 Task: Find connections with filter location Rochester with filter topic #Innovativewith filter profile language Spanish with filter current company 360 Market Updates with filter school Maharishi Vidya Mandir Senior Secondary School with filter industry Farming with filter service category Portrait Photography with filter keywords title Payroll Clerk
Action: Mouse moved to (701, 75)
Screenshot: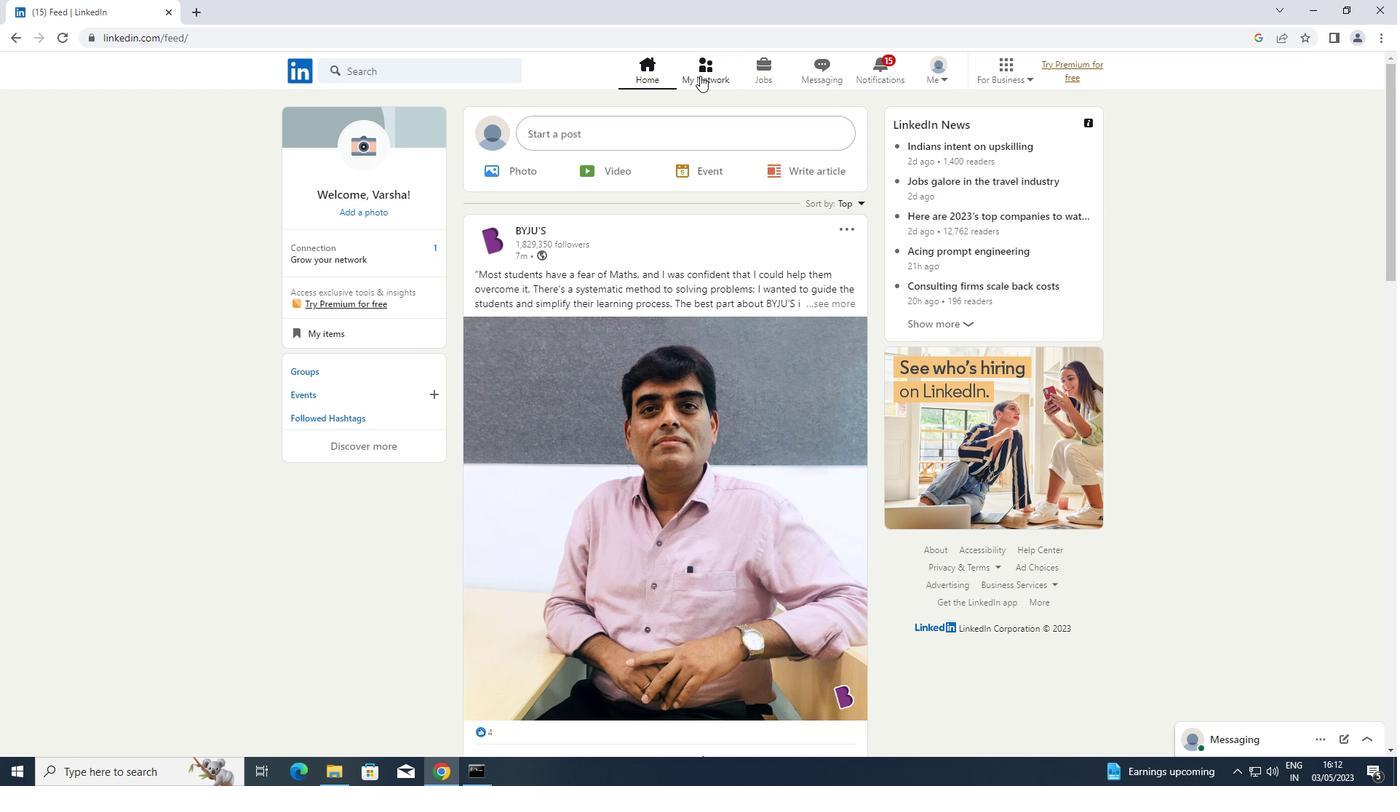 
Action: Mouse pressed left at (701, 75)
Screenshot: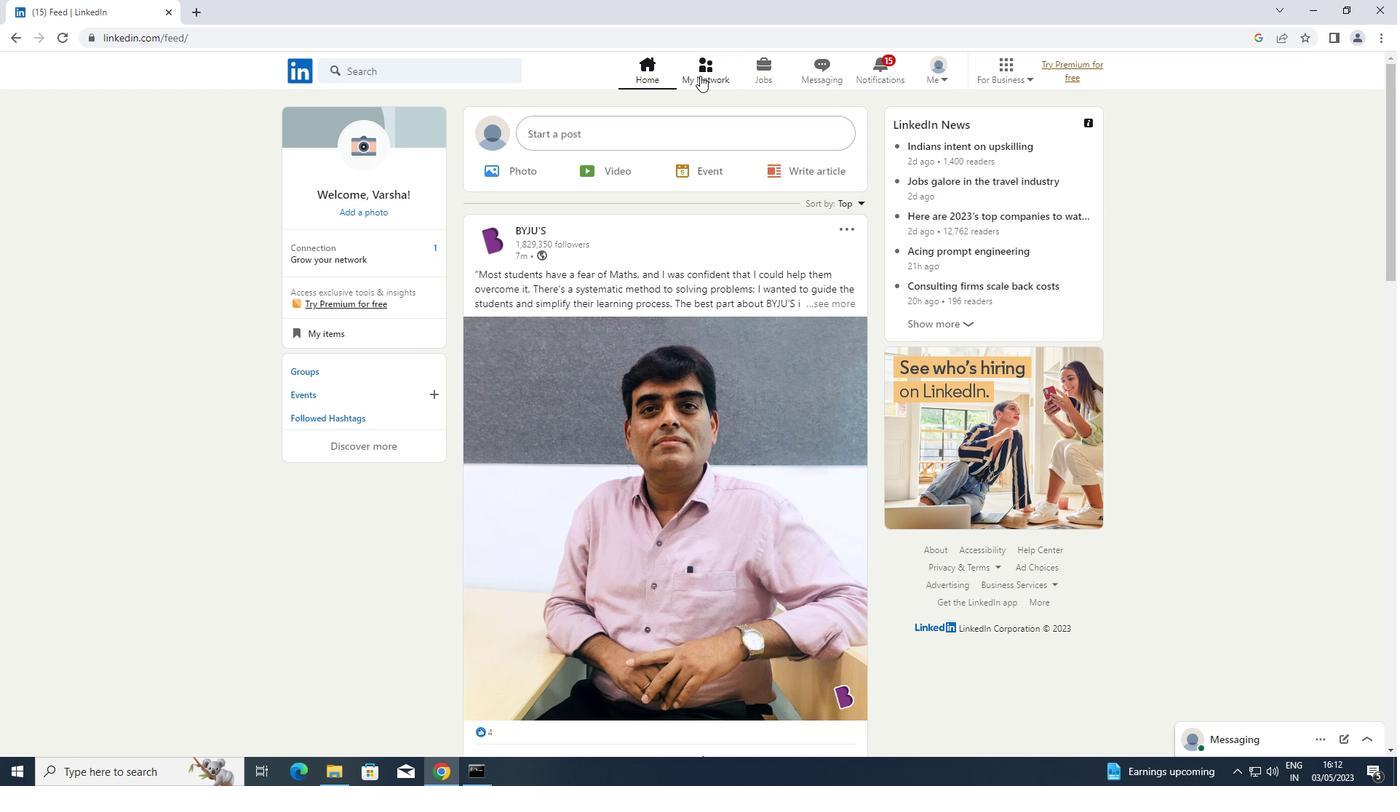 
Action: Mouse moved to (382, 153)
Screenshot: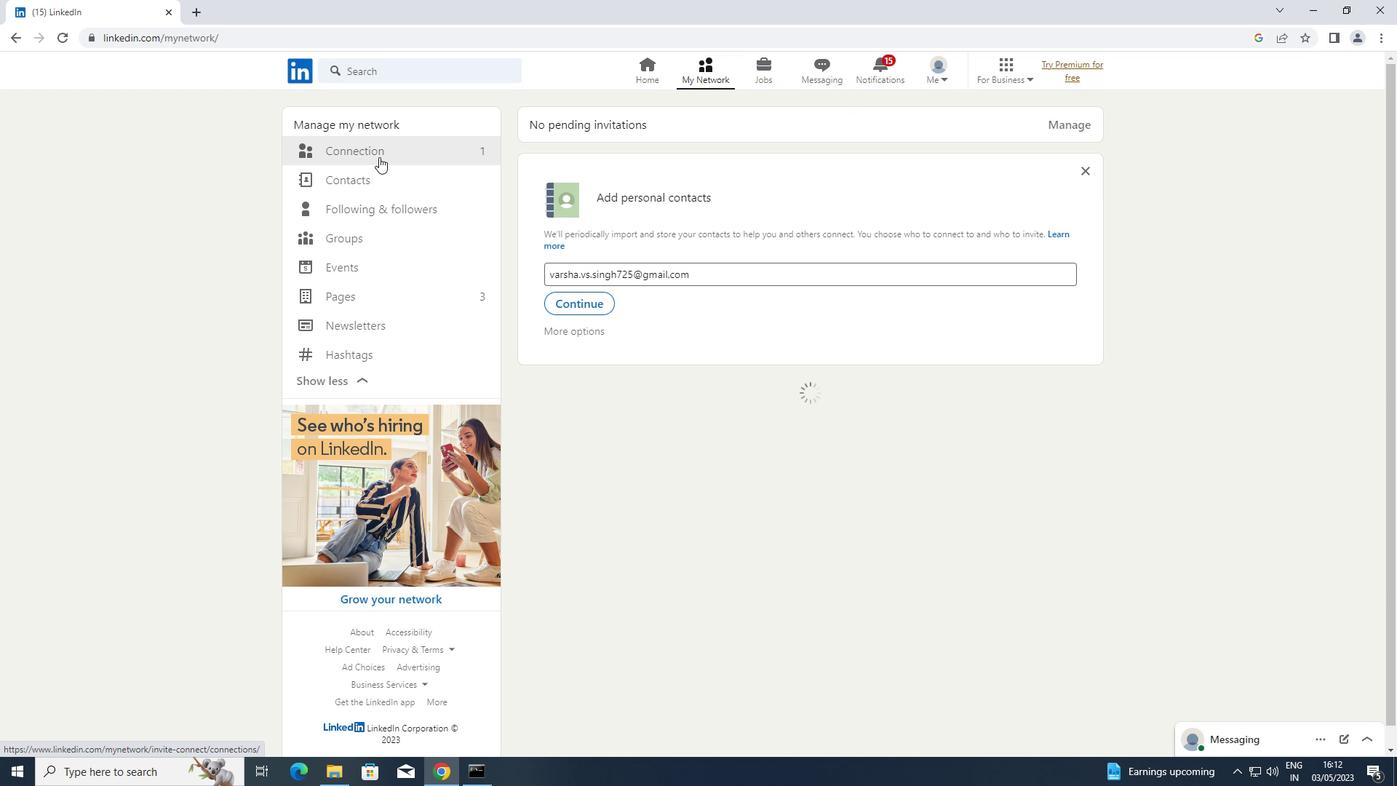 
Action: Mouse pressed left at (382, 153)
Screenshot: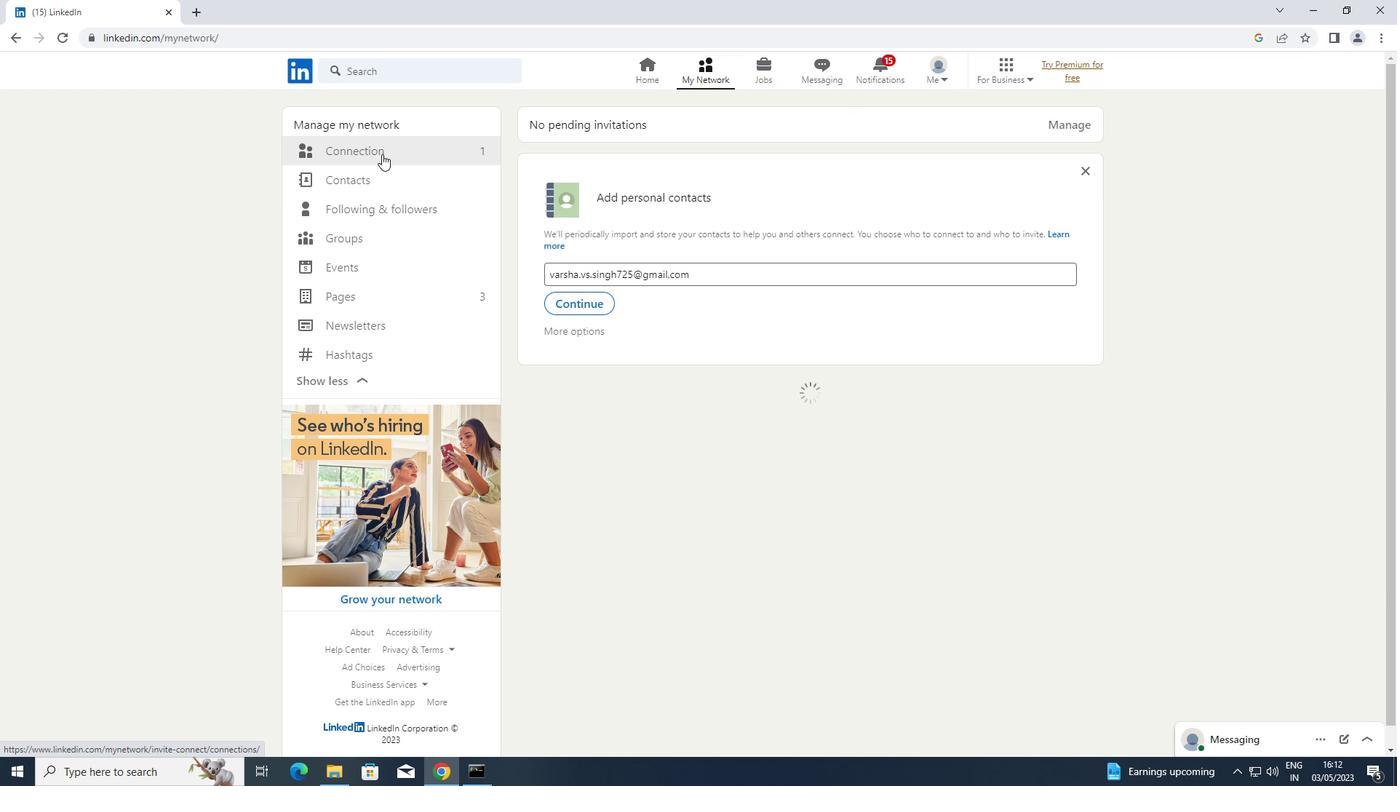 
Action: Mouse moved to (831, 144)
Screenshot: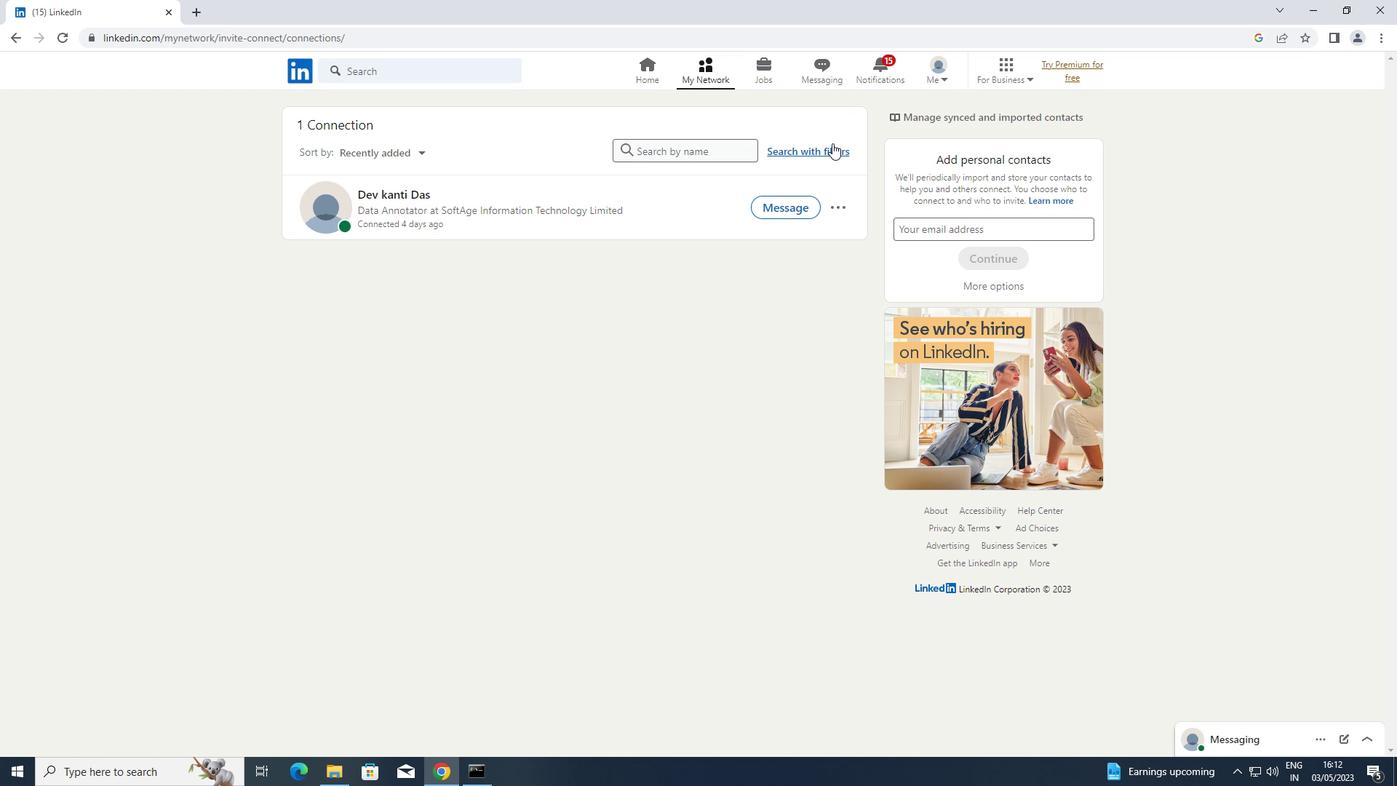 
Action: Mouse pressed left at (831, 144)
Screenshot: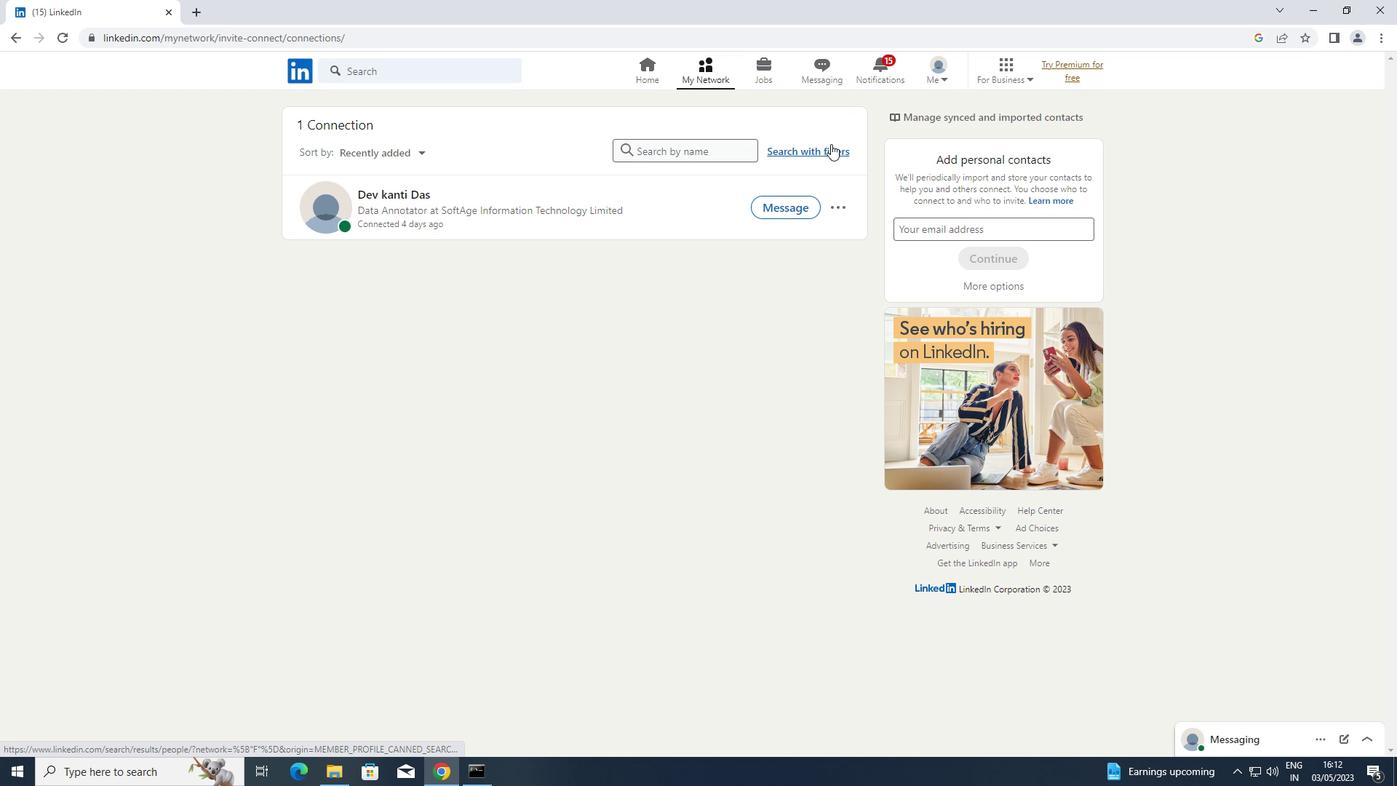 
Action: Mouse moved to (733, 111)
Screenshot: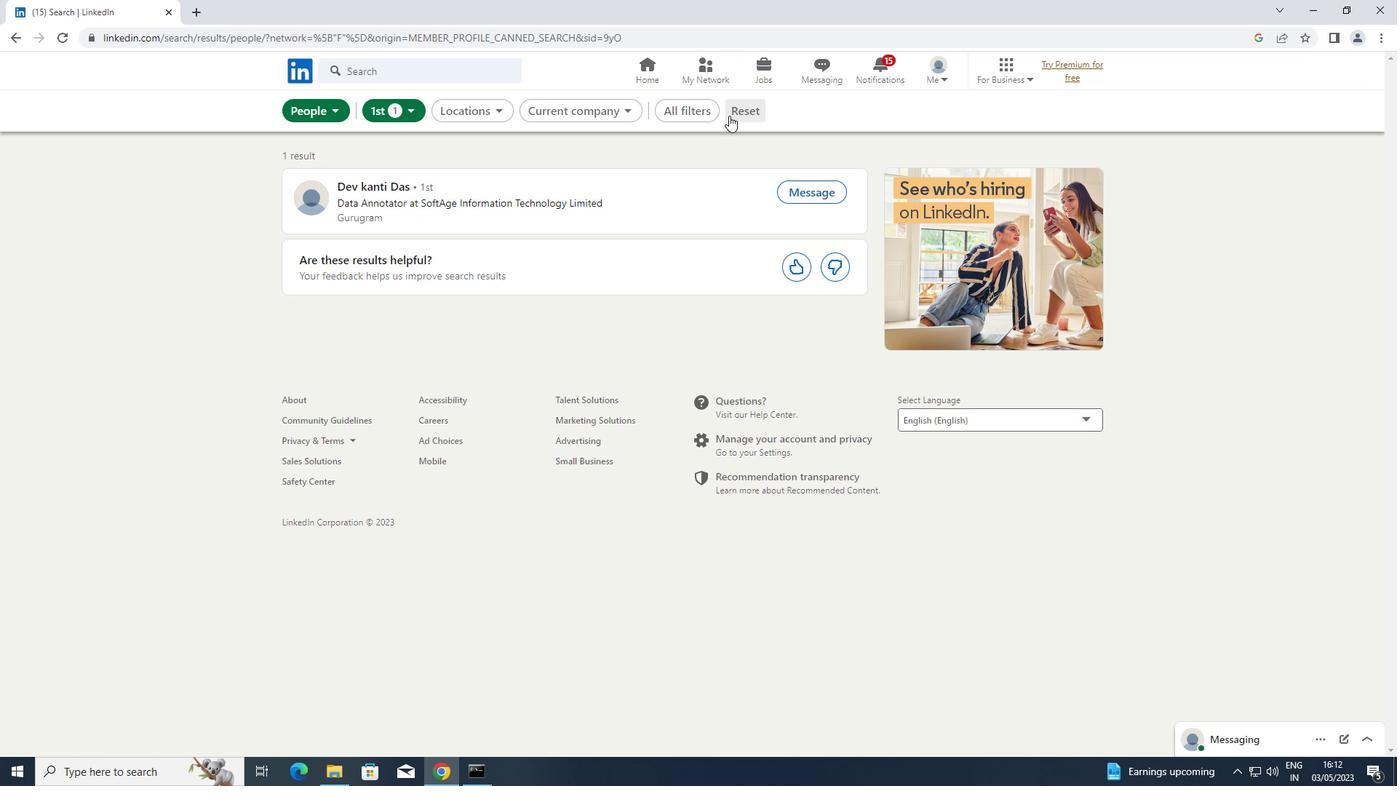 
Action: Mouse pressed left at (733, 111)
Screenshot: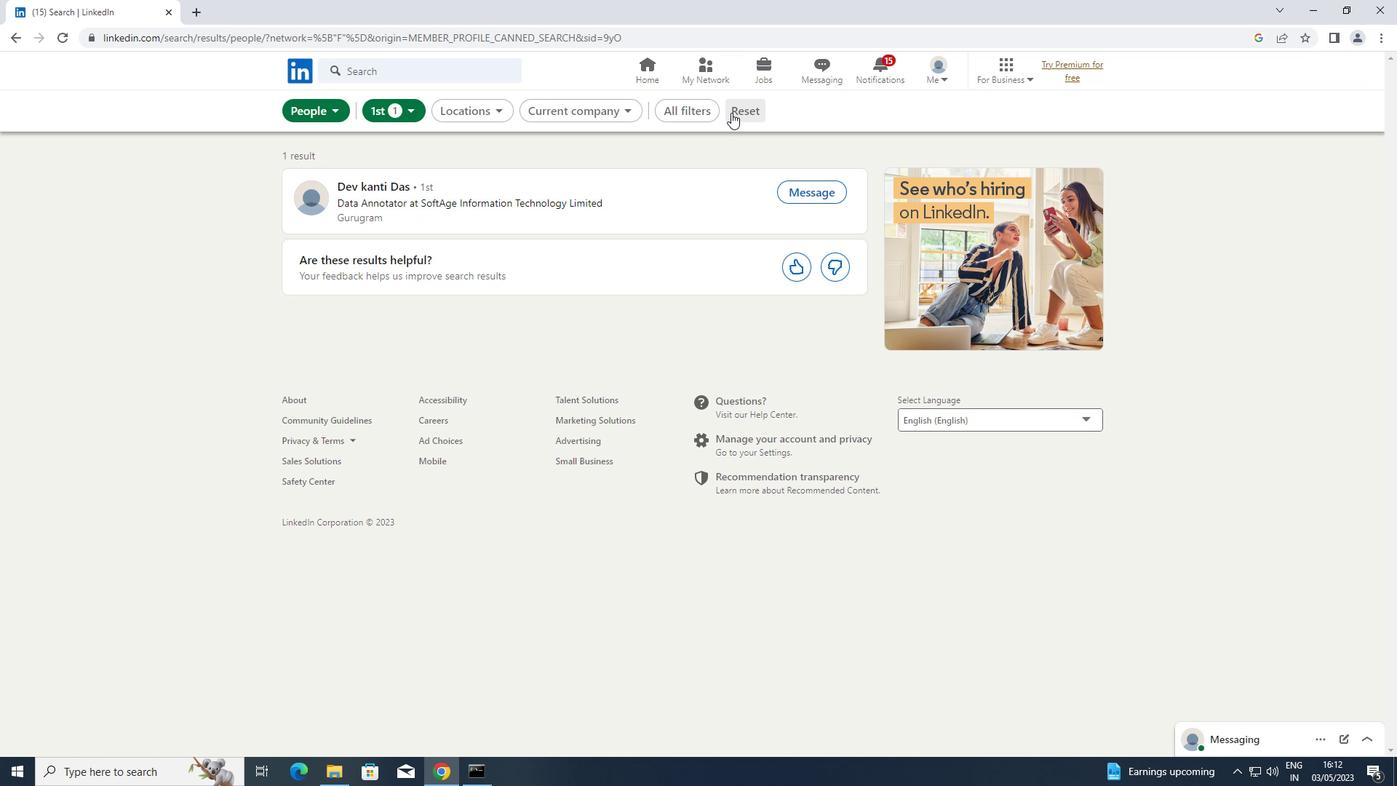 
Action: Mouse moved to (718, 109)
Screenshot: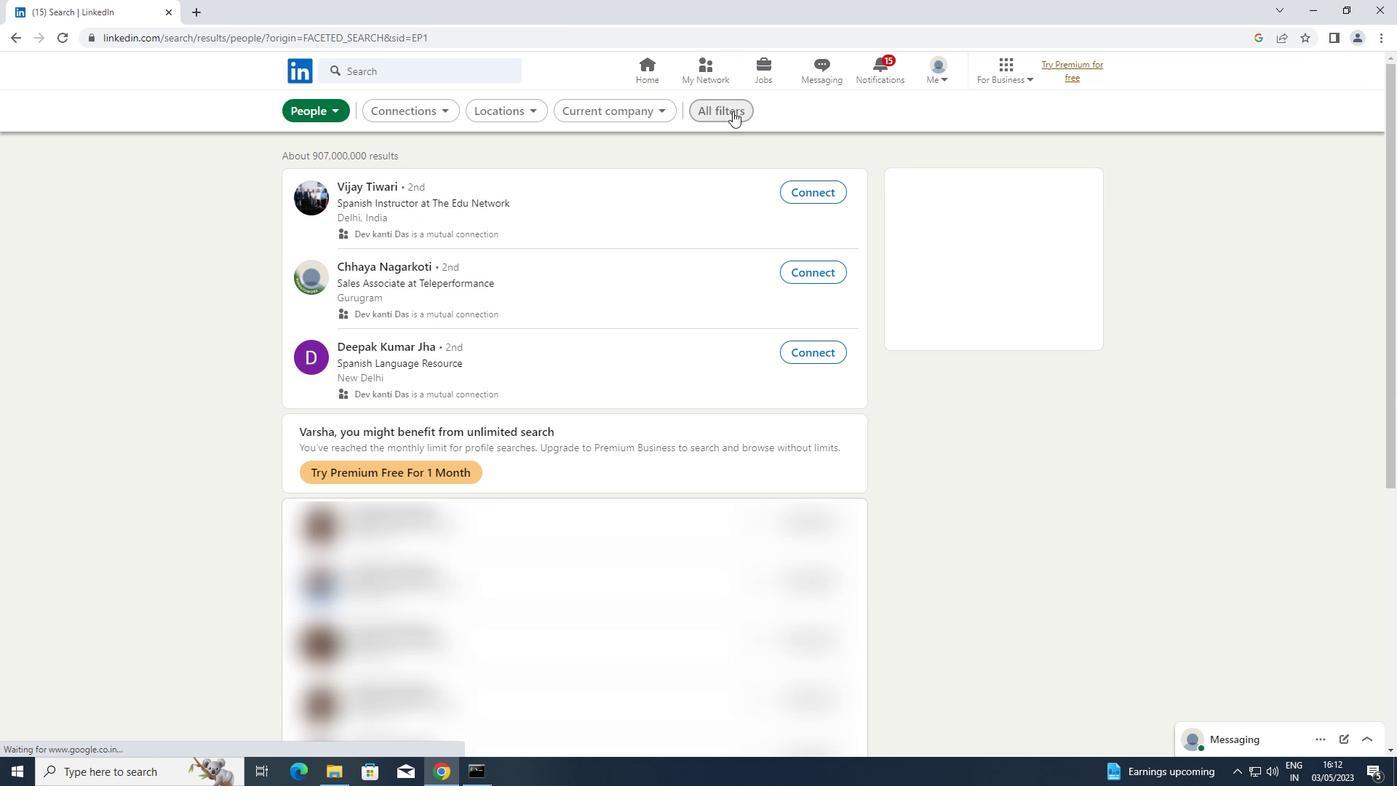 
Action: Mouse pressed left at (718, 109)
Screenshot: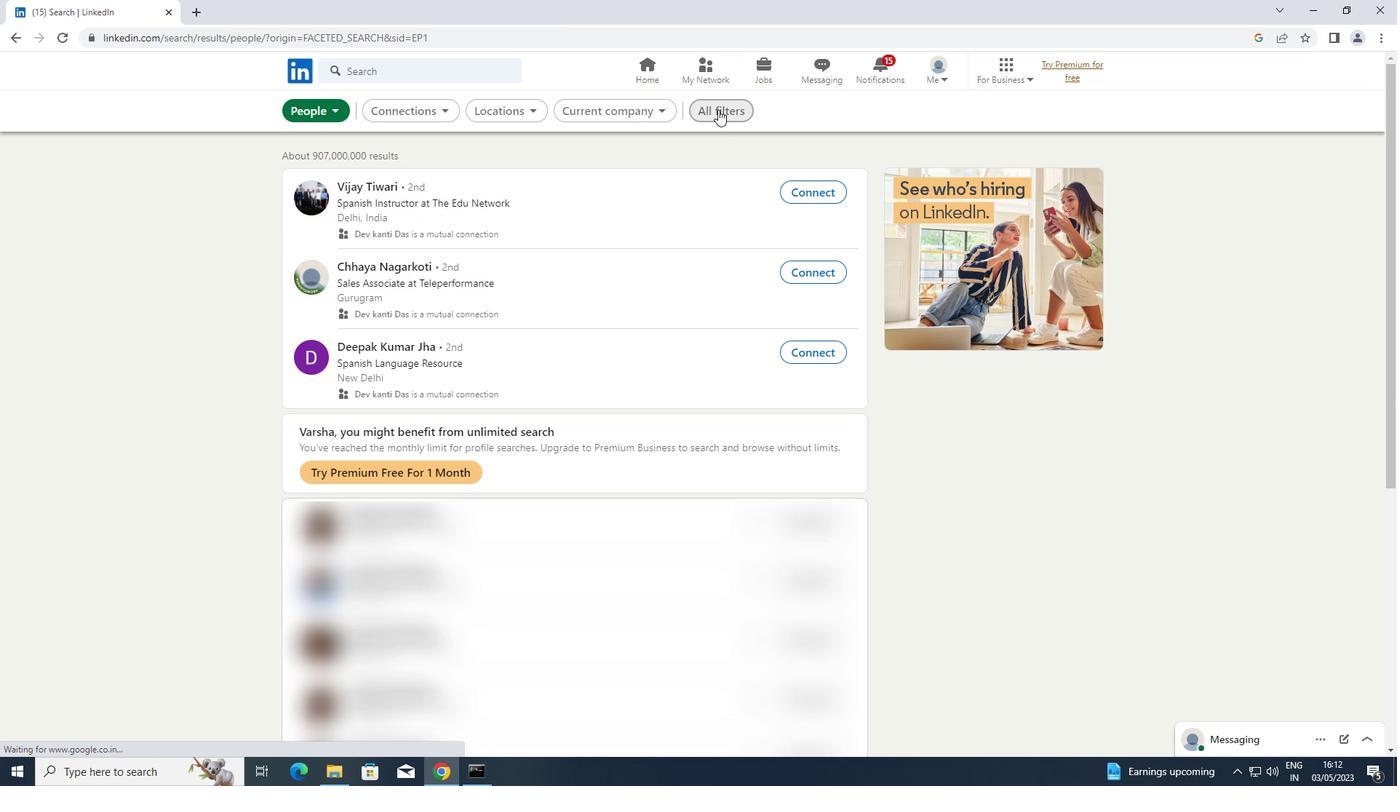 
Action: Mouse moved to (1046, 283)
Screenshot: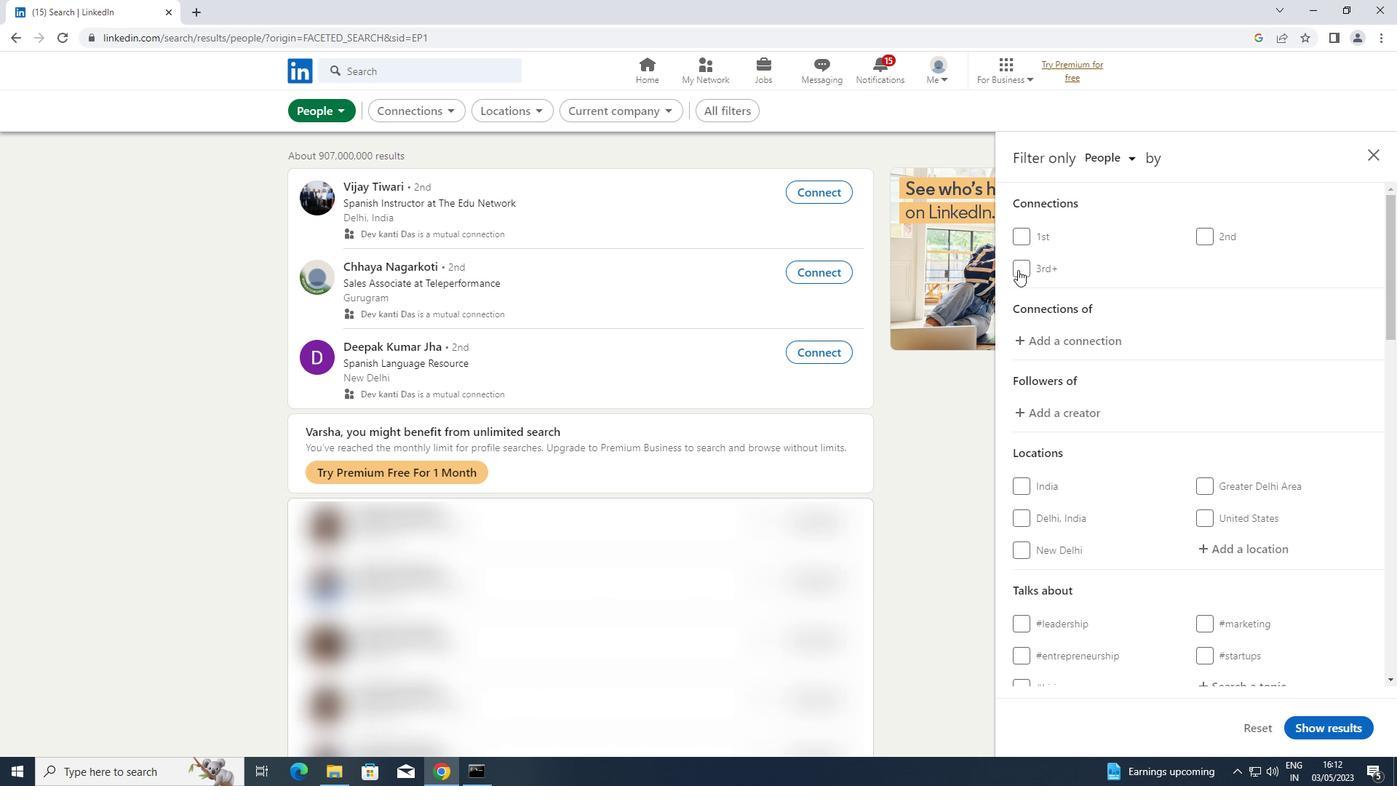 
Action: Mouse scrolled (1046, 283) with delta (0, 0)
Screenshot: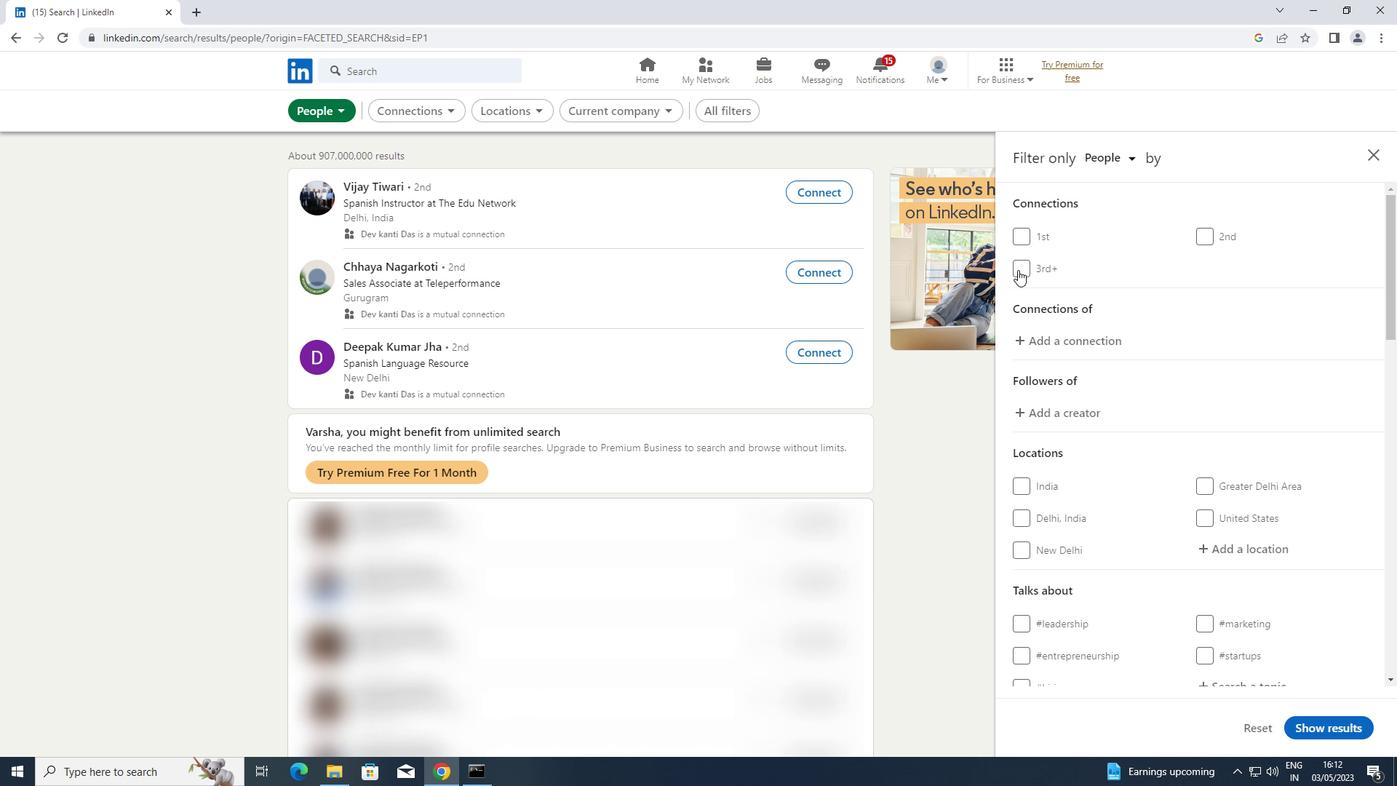 
Action: Mouse scrolled (1046, 283) with delta (0, 0)
Screenshot: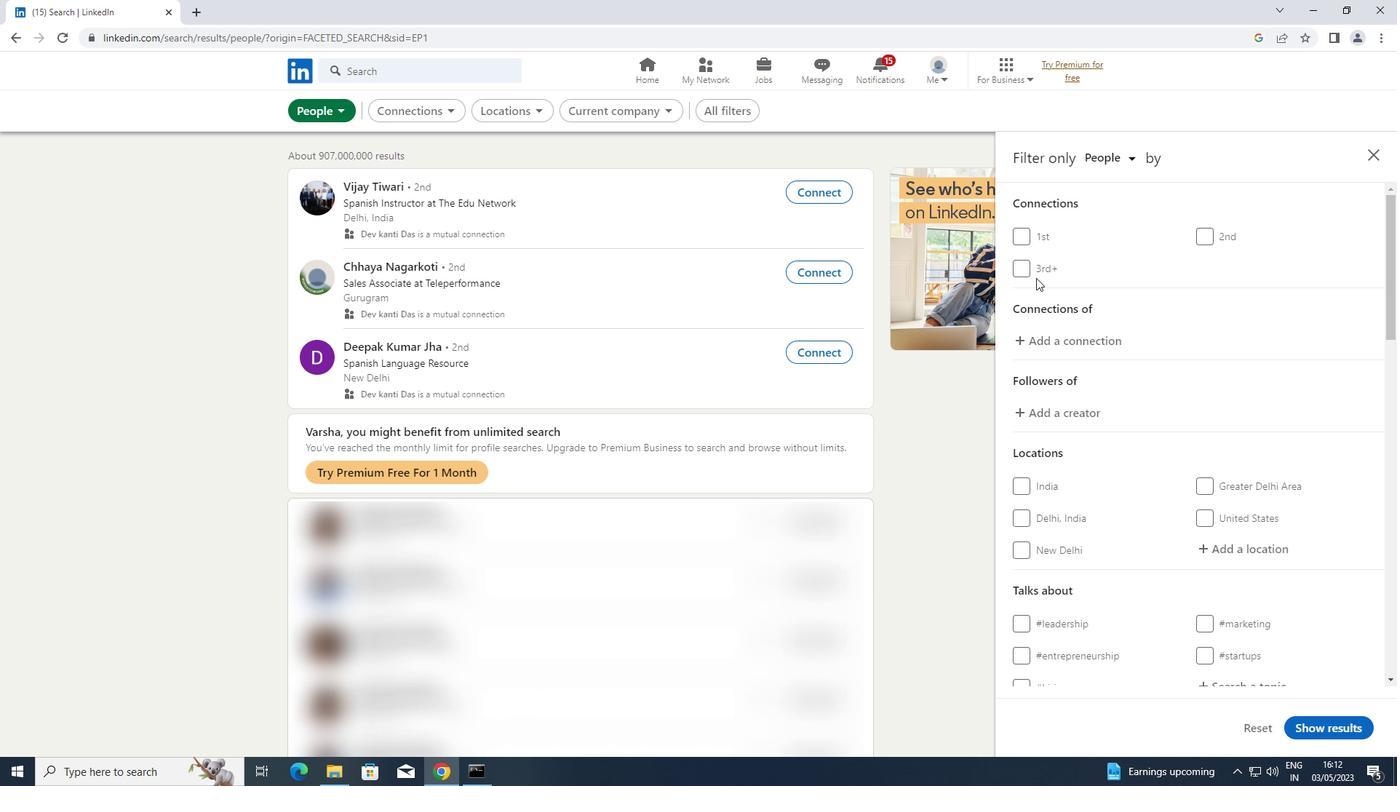 
Action: Mouse moved to (1236, 403)
Screenshot: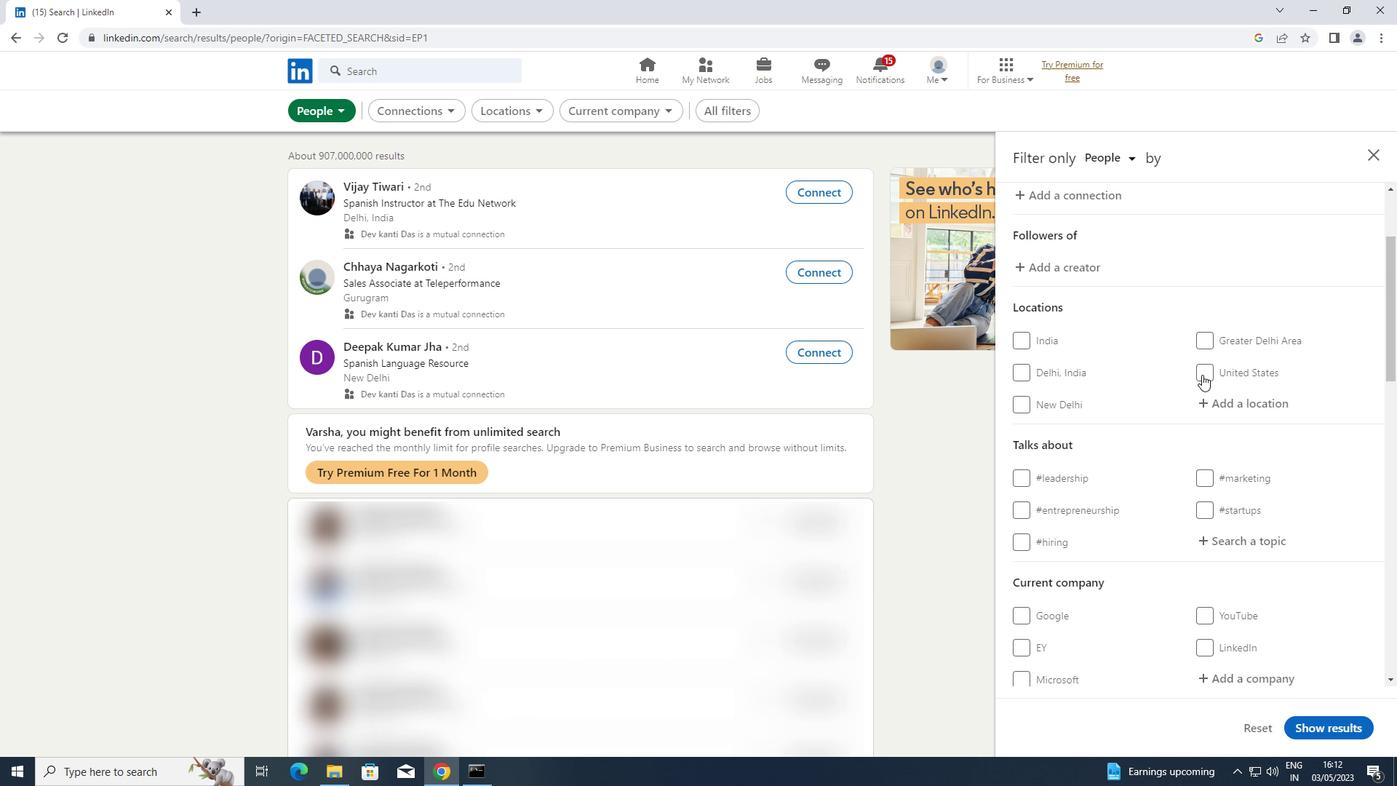 
Action: Mouse pressed left at (1236, 403)
Screenshot: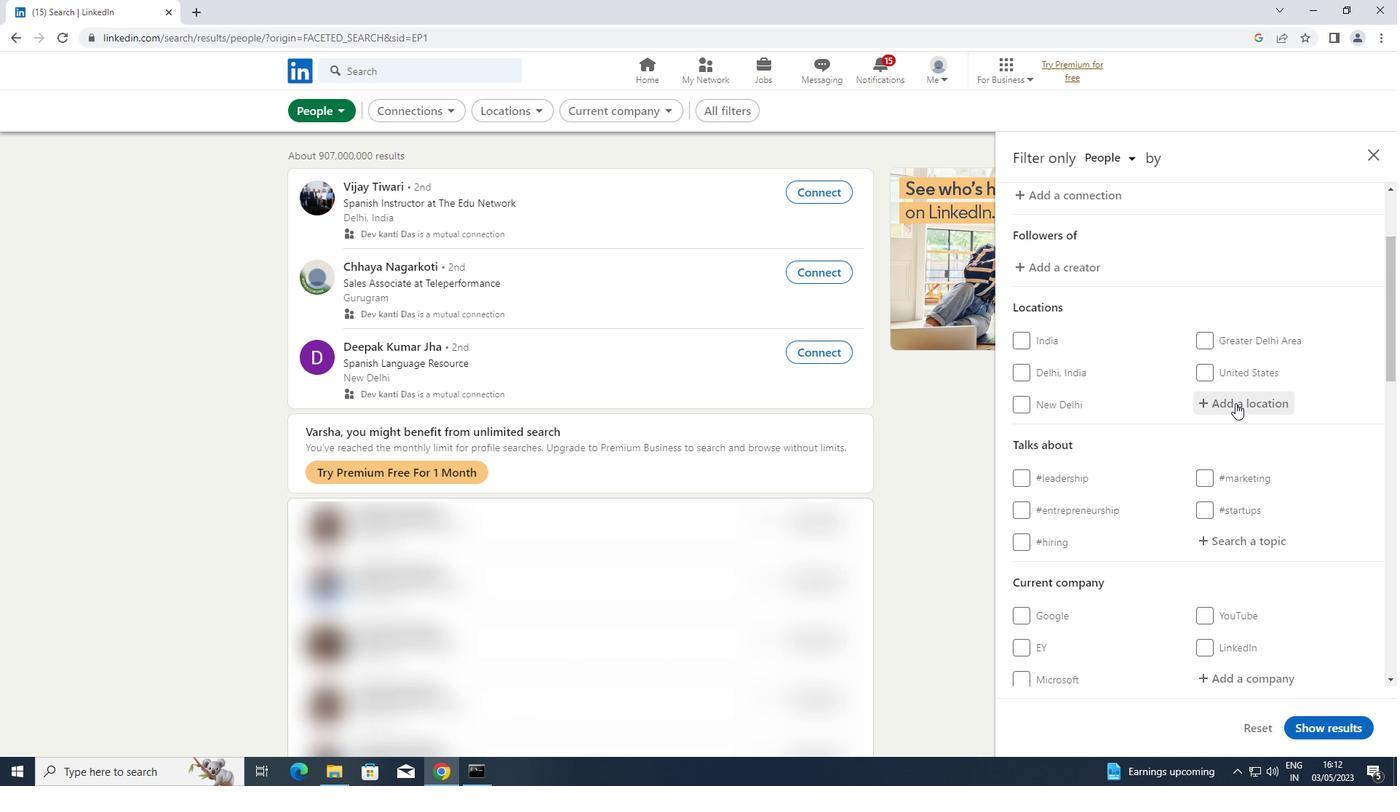 
Action: Key pressed <Key.shift>ROCHESTER<Key.enter>
Screenshot: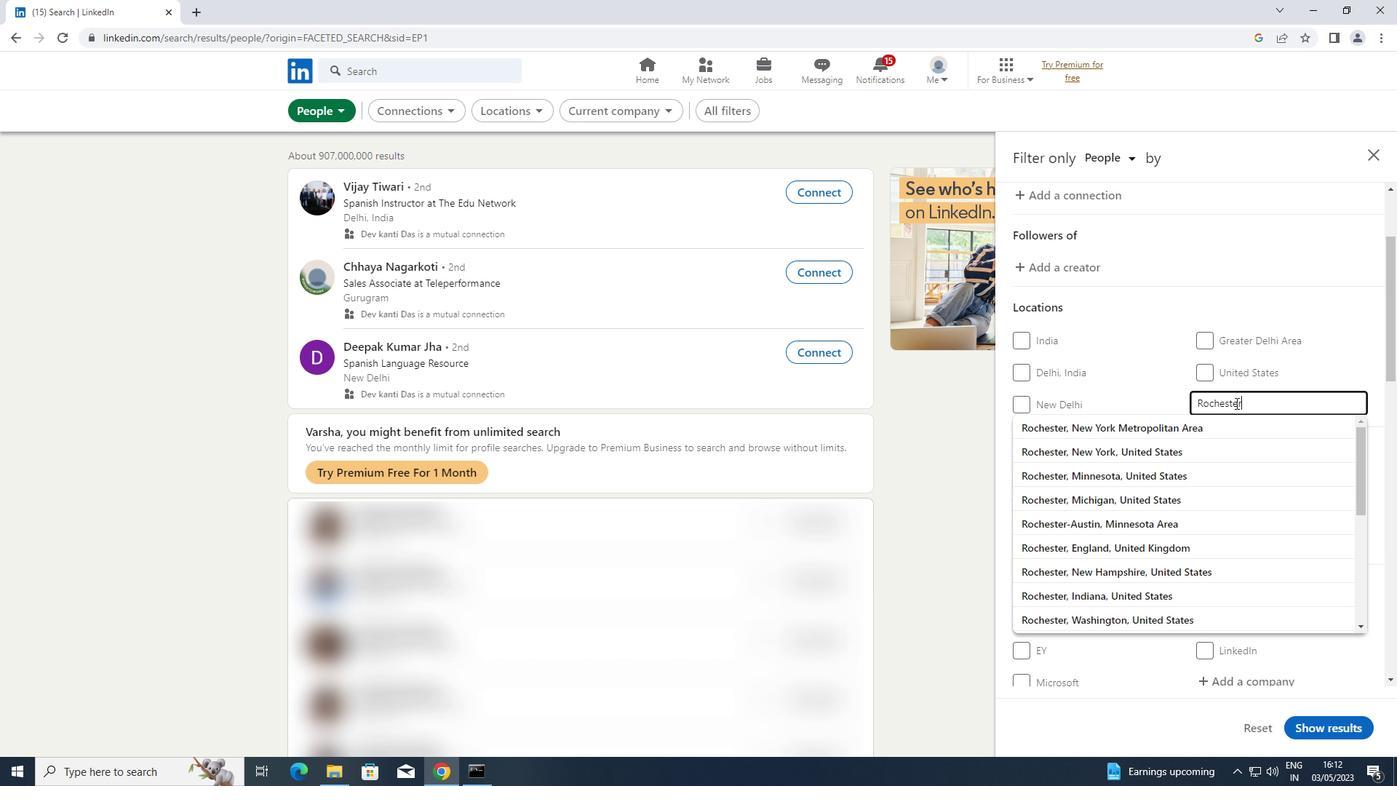
Action: Mouse moved to (1231, 536)
Screenshot: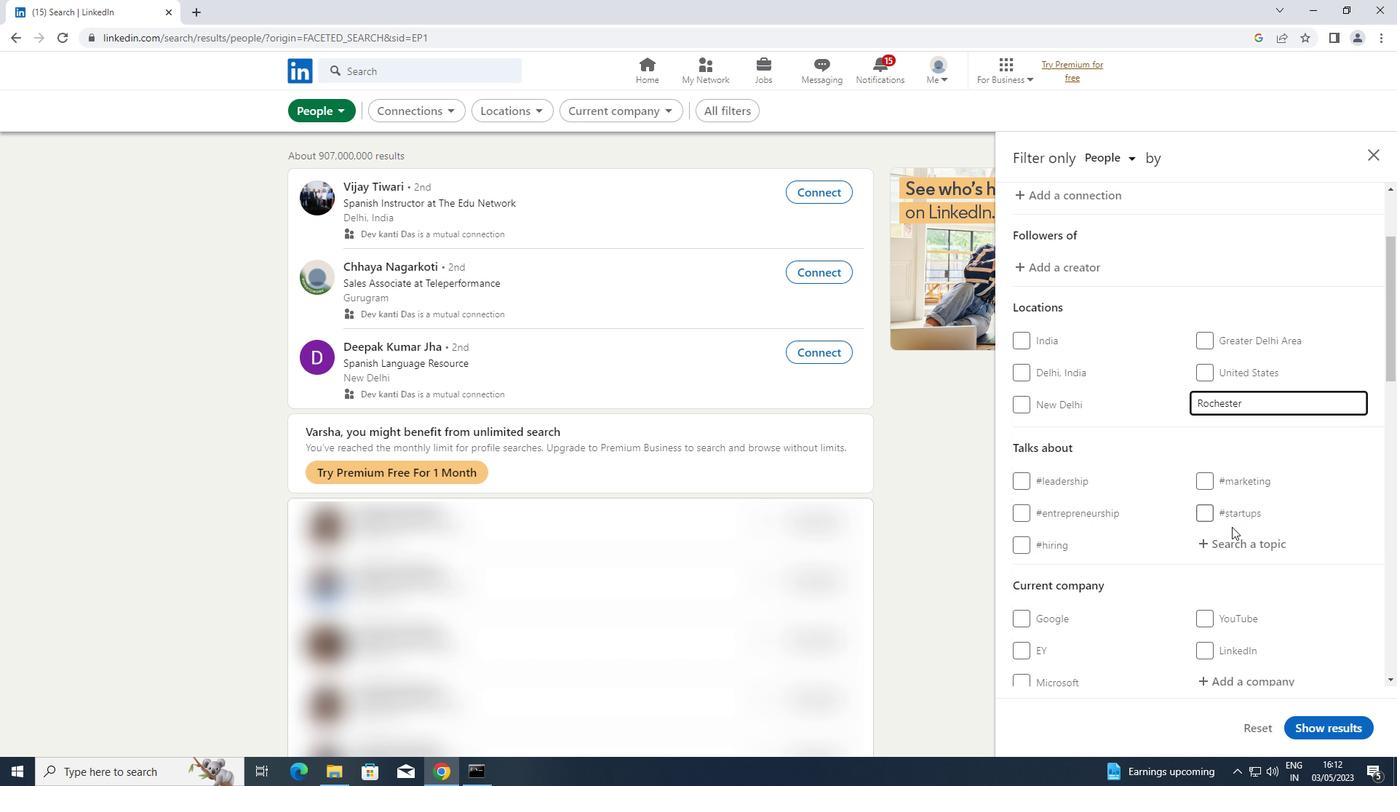 
Action: Mouse pressed left at (1231, 536)
Screenshot: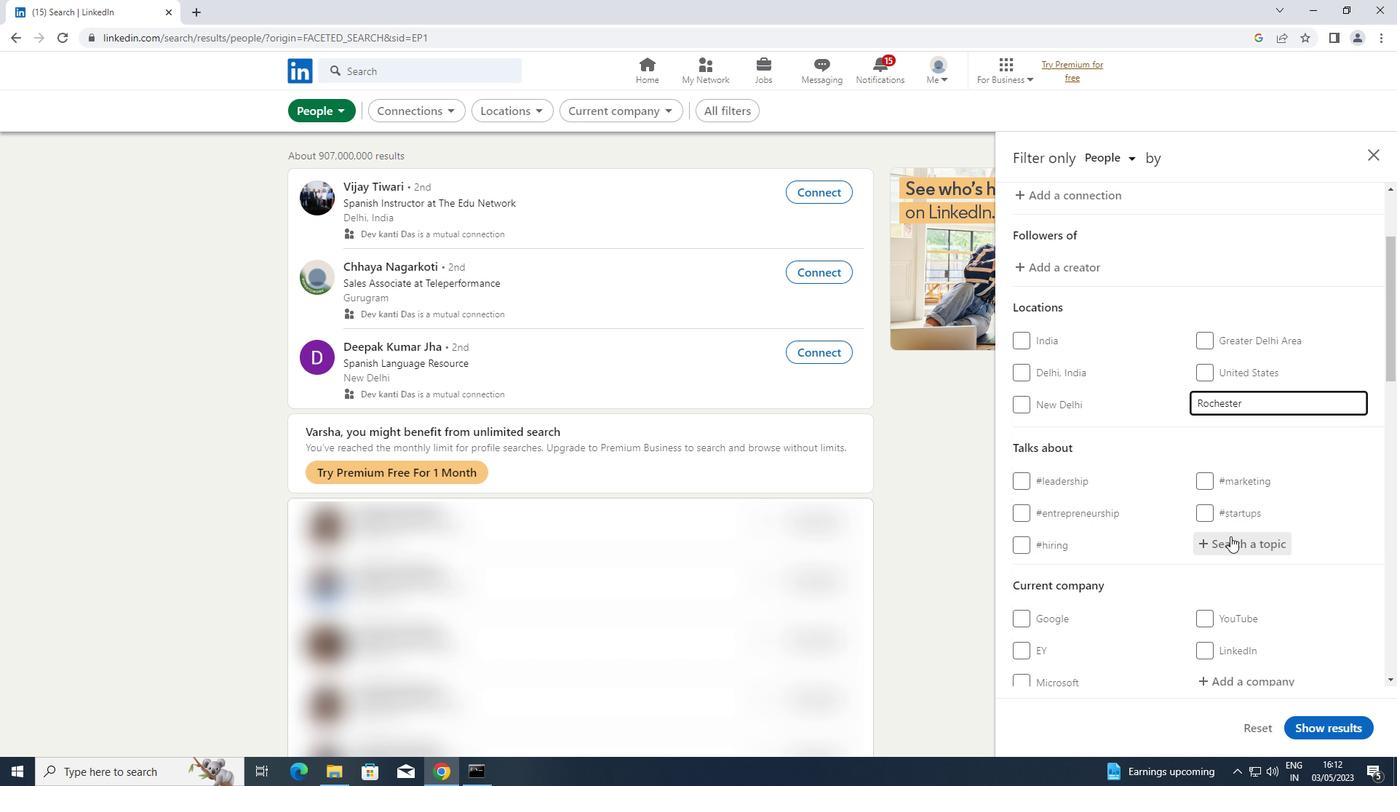 
Action: Mouse moved to (1230, 538)
Screenshot: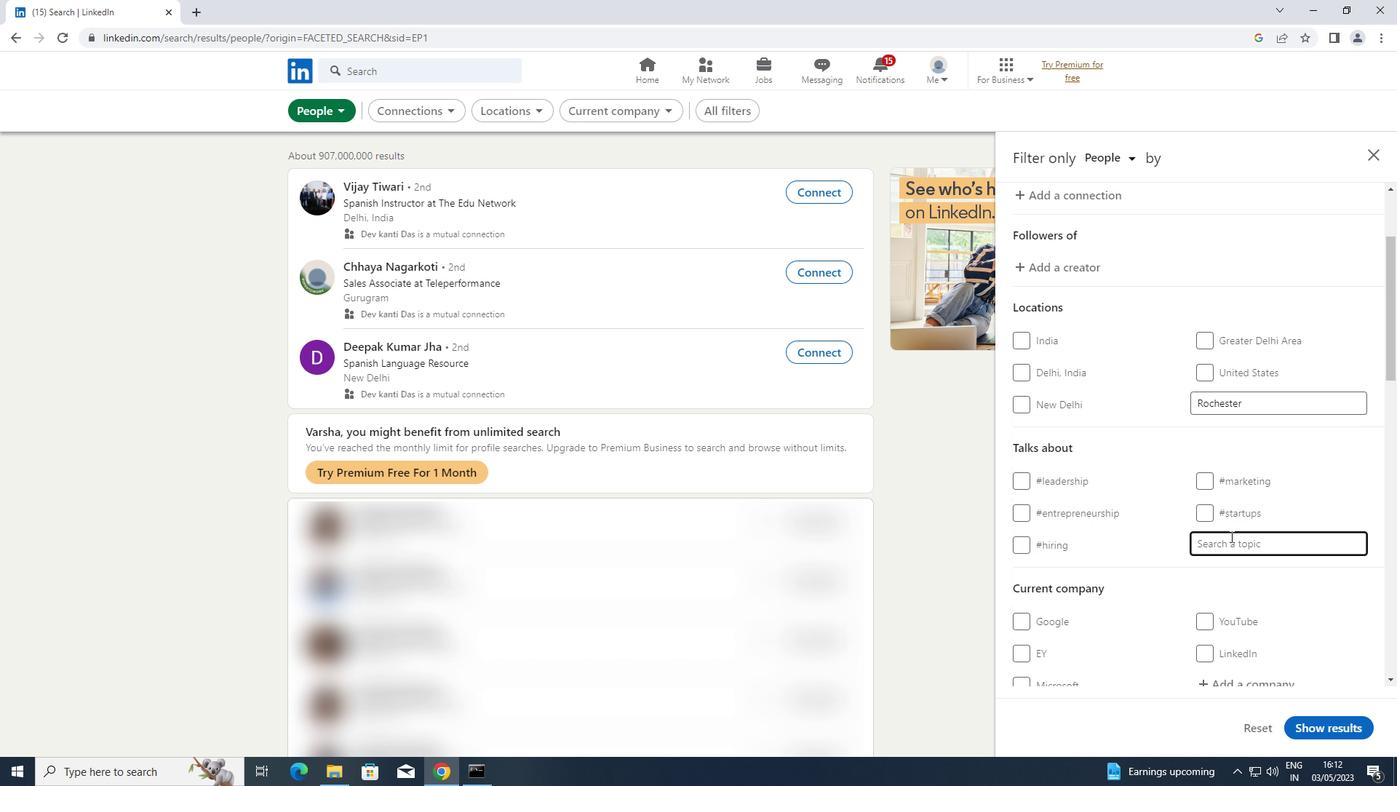 
Action: Key pressed <Key.shift>INNOVAT
Screenshot: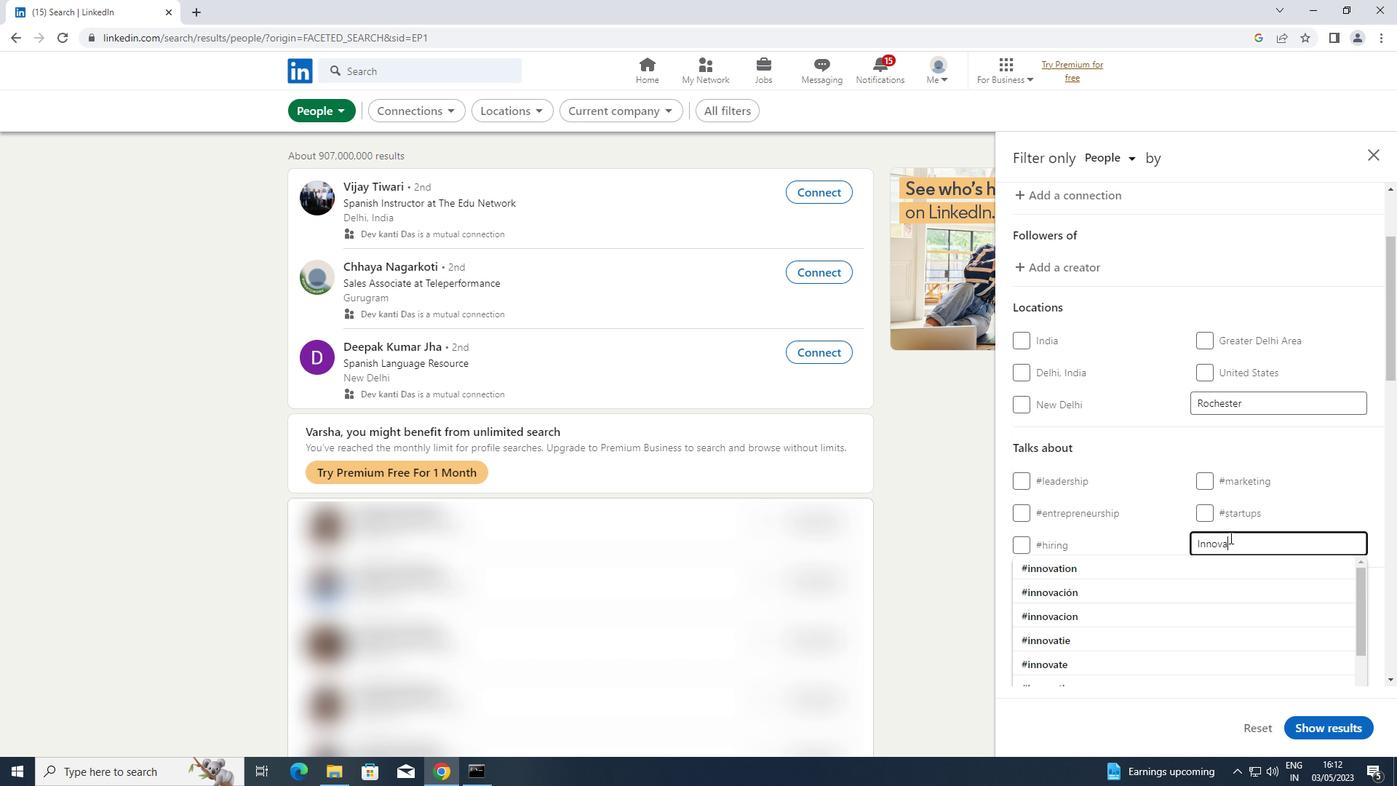 
Action: Mouse moved to (1071, 613)
Screenshot: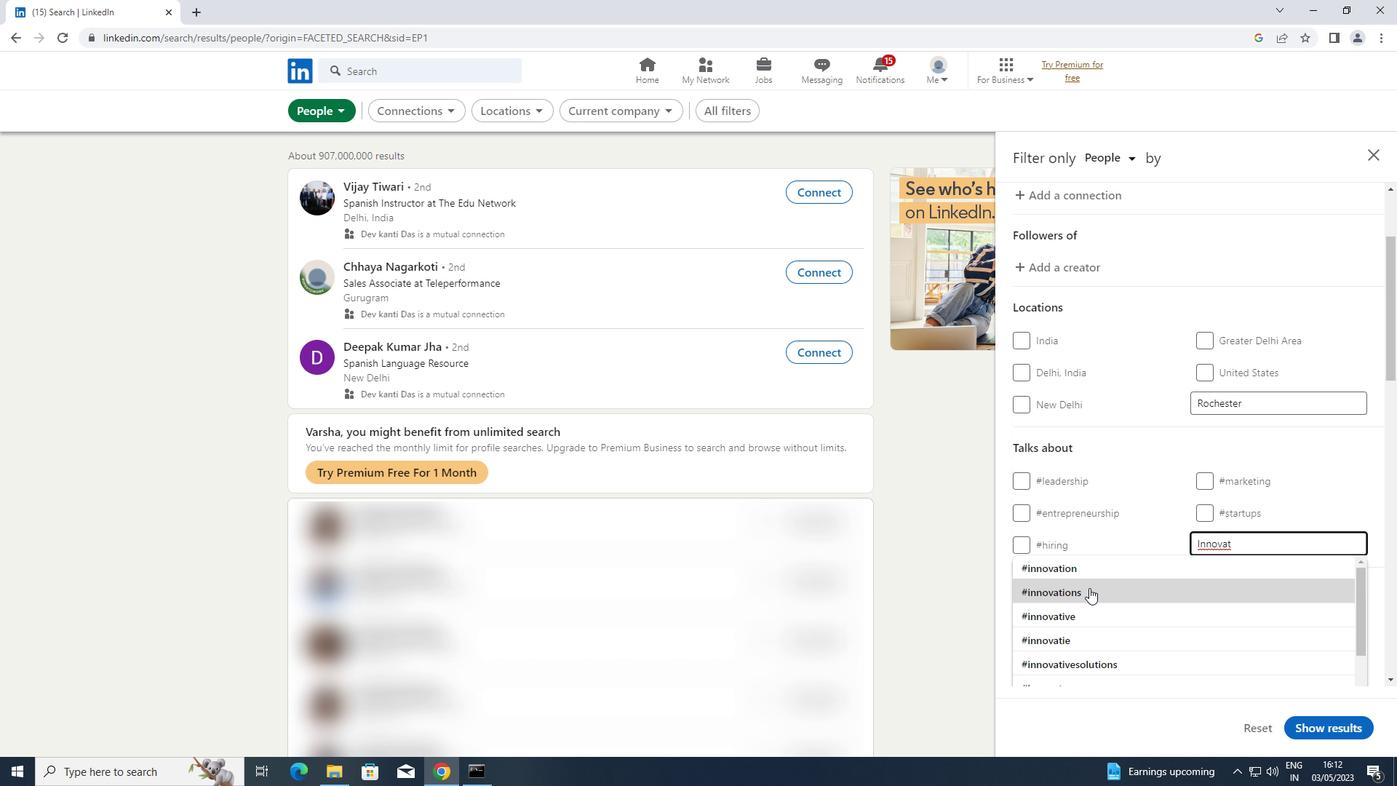 
Action: Mouse pressed left at (1071, 613)
Screenshot: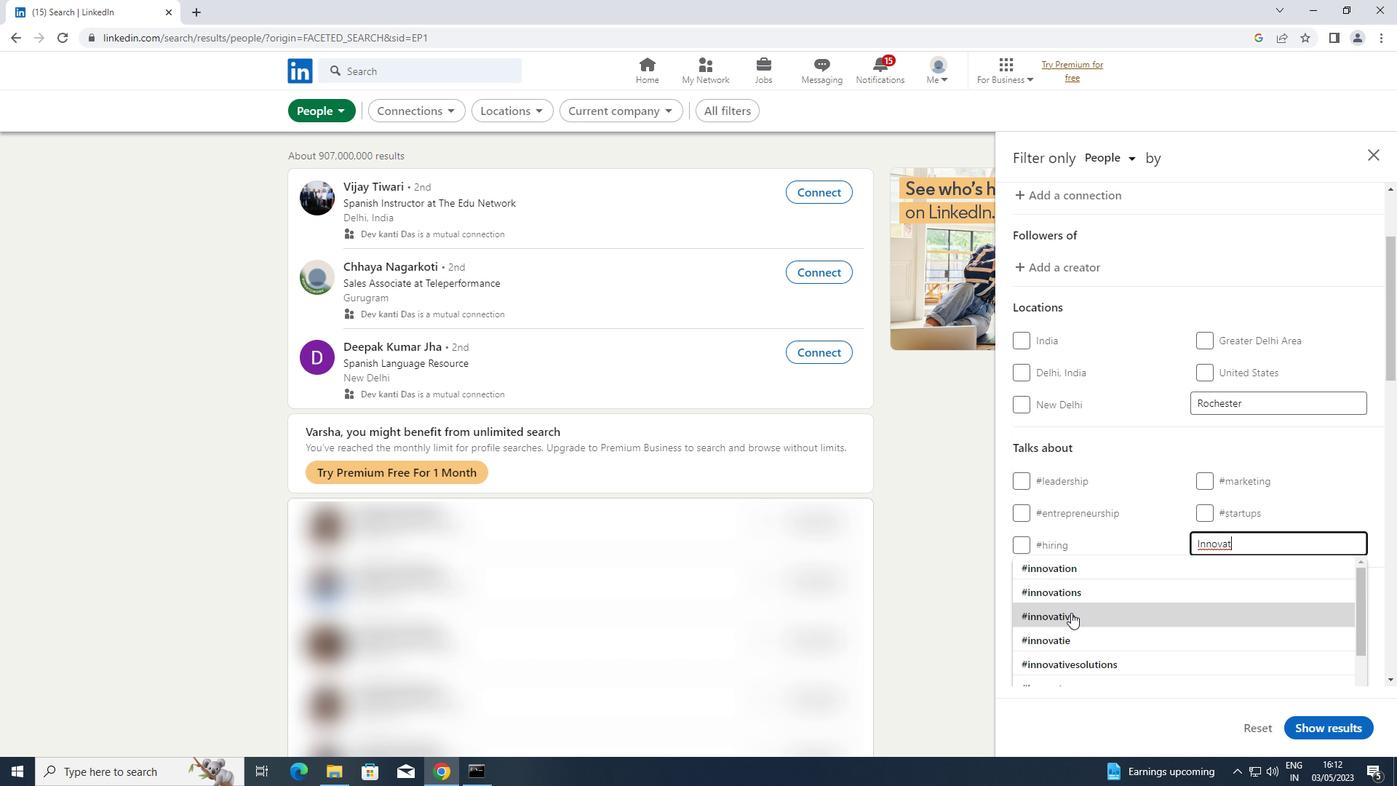 
Action: Mouse moved to (1060, 567)
Screenshot: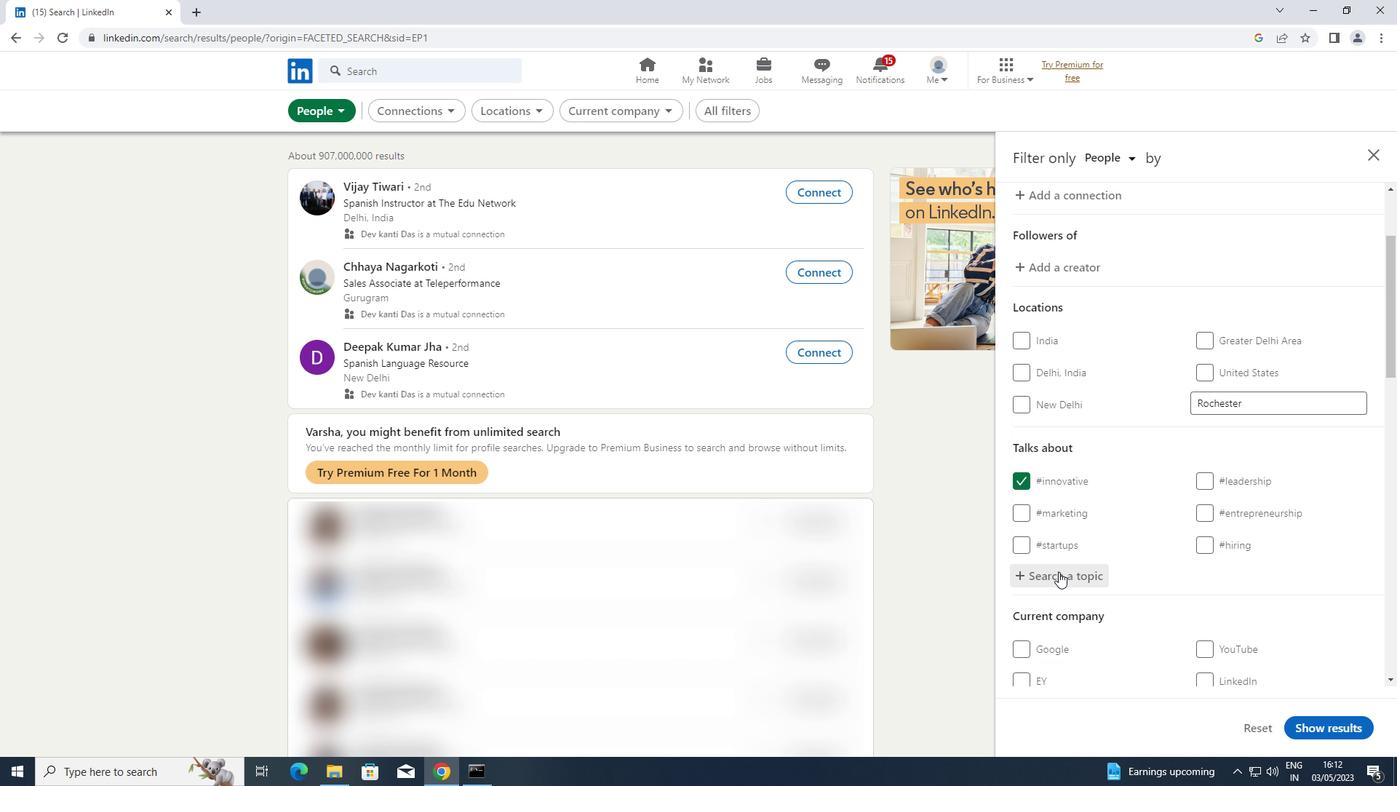 
Action: Mouse scrolled (1060, 567) with delta (0, 0)
Screenshot: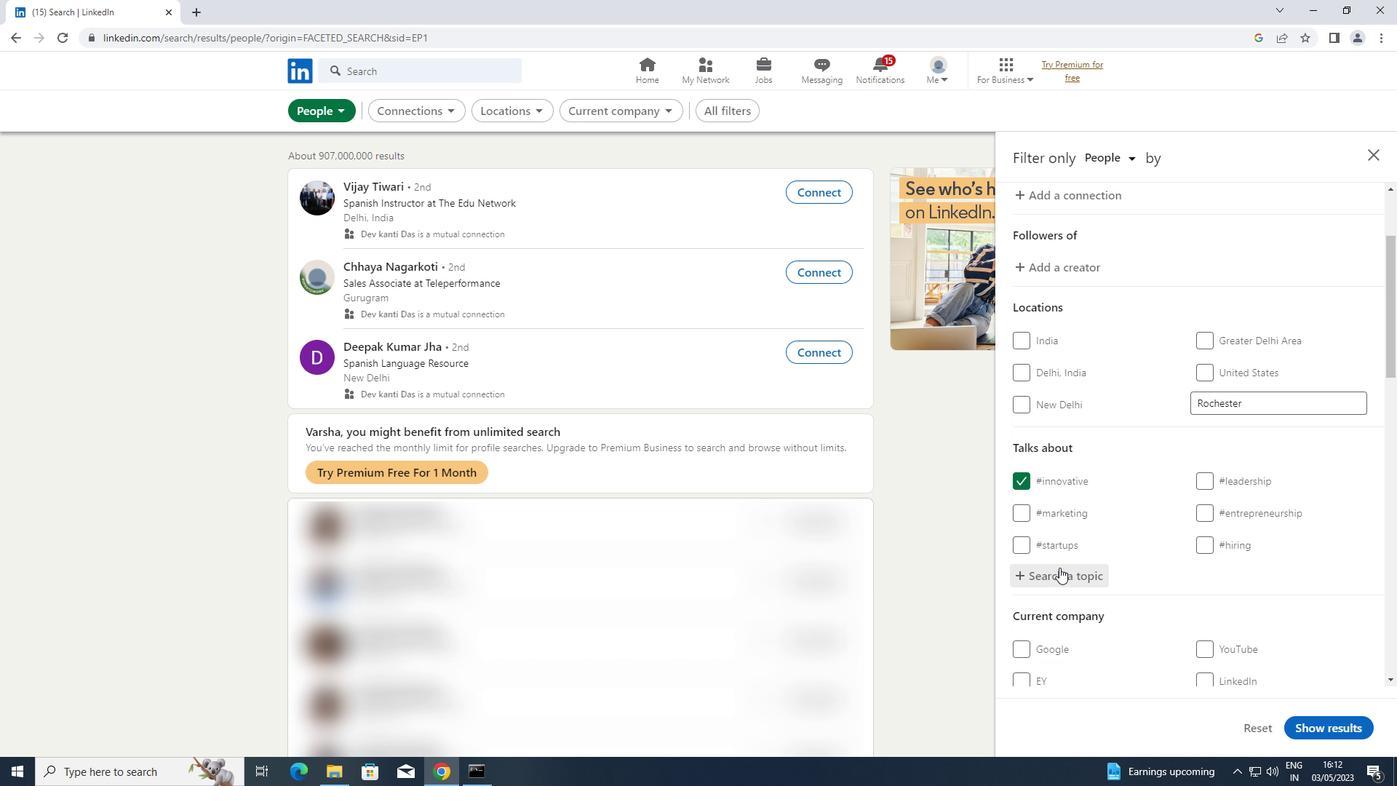 
Action: Mouse scrolled (1060, 567) with delta (0, 0)
Screenshot: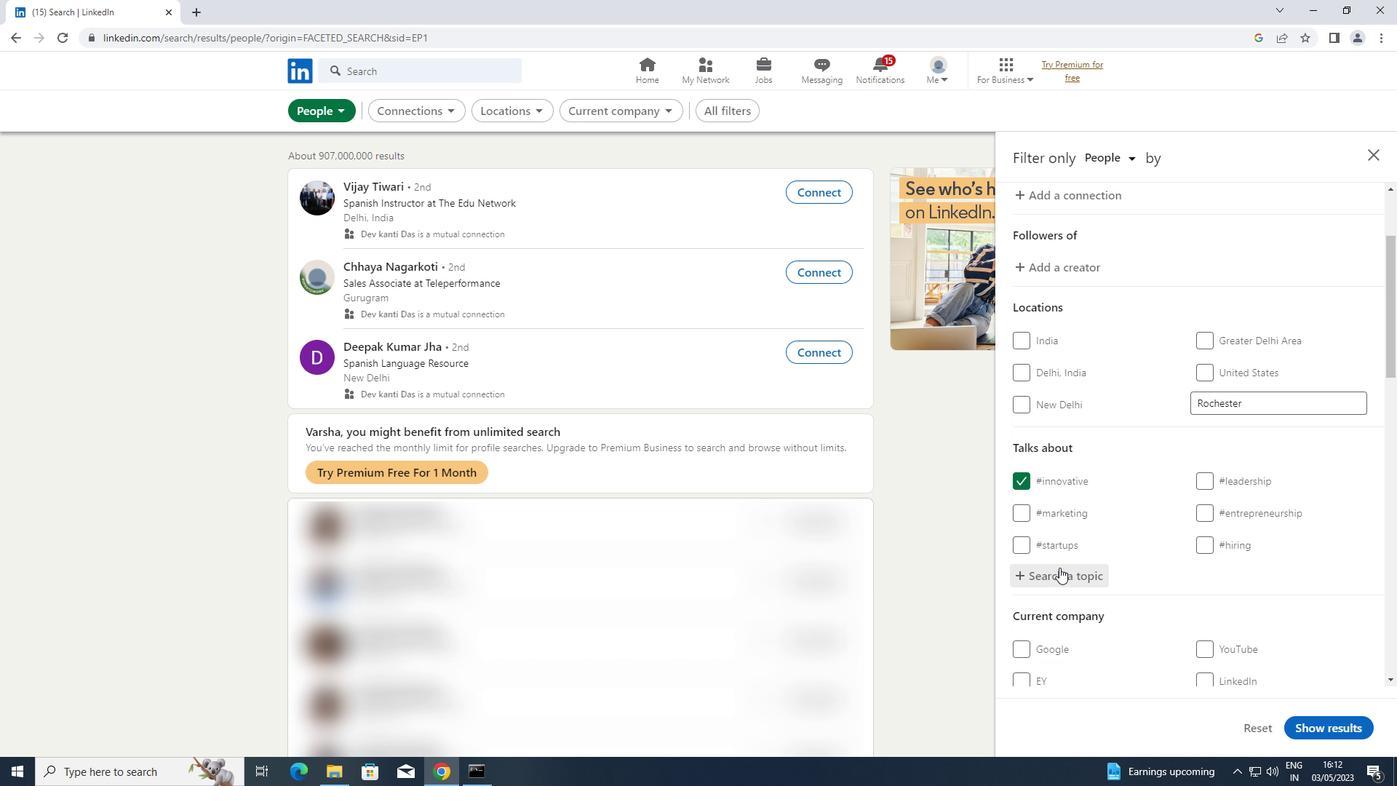 
Action: Mouse moved to (1060, 560)
Screenshot: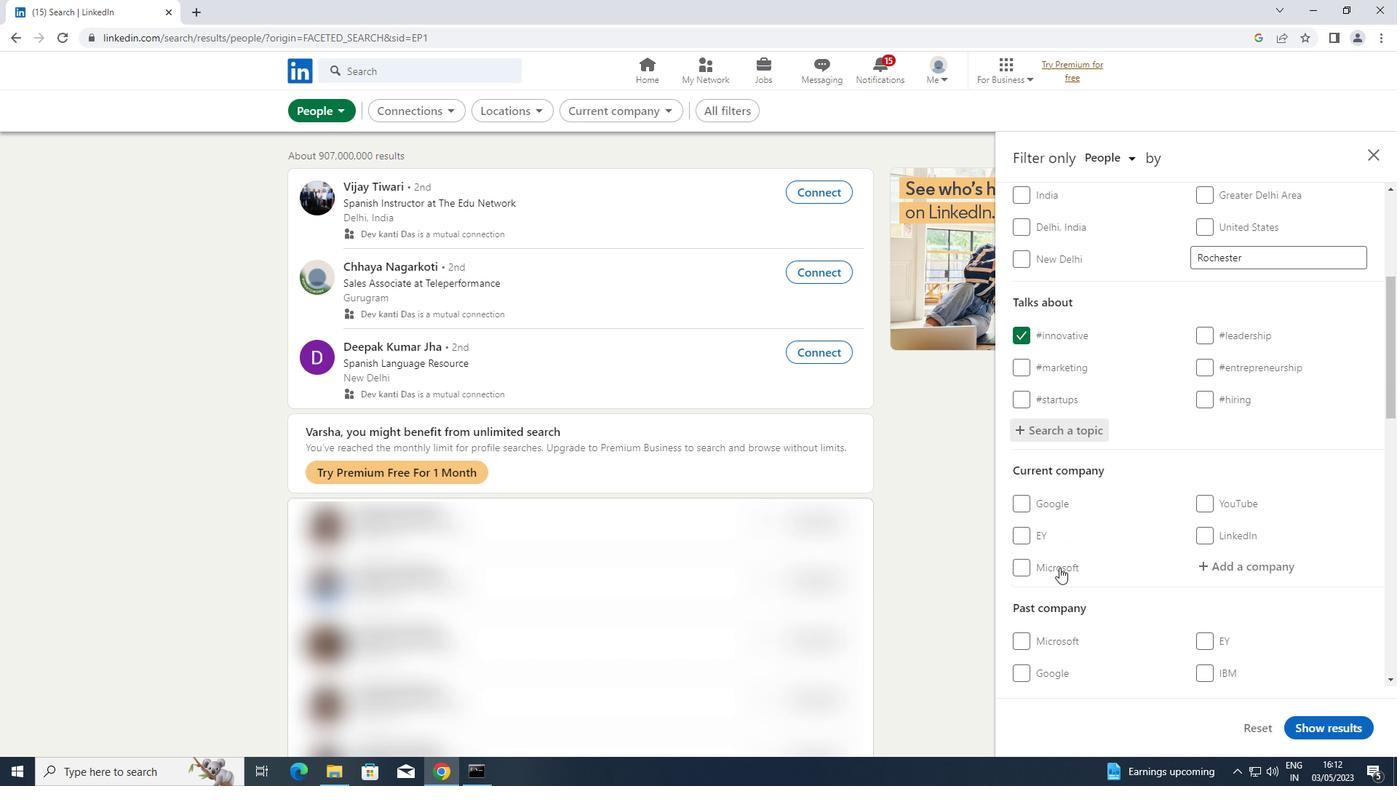 
Action: Mouse scrolled (1060, 559) with delta (0, 0)
Screenshot: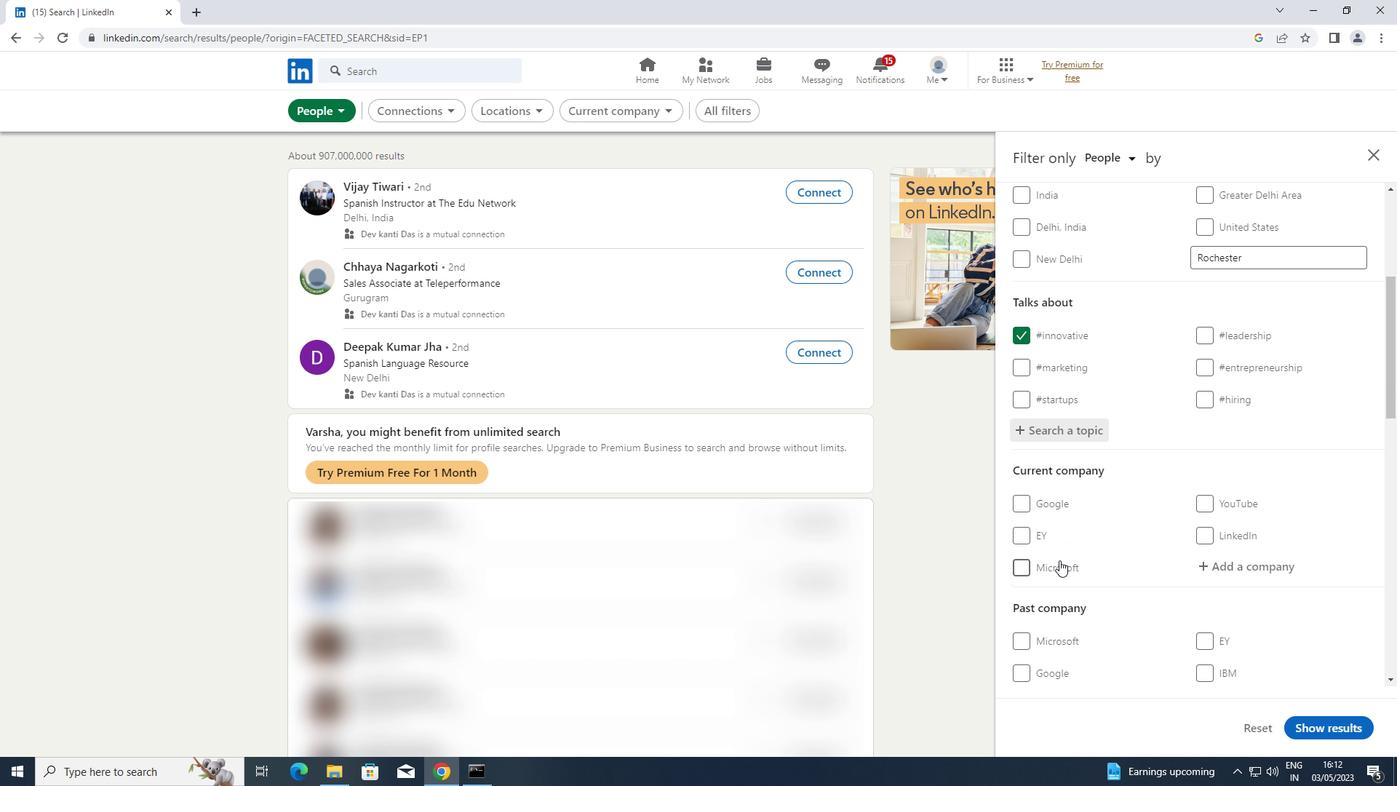 
Action: Mouse scrolled (1060, 559) with delta (0, 0)
Screenshot: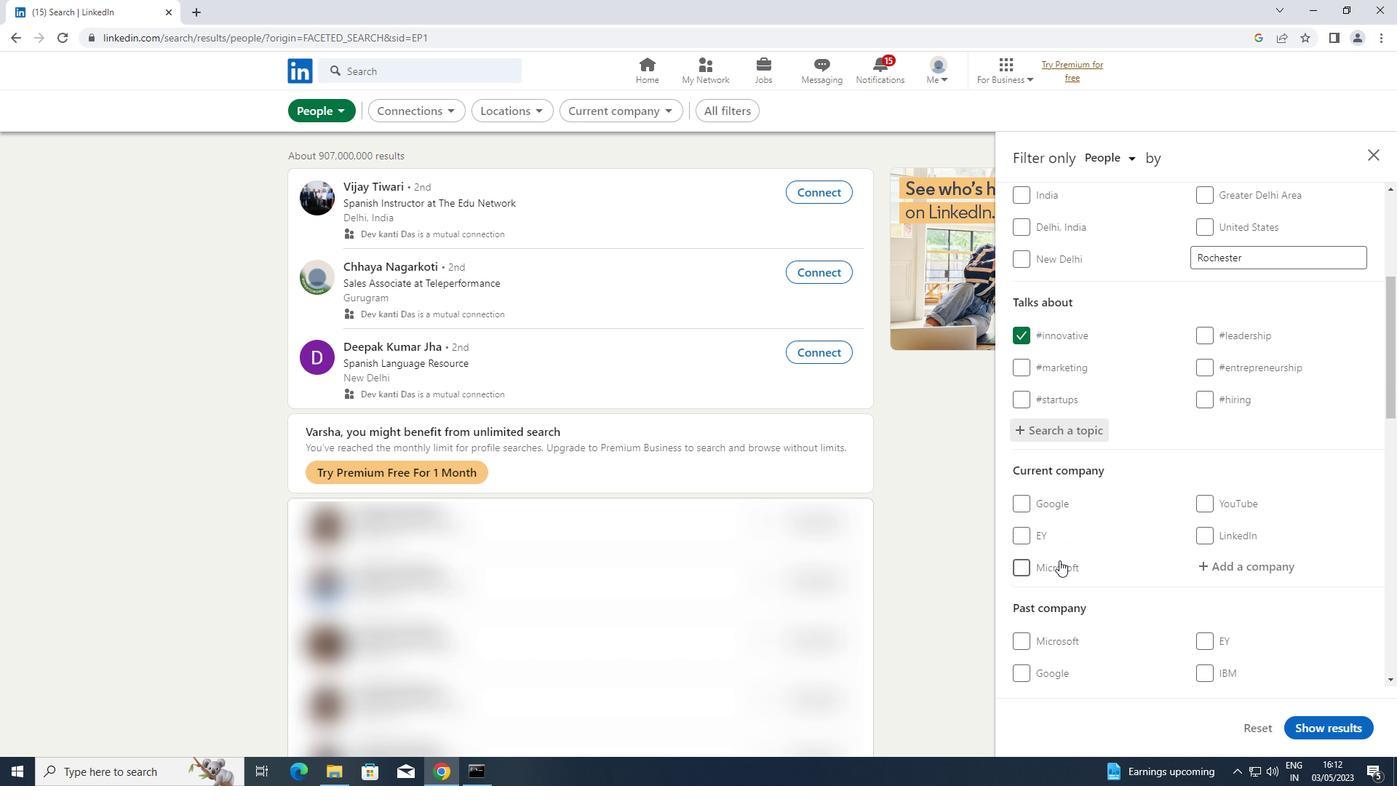 
Action: Mouse scrolled (1060, 559) with delta (0, 0)
Screenshot: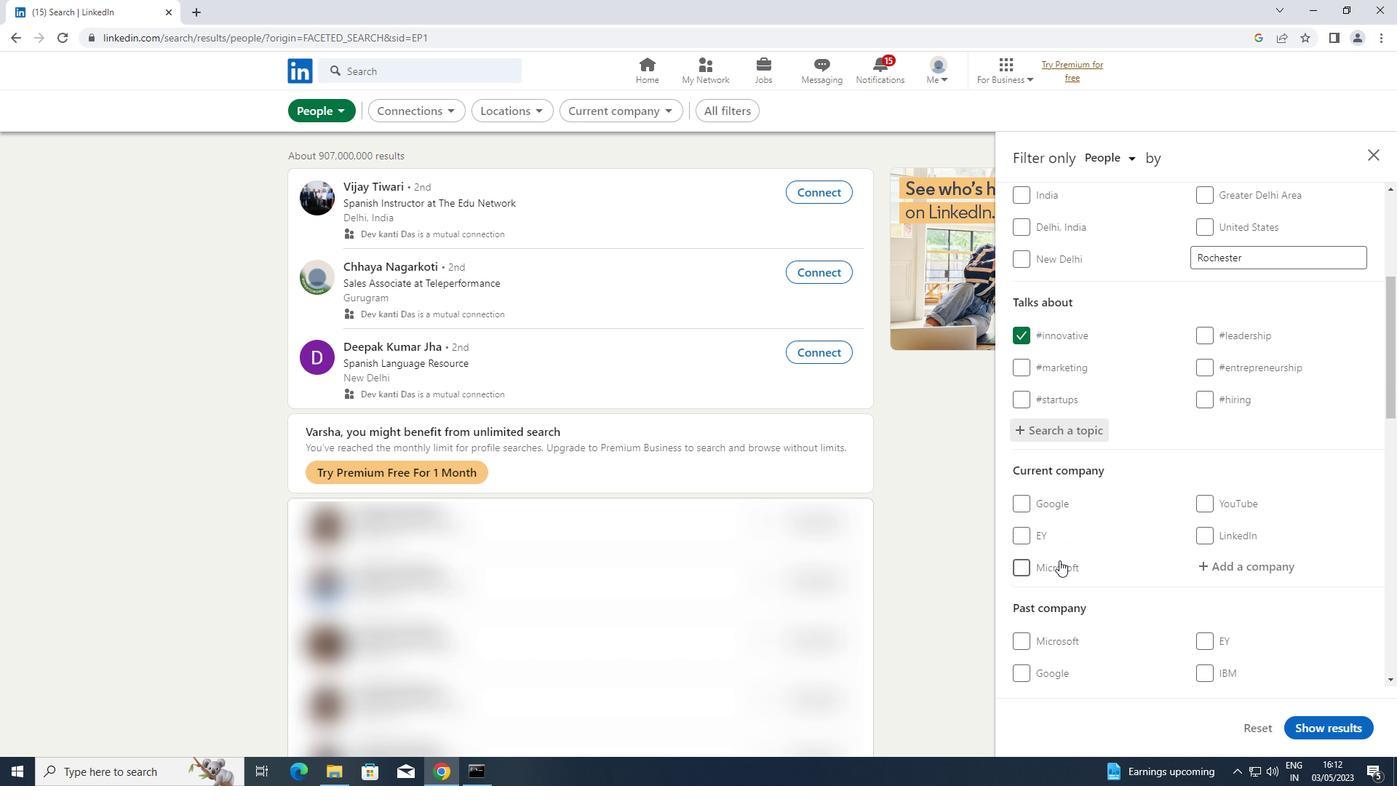 
Action: Mouse scrolled (1060, 559) with delta (0, 0)
Screenshot: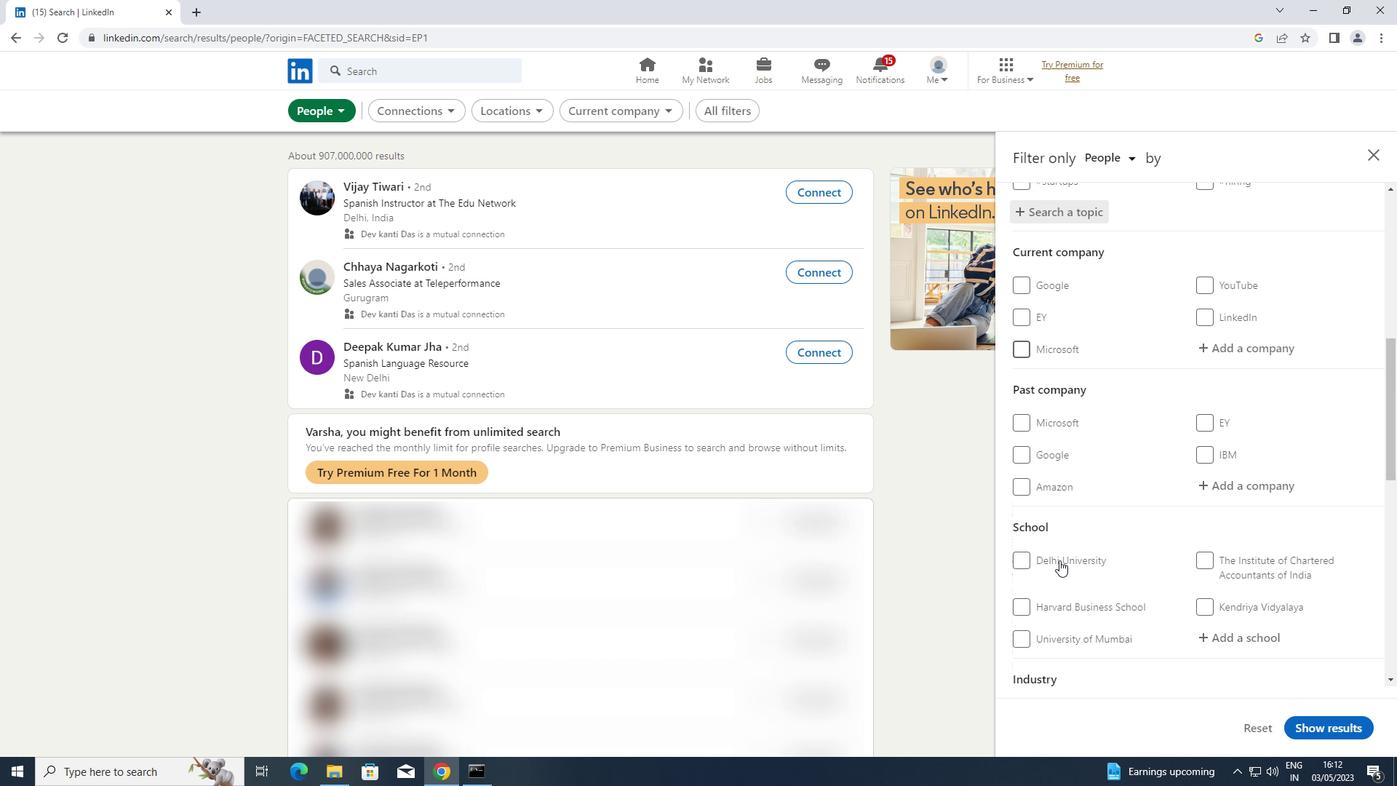 
Action: Mouse scrolled (1060, 559) with delta (0, 0)
Screenshot: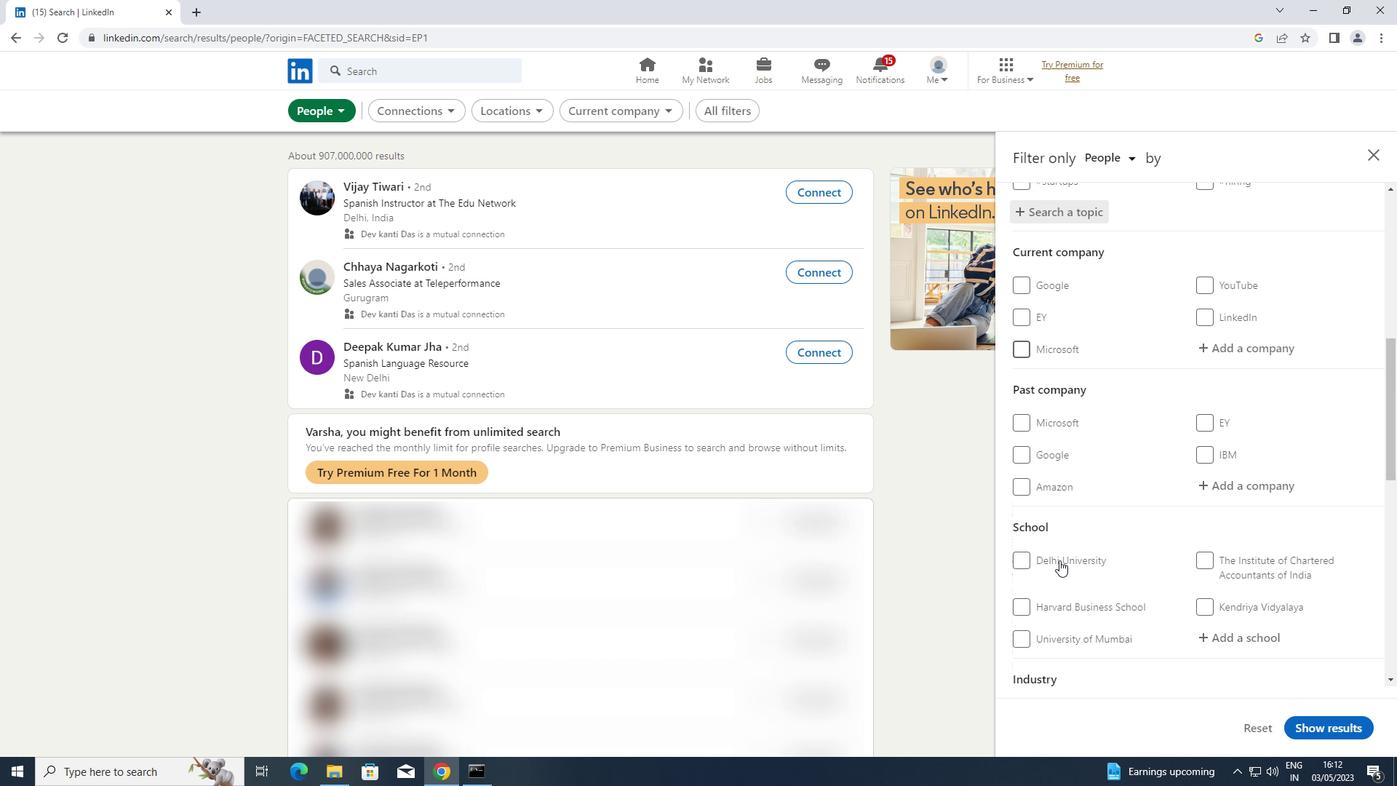 
Action: Mouse scrolled (1060, 559) with delta (0, 0)
Screenshot: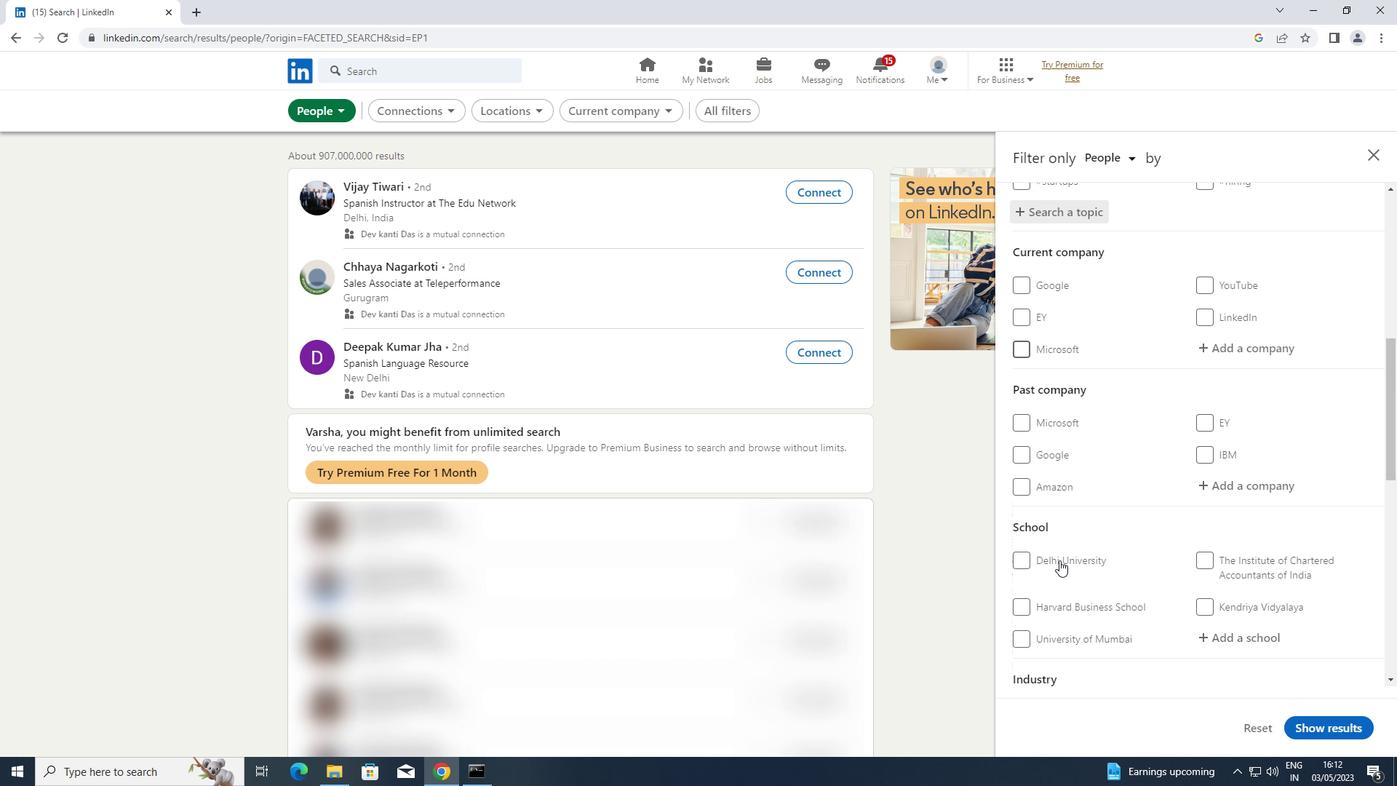 
Action: Mouse scrolled (1060, 559) with delta (0, 0)
Screenshot: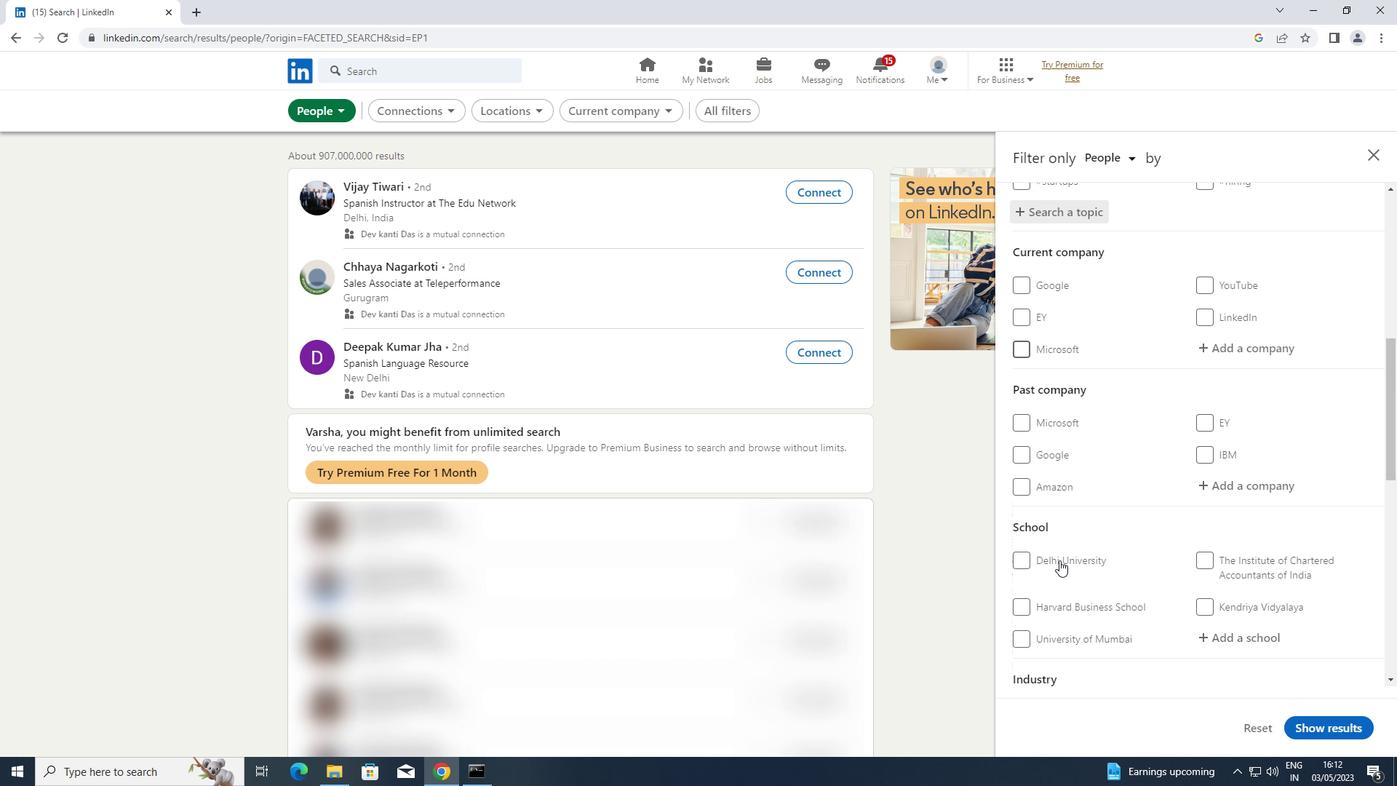 
Action: Mouse scrolled (1060, 559) with delta (0, 0)
Screenshot: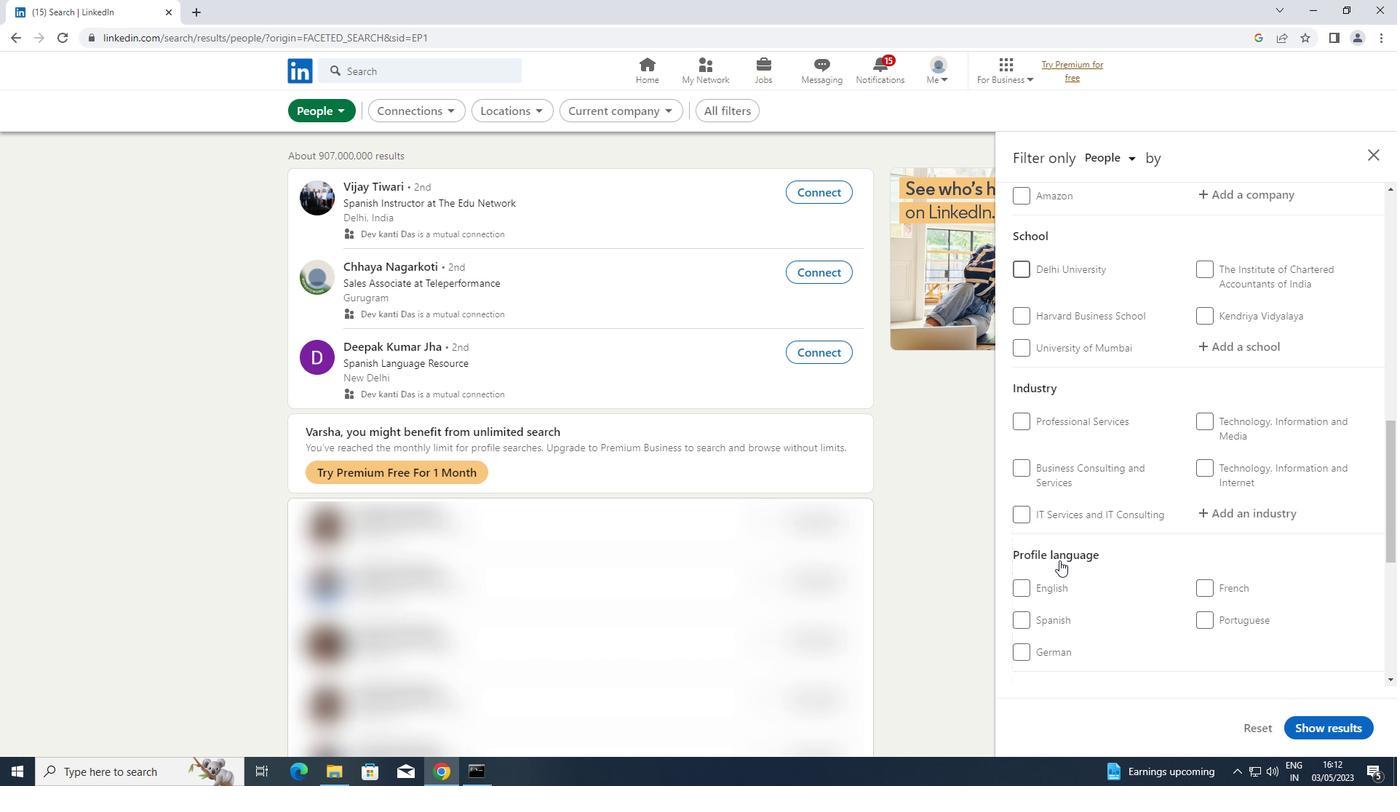 
Action: Mouse scrolled (1060, 559) with delta (0, 0)
Screenshot: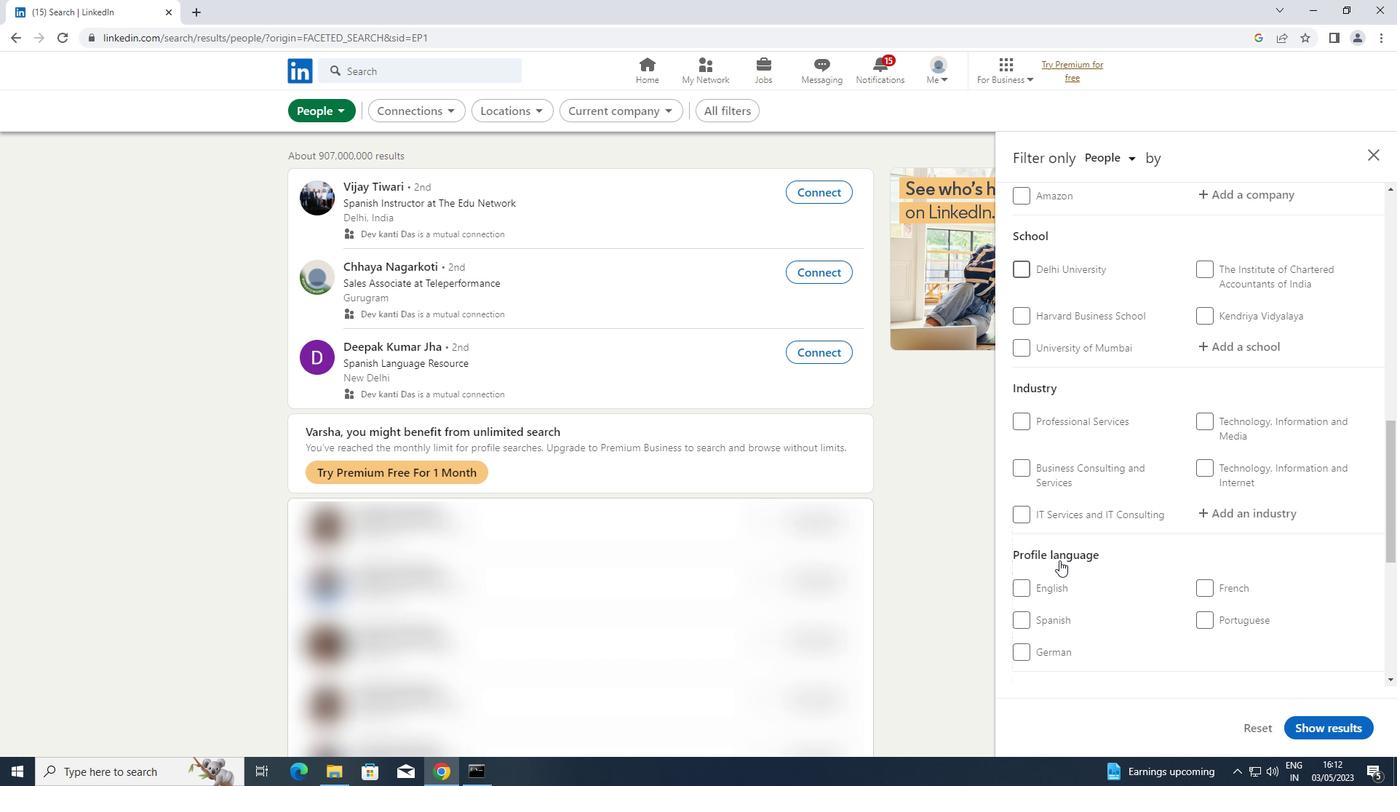 
Action: Mouse moved to (1020, 473)
Screenshot: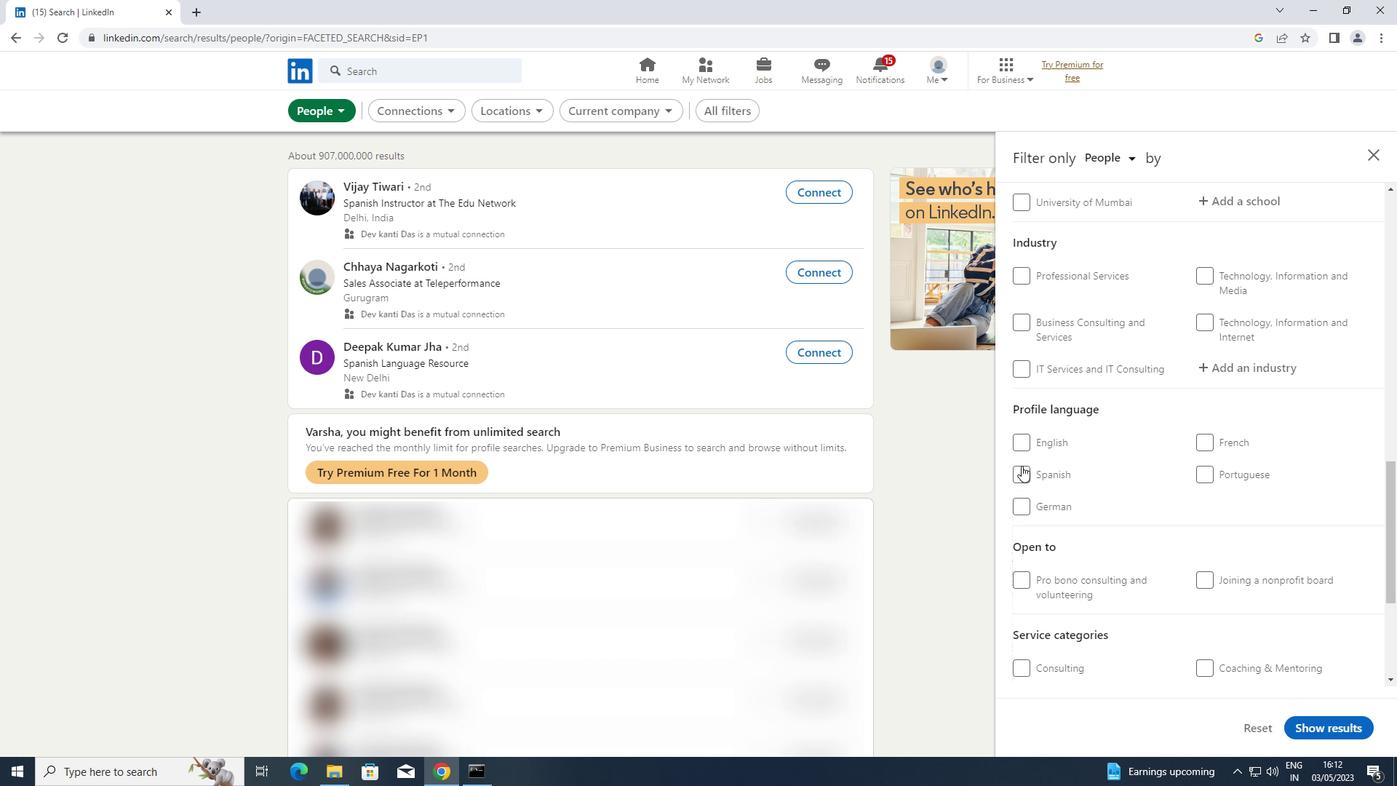 
Action: Mouse pressed left at (1020, 473)
Screenshot: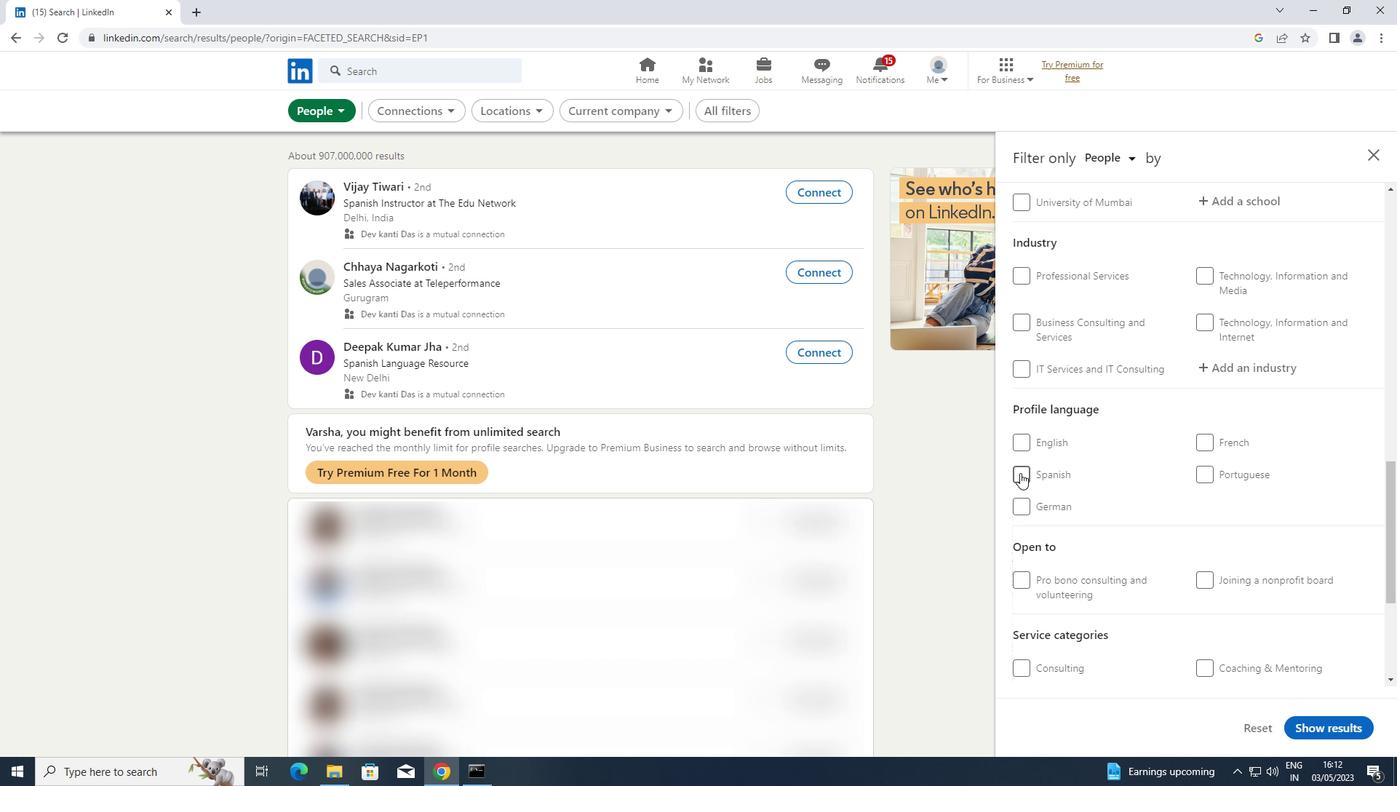 
Action: Mouse scrolled (1020, 473) with delta (0, 0)
Screenshot: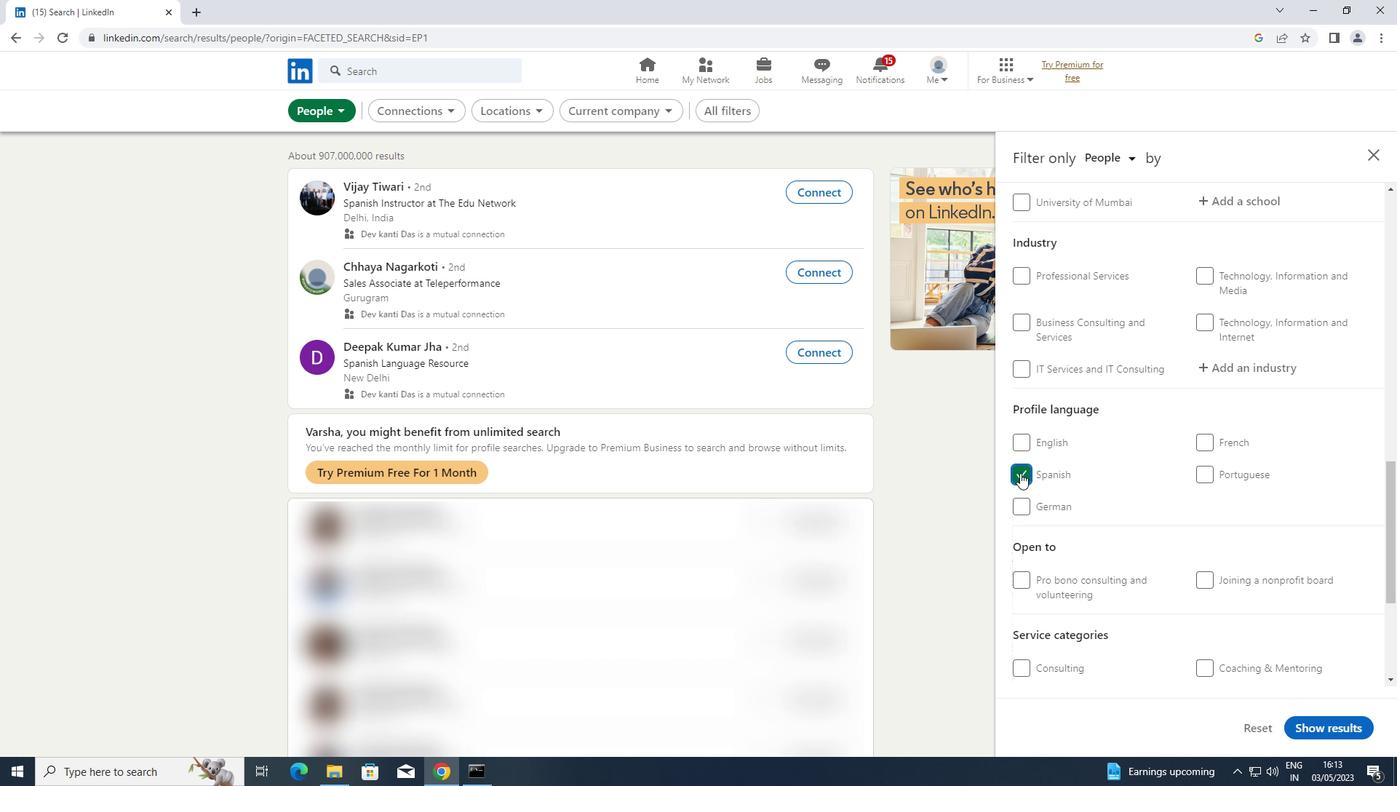 
Action: Mouse scrolled (1020, 473) with delta (0, 0)
Screenshot: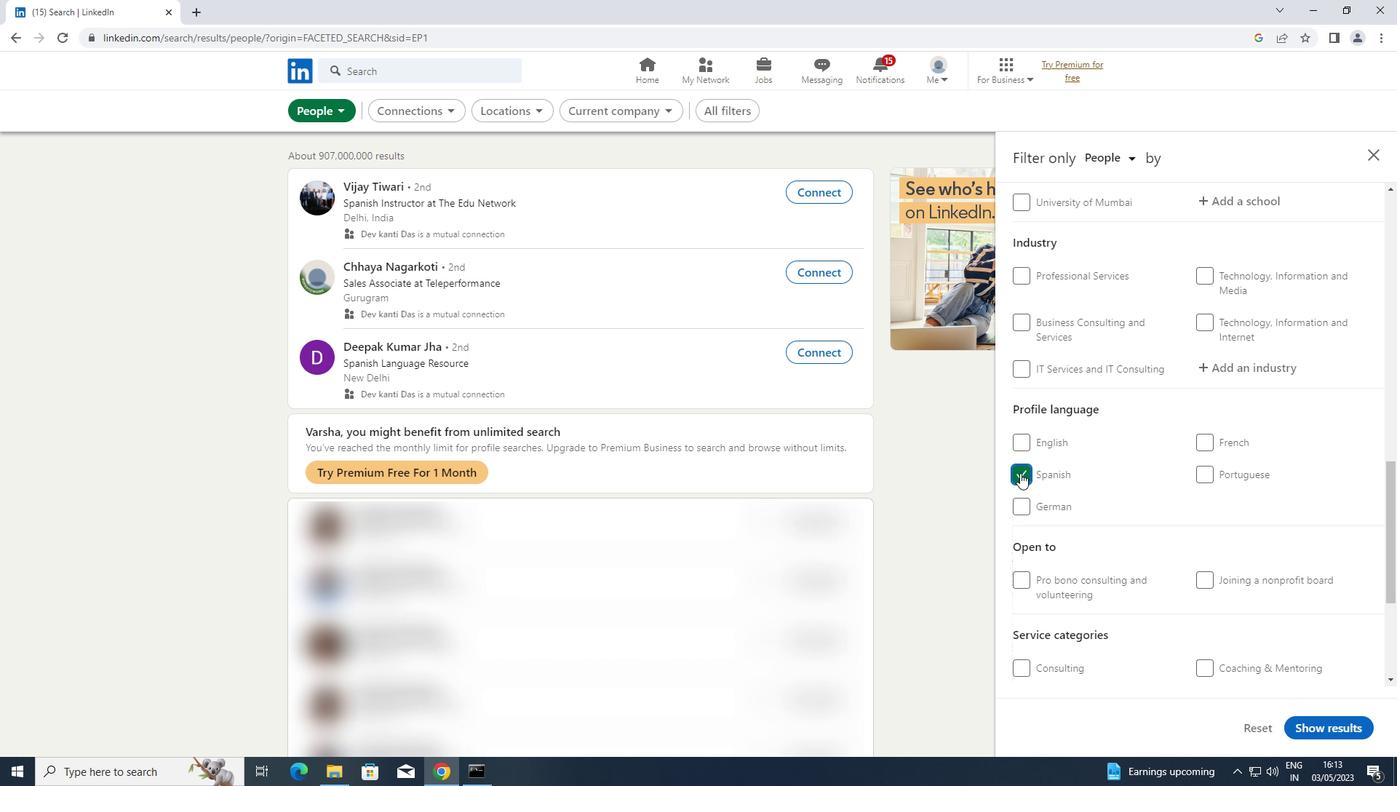 
Action: Mouse scrolled (1020, 473) with delta (0, 0)
Screenshot: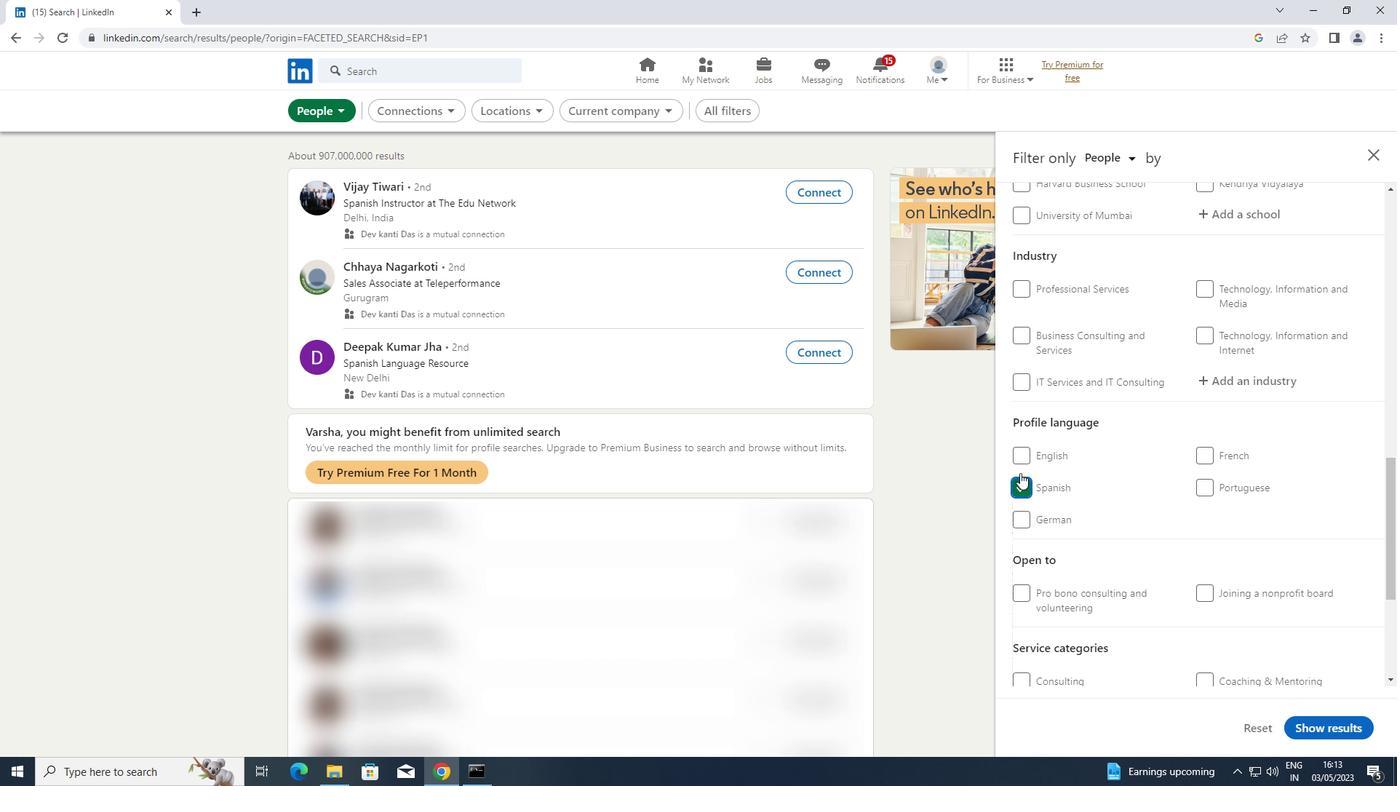 
Action: Mouse scrolled (1020, 473) with delta (0, 0)
Screenshot: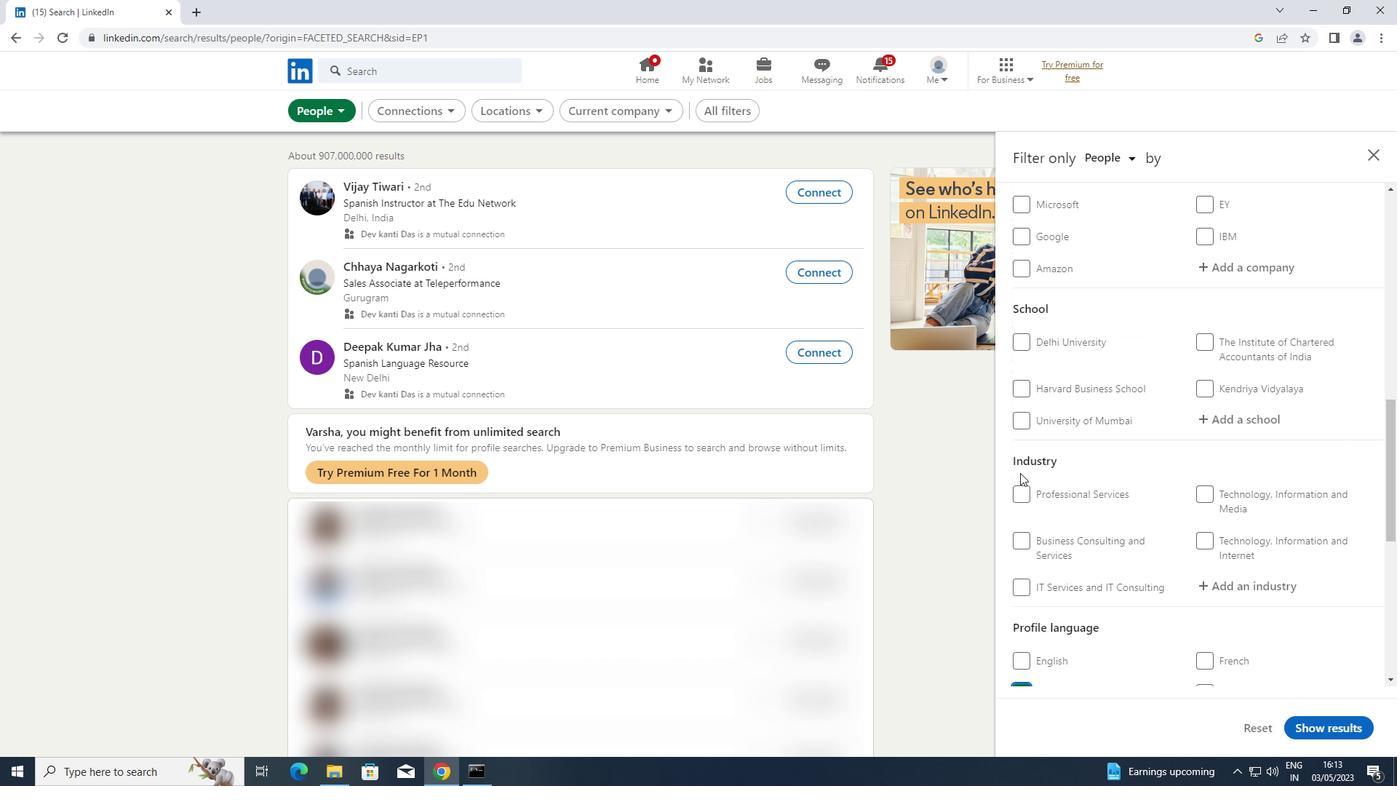 
Action: Mouse scrolled (1020, 473) with delta (0, 0)
Screenshot: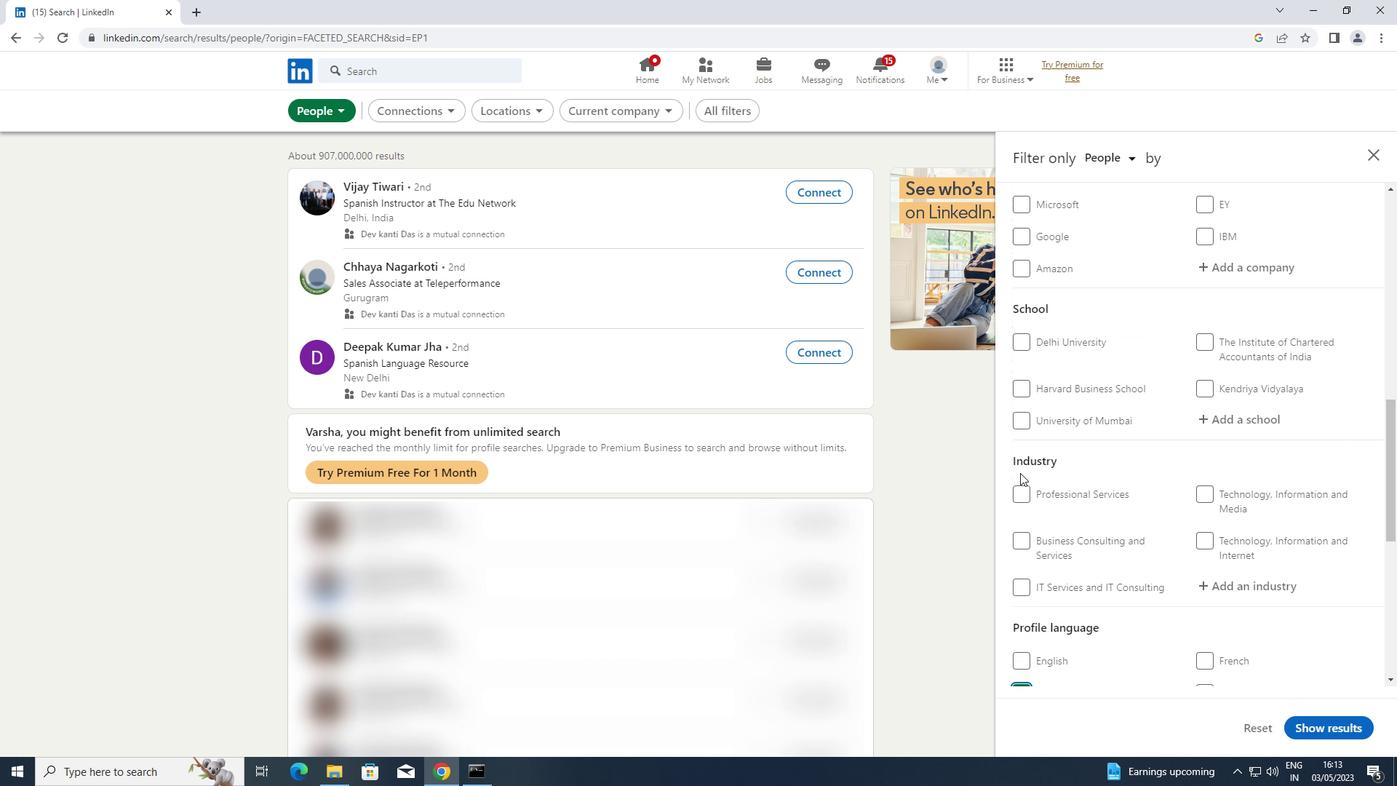 
Action: Mouse scrolled (1020, 473) with delta (0, 0)
Screenshot: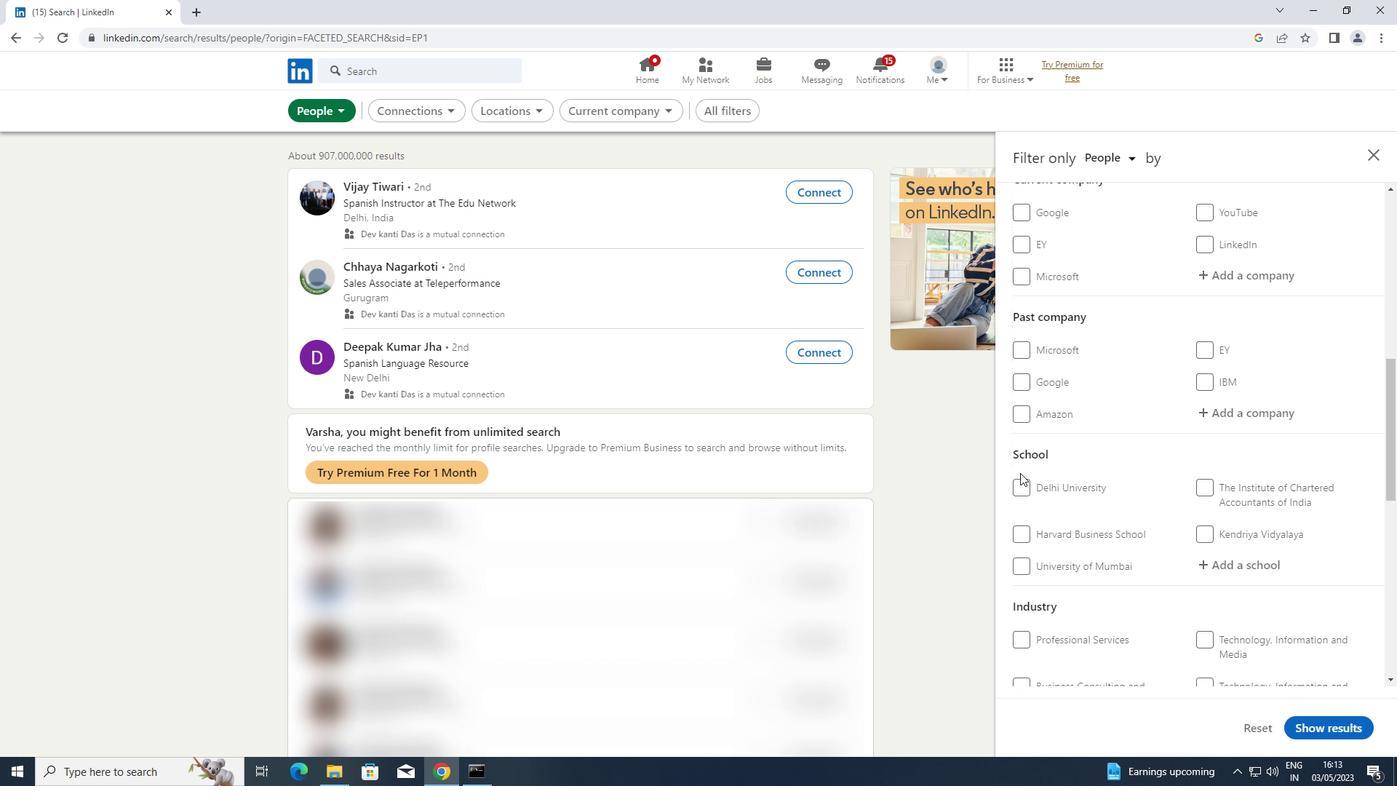 
Action: Mouse moved to (1210, 342)
Screenshot: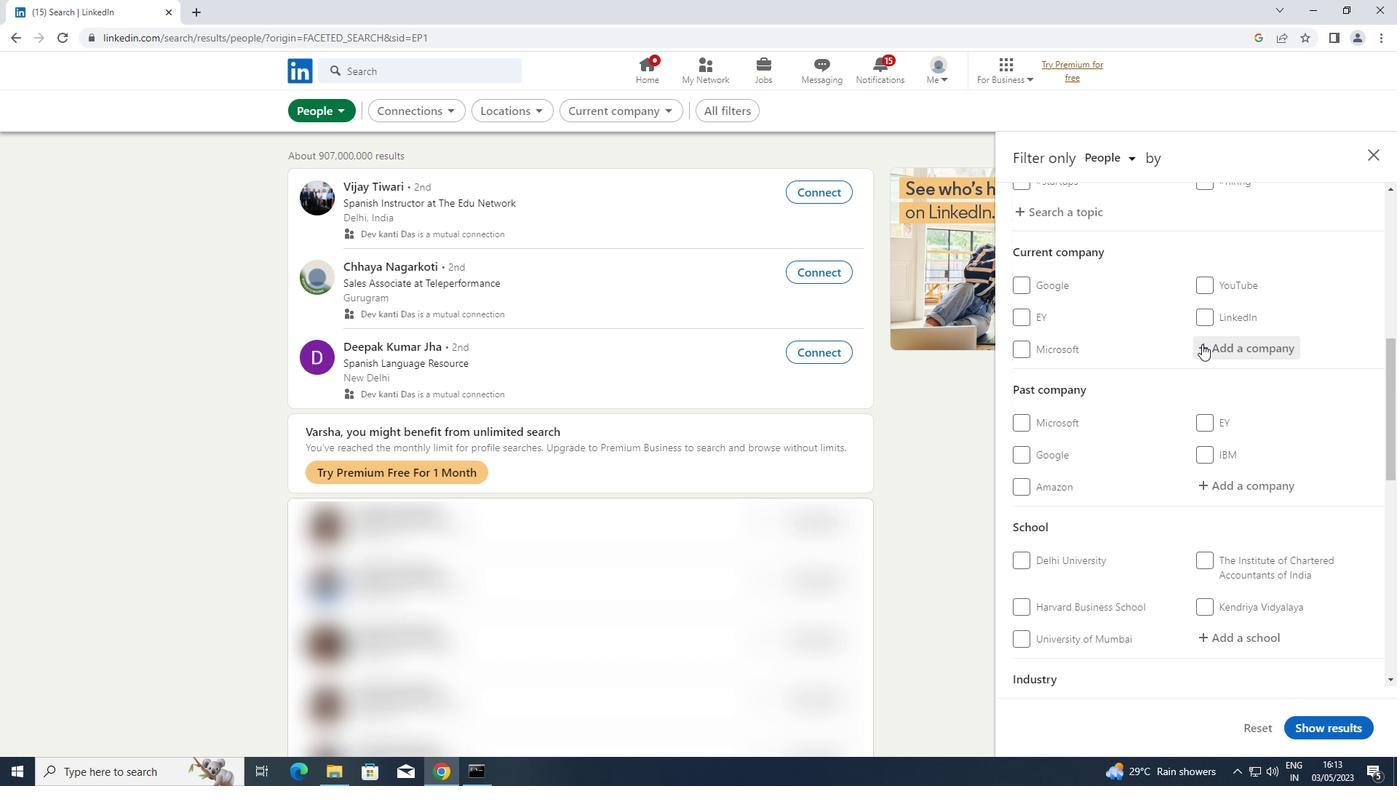 
Action: Mouse pressed left at (1210, 342)
Screenshot: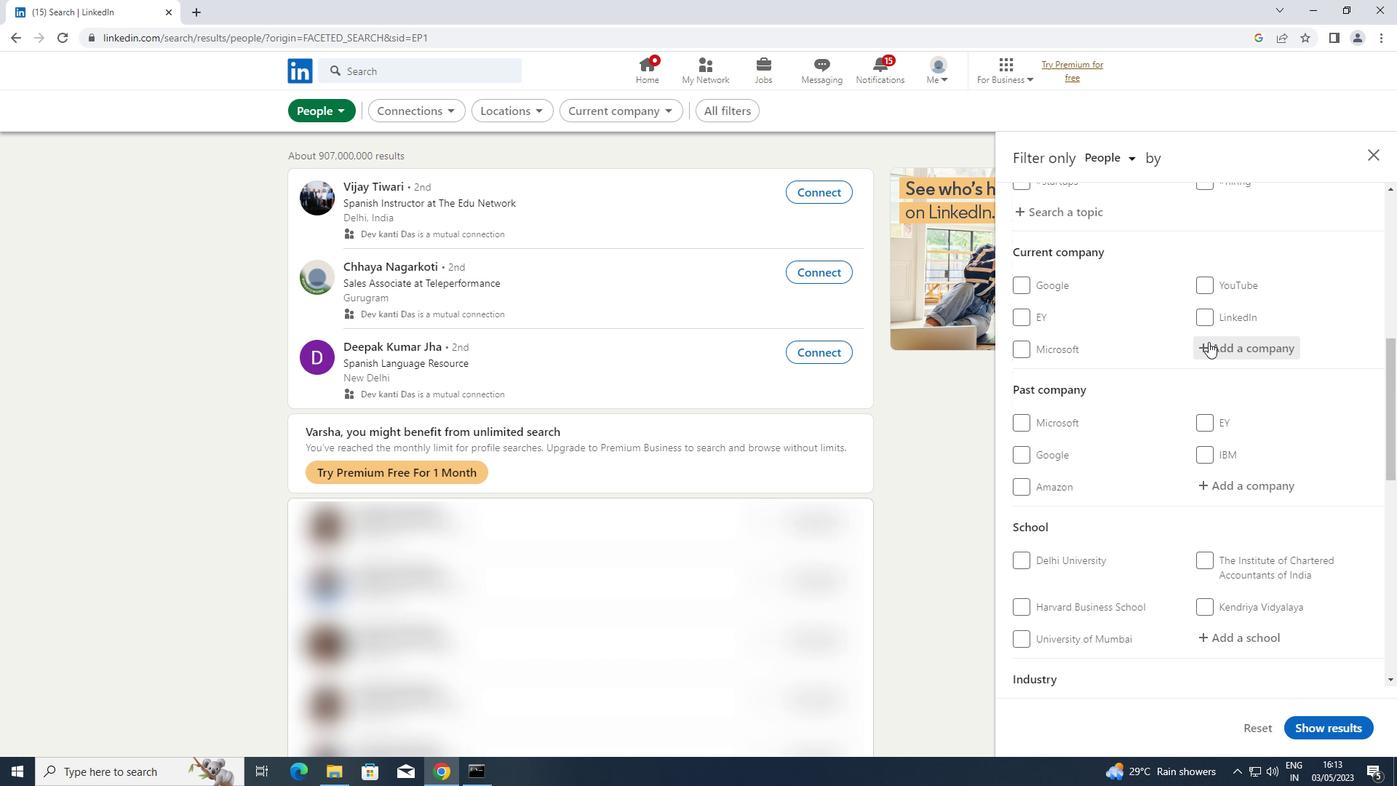 
Action: Key pressed 360<Key.space><Key.shift>MARK
Screenshot: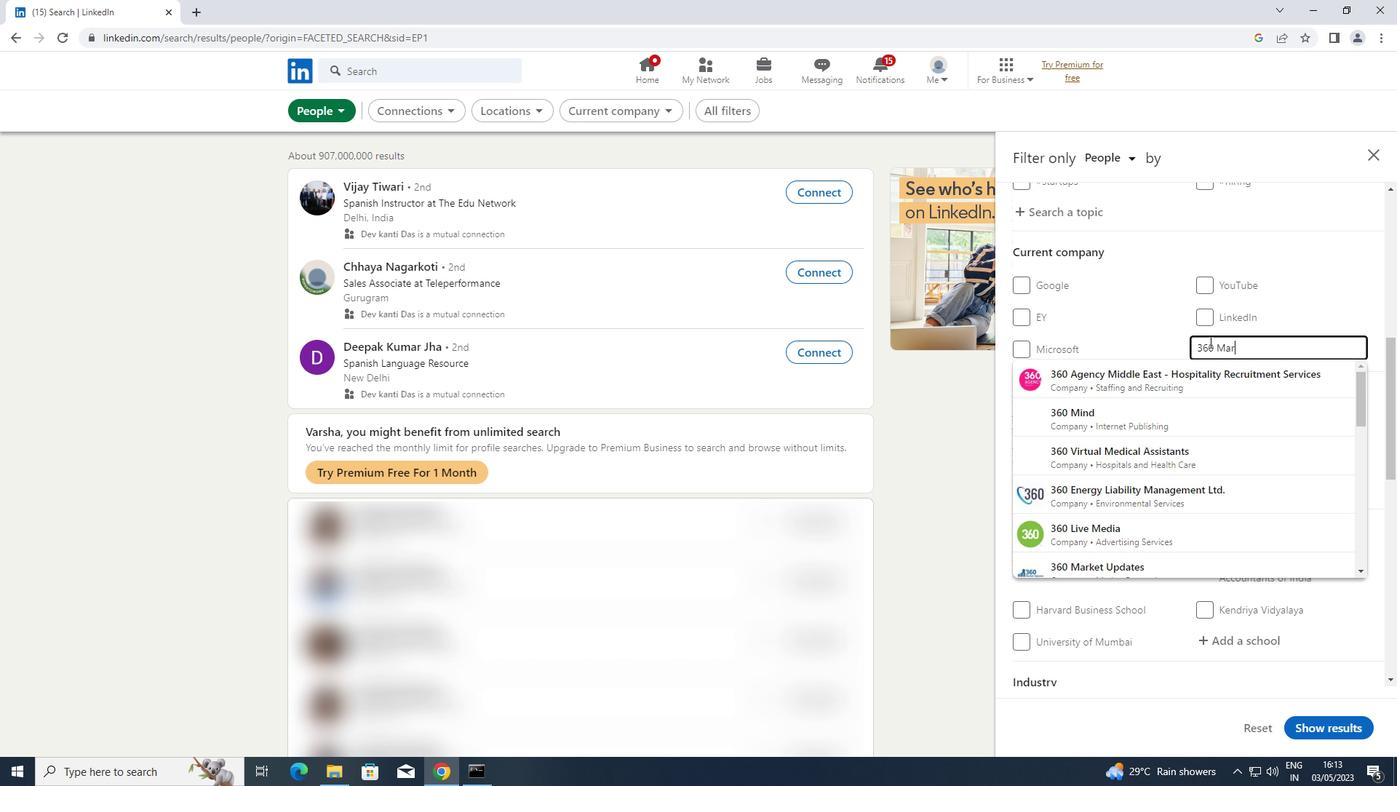 
Action: Mouse moved to (1131, 379)
Screenshot: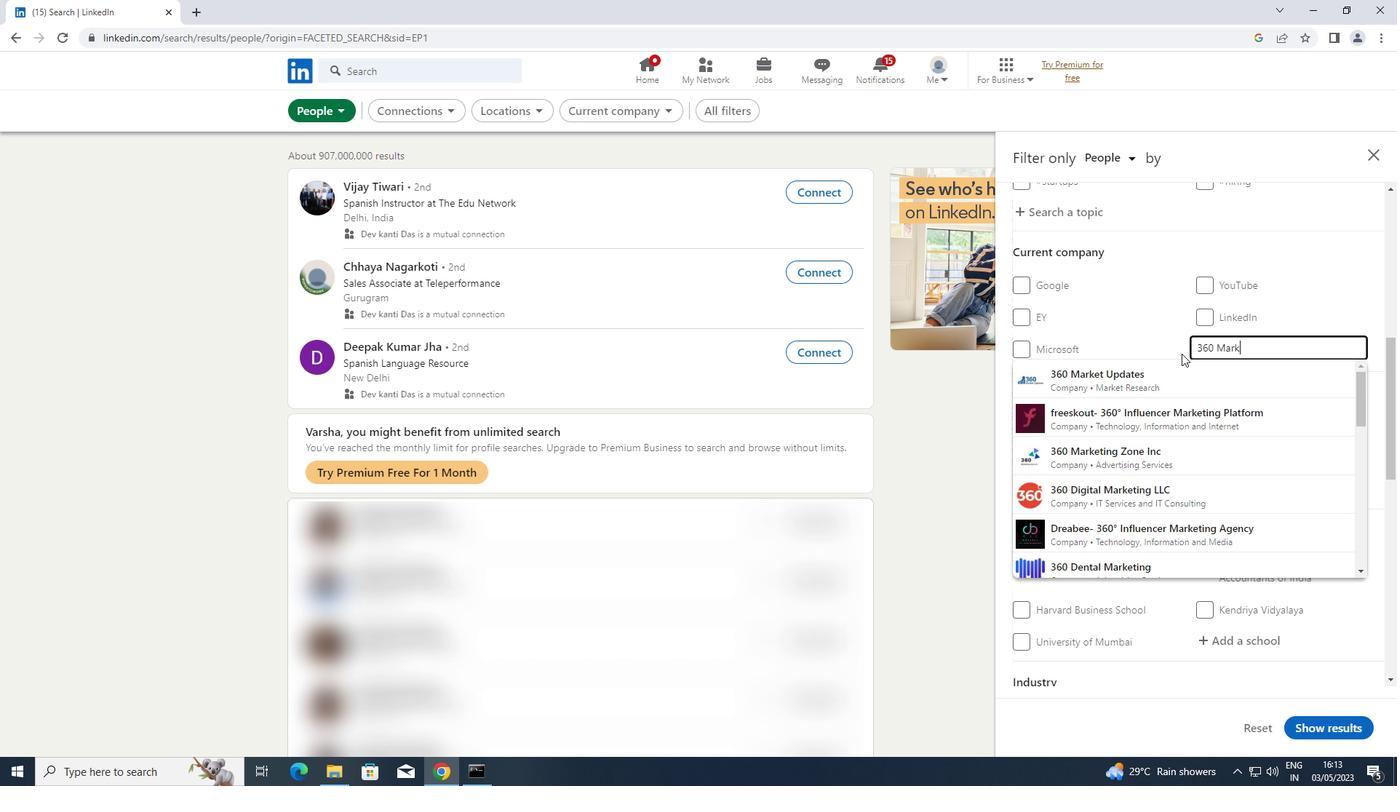 
Action: Mouse pressed left at (1131, 379)
Screenshot: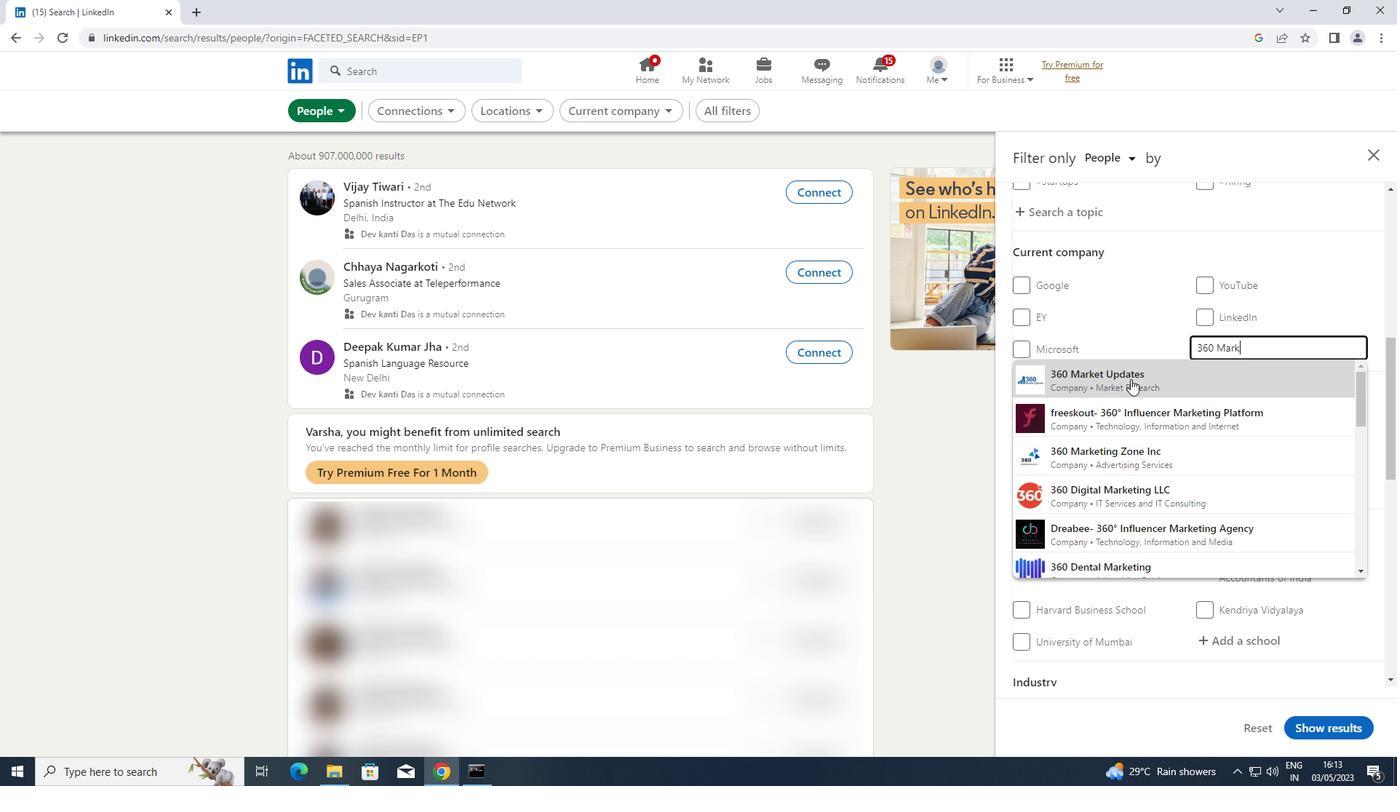 
Action: Mouse scrolled (1131, 378) with delta (0, 0)
Screenshot: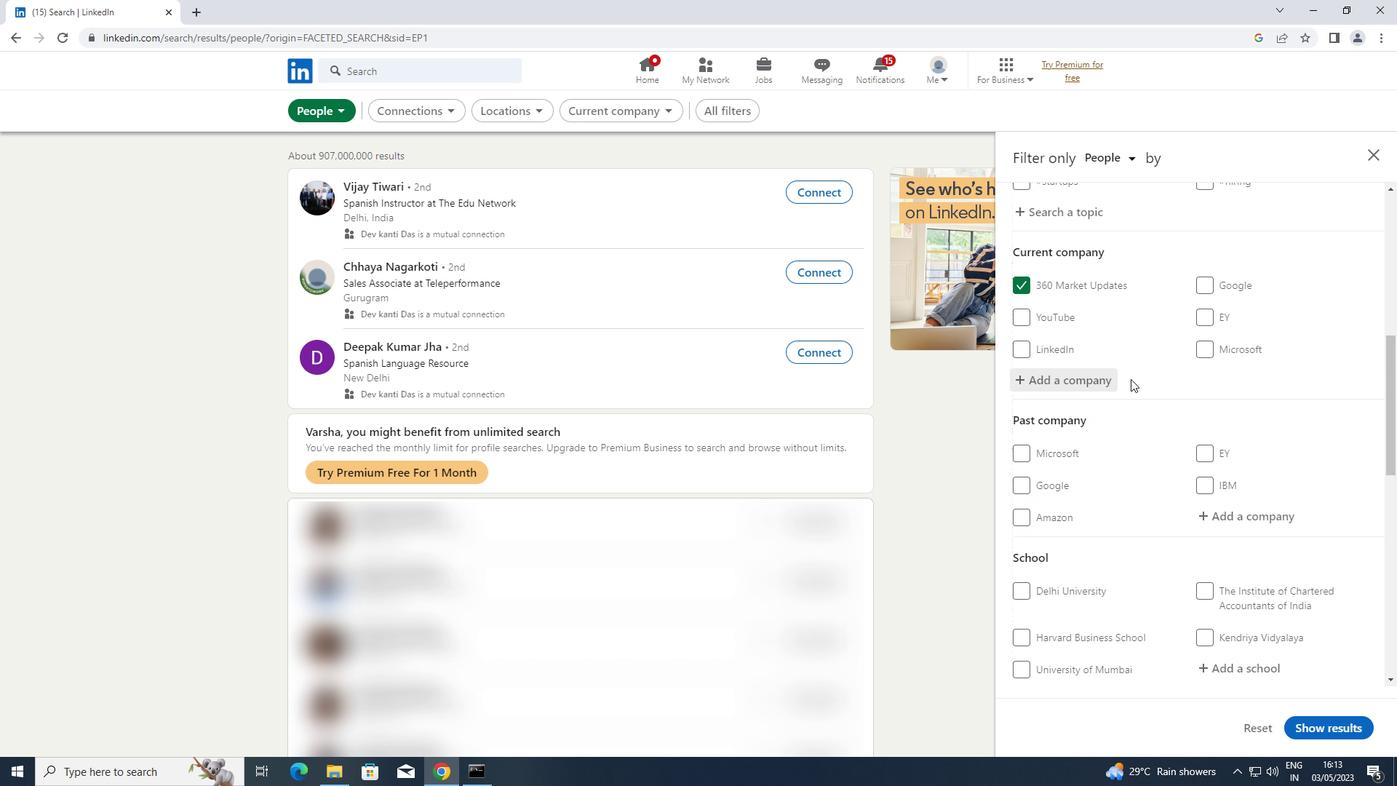 
Action: Mouse scrolled (1131, 378) with delta (0, 0)
Screenshot: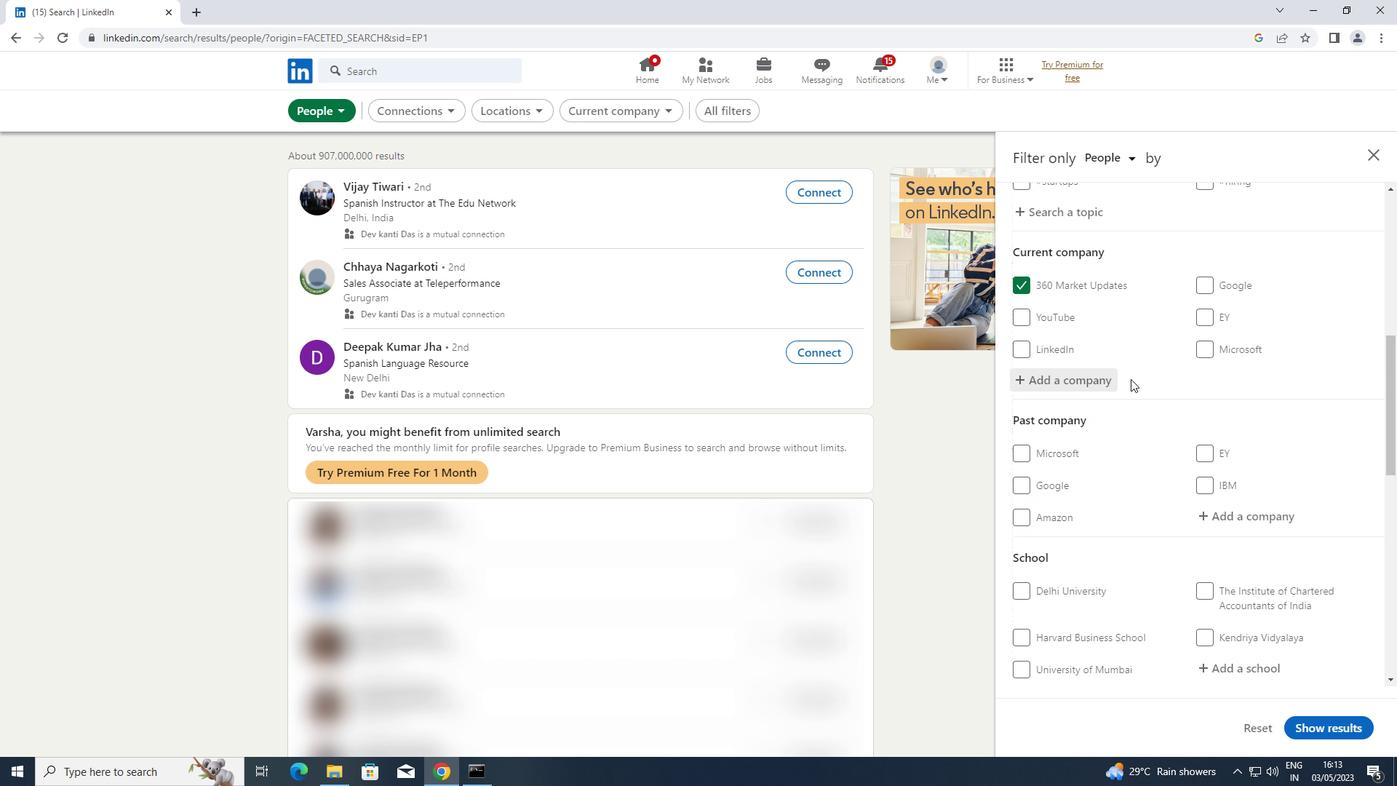 
Action: Mouse scrolled (1131, 378) with delta (0, 0)
Screenshot: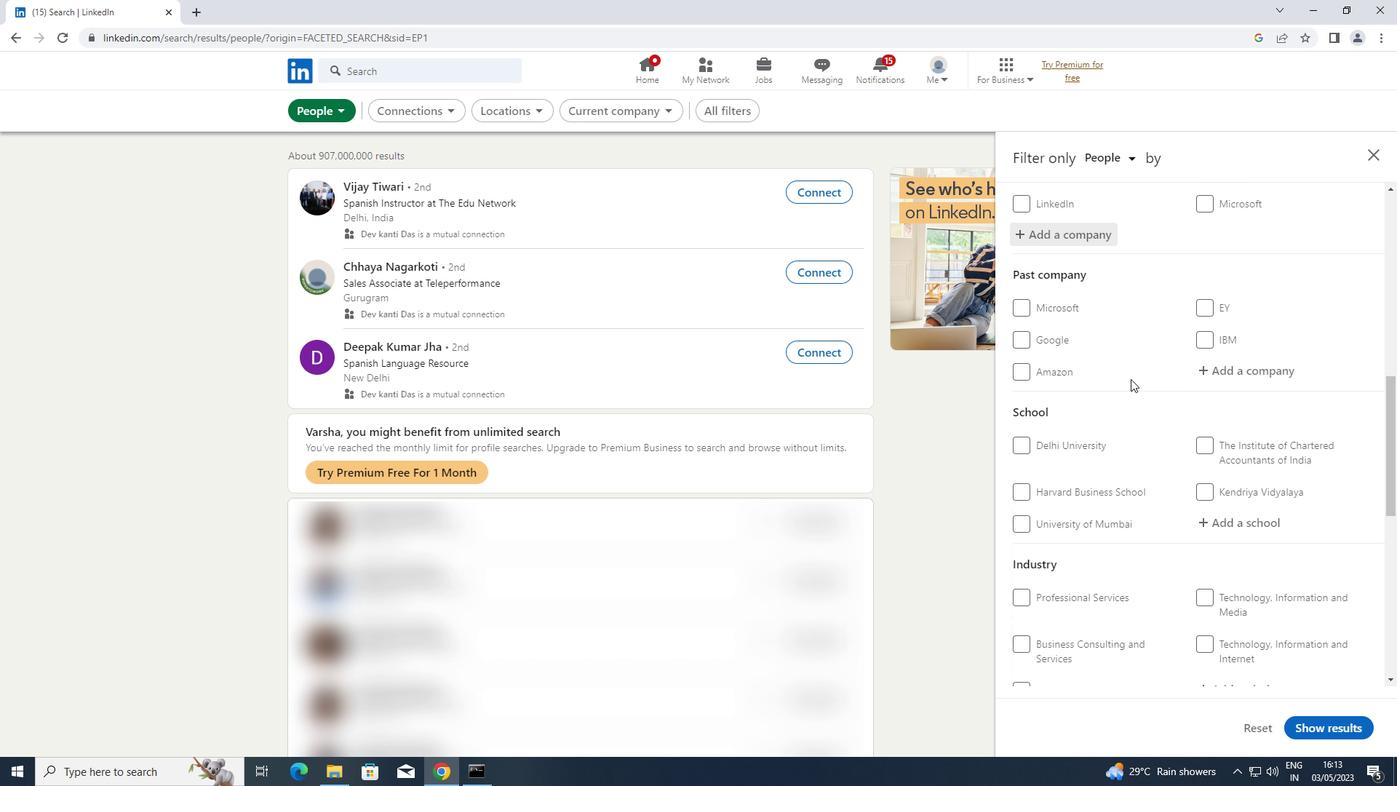 
Action: Mouse moved to (1258, 442)
Screenshot: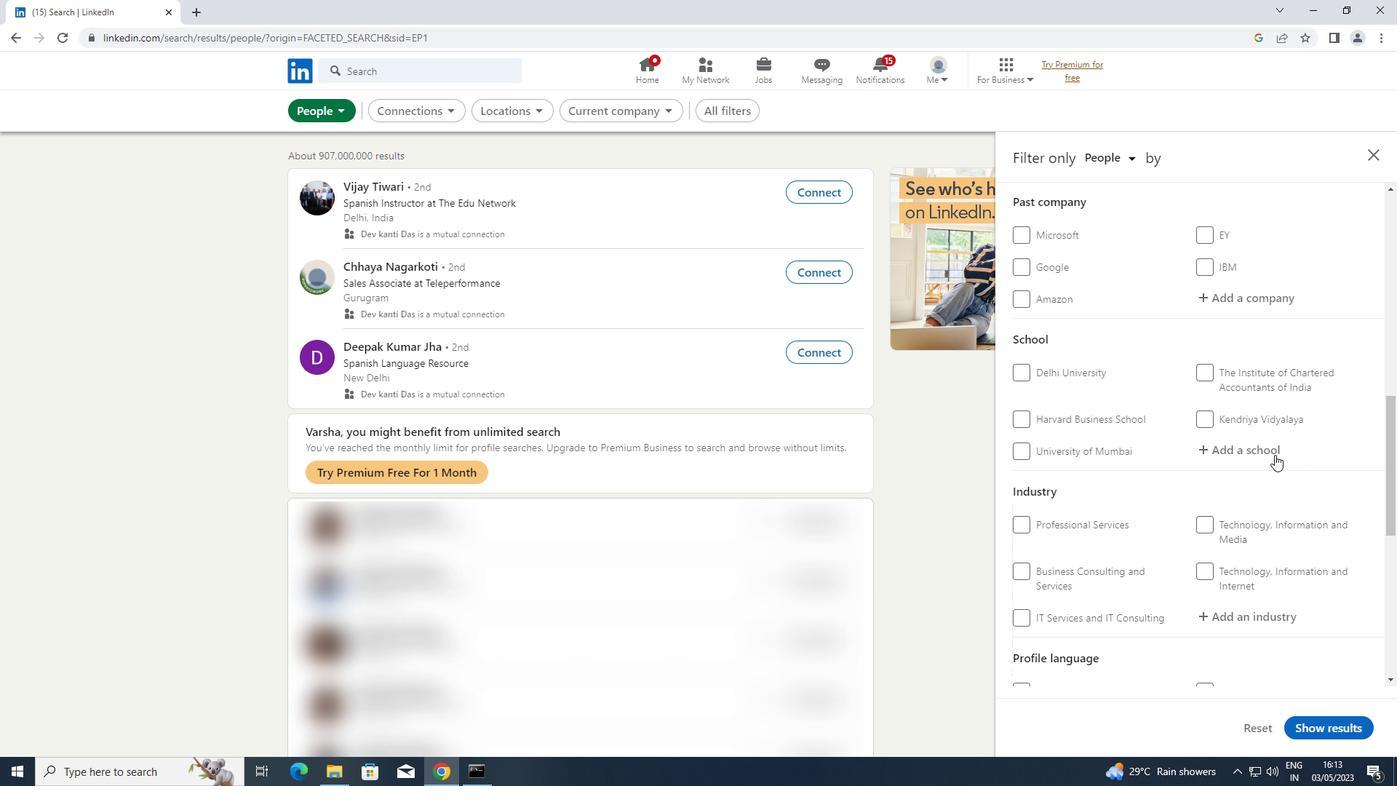 
Action: Mouse pressed left at (1258, 442)
Screenshot: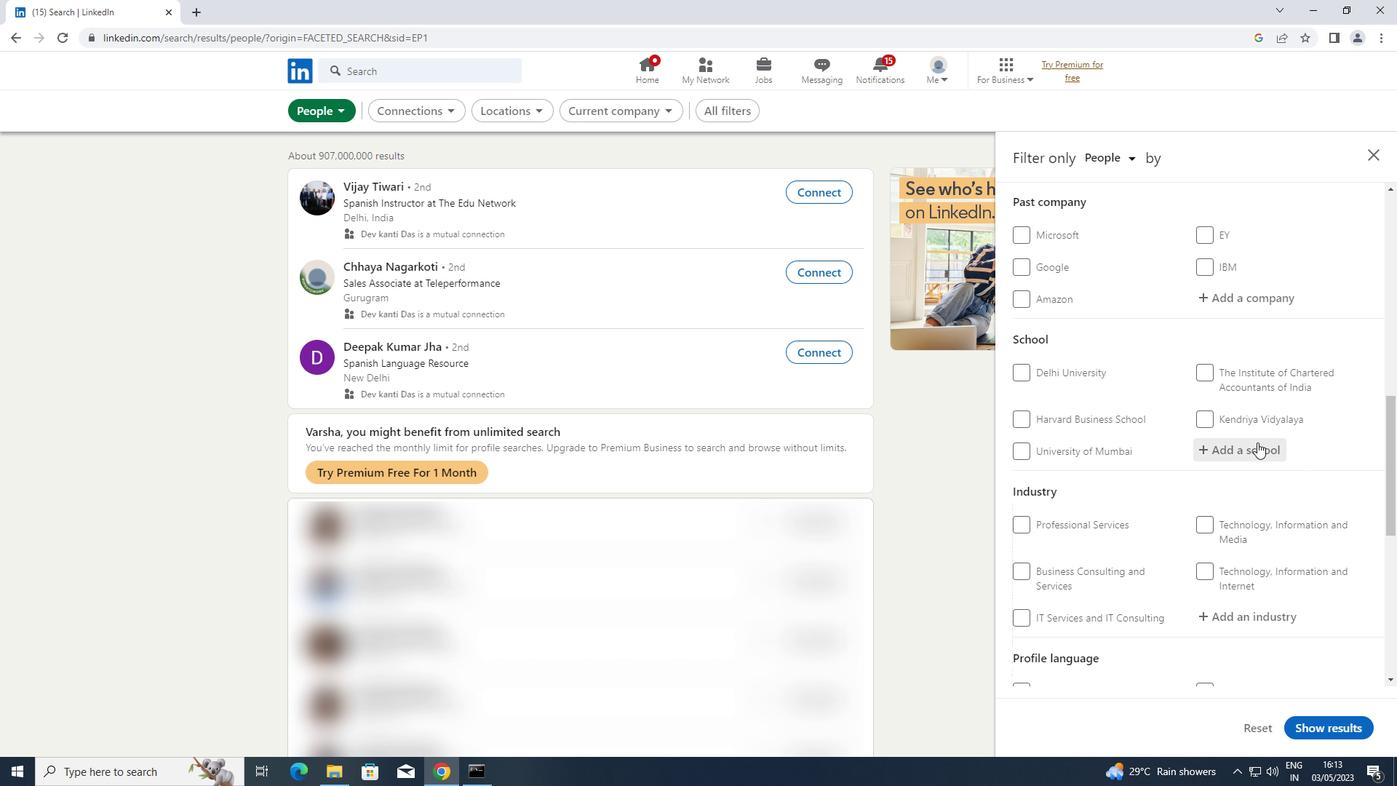 
Action: Key pressed <Key.shift>MAHARISHI
Screenshot: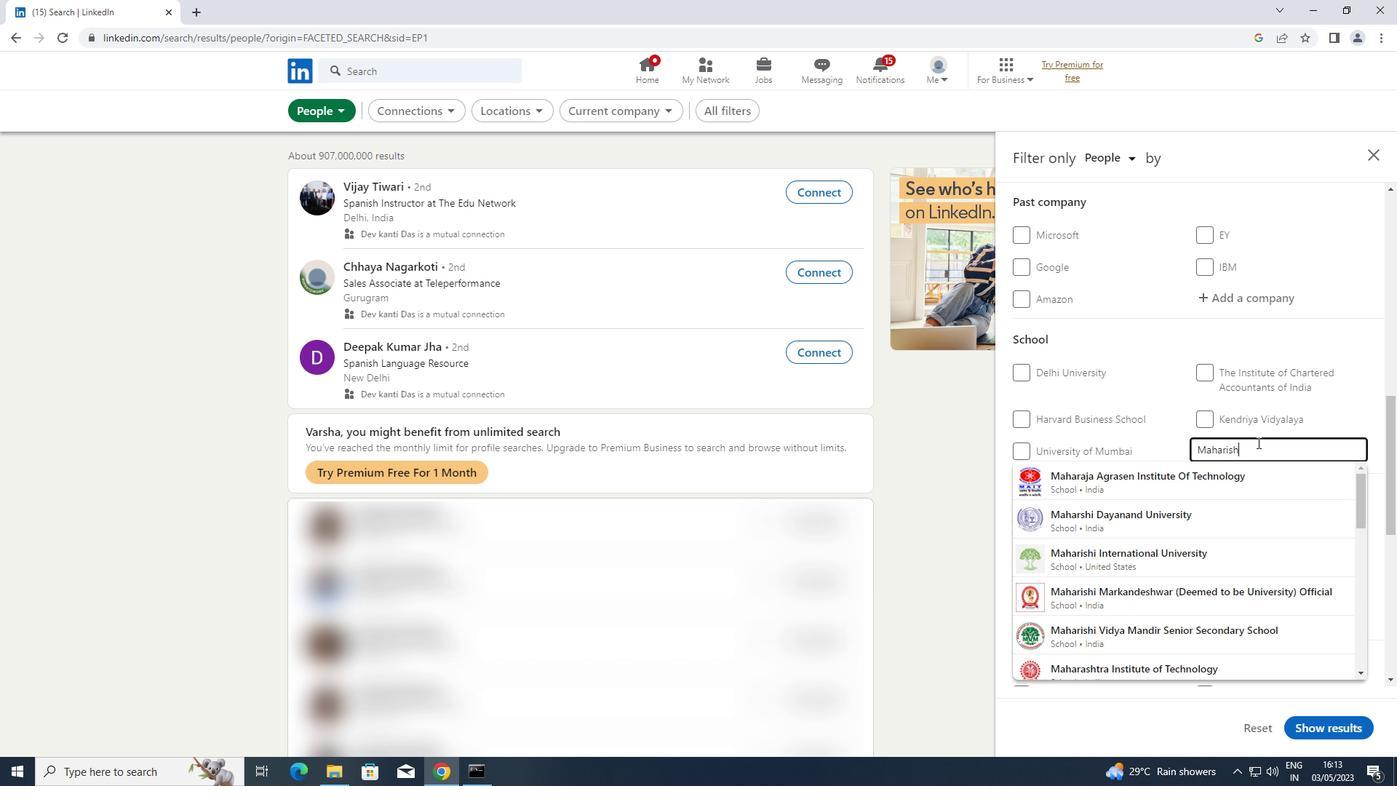 
Action: Mouse moved to (1213, 551)
Screenshot: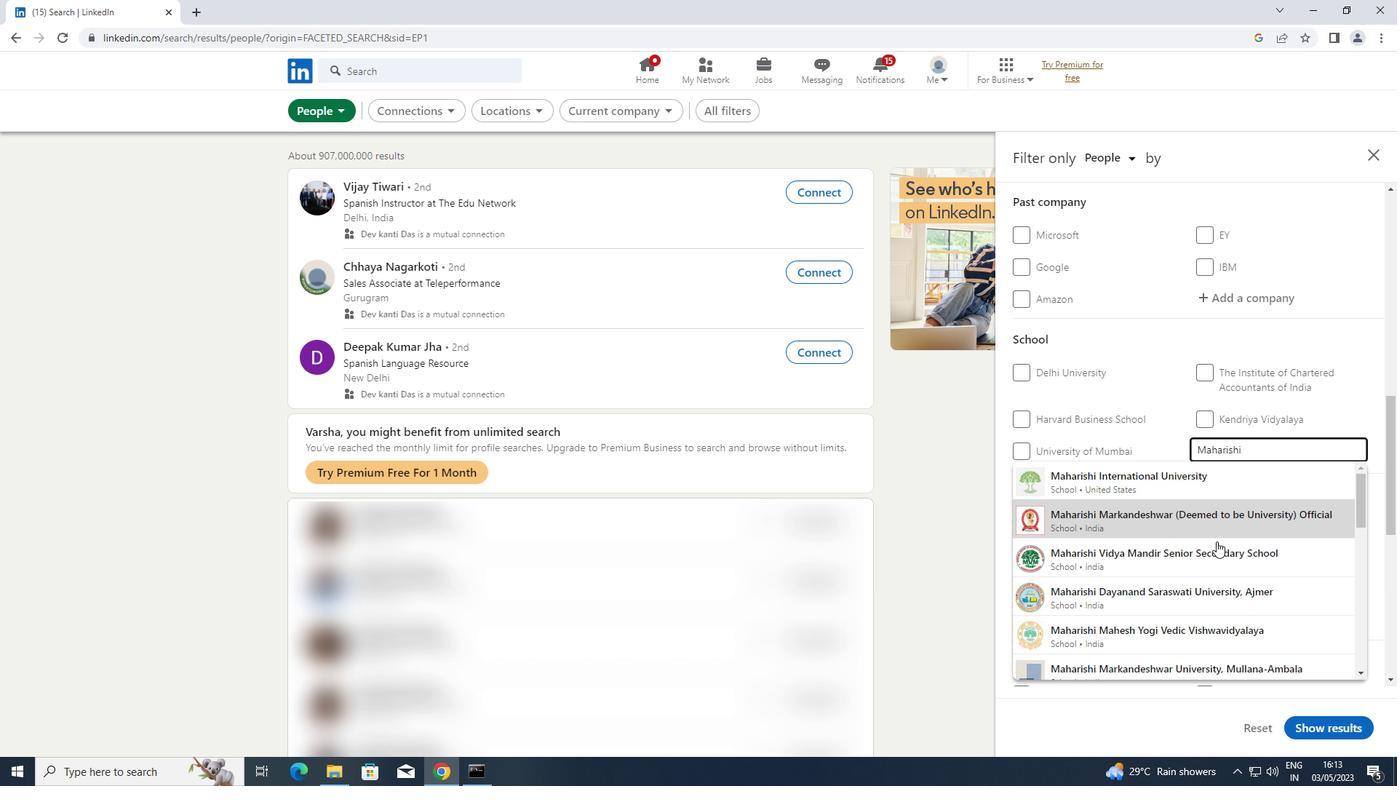 
Action: Mouse pressed left at (1213, 551)
Screenshot: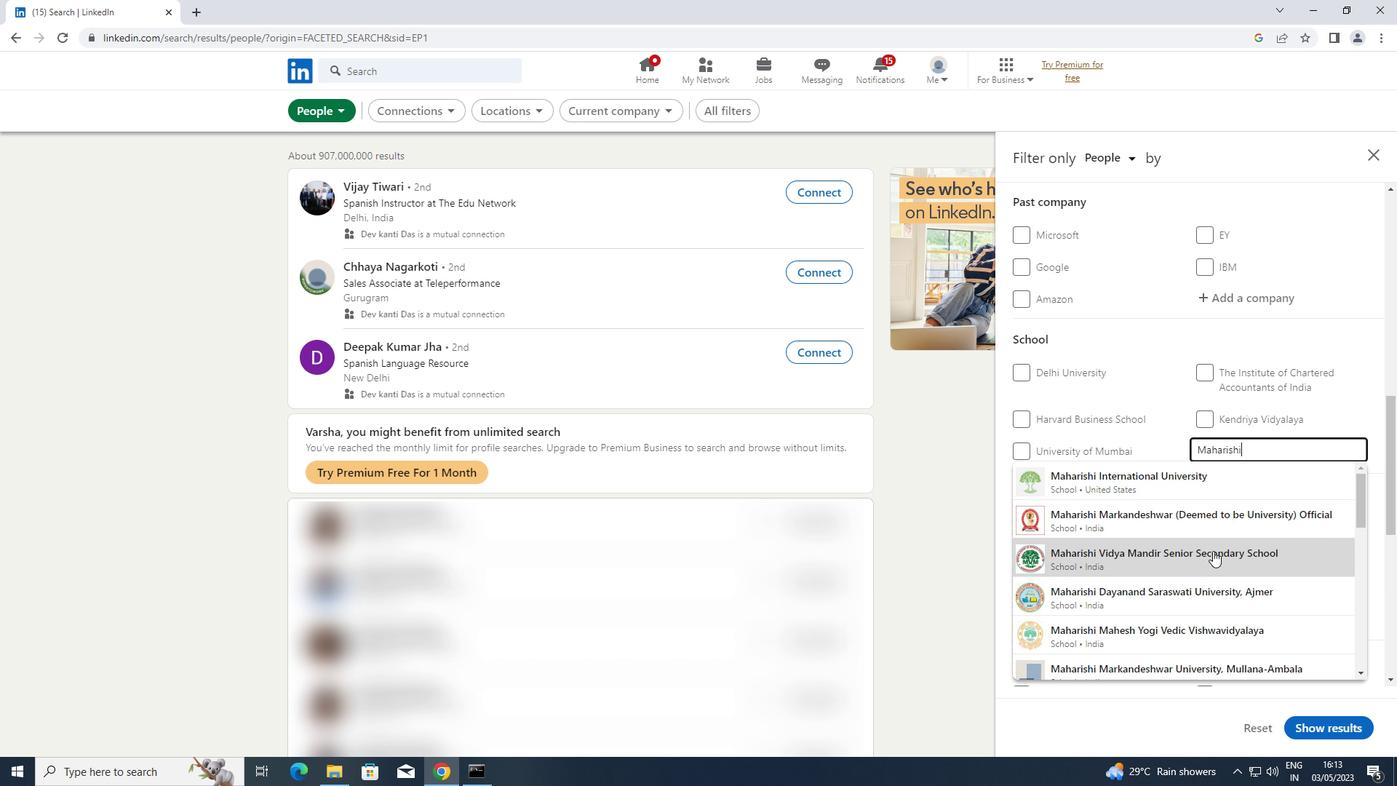 
Action: Mouse scrolled (1213, 550) with delta (0, 0)
Screenshot: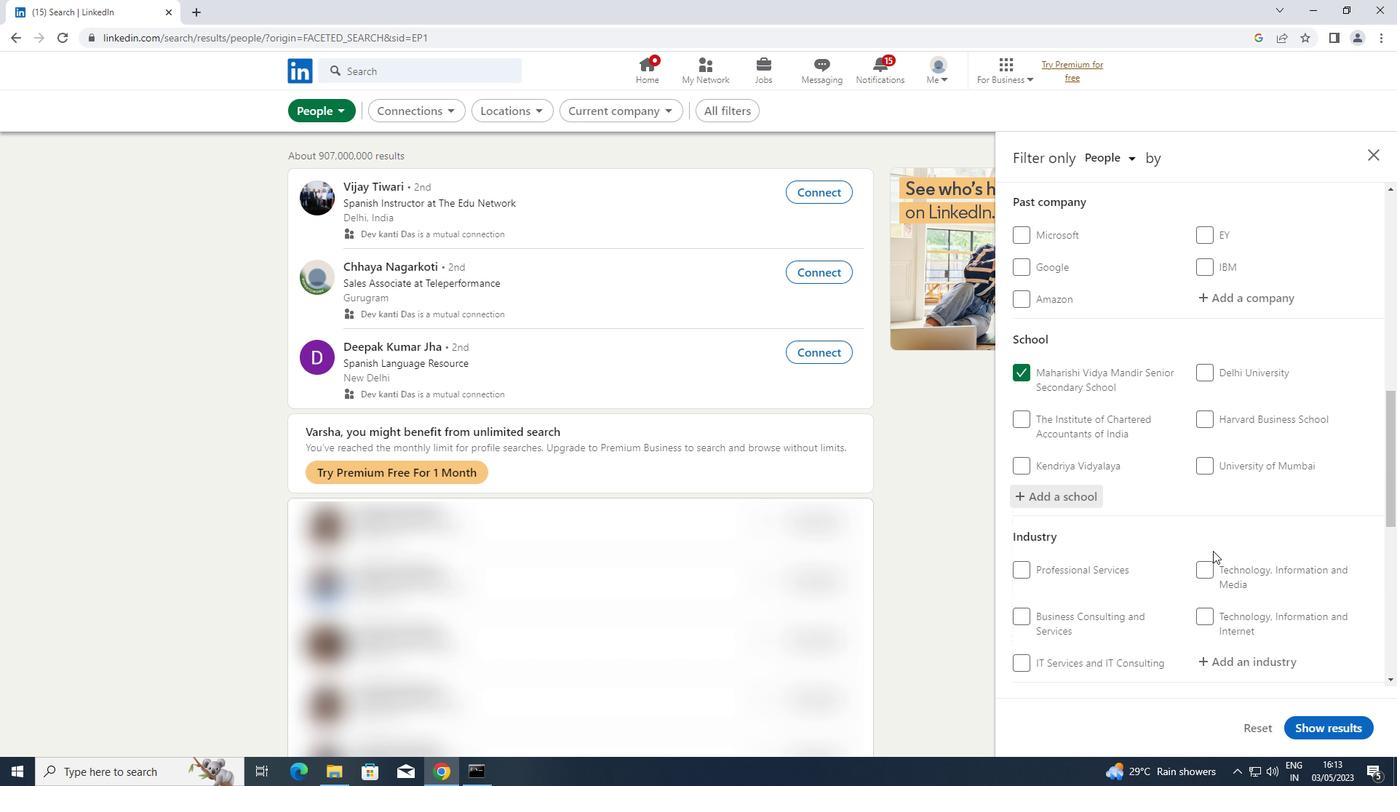 
Action: Mouse scrolled (1213, 550) with delta (0, 0)
Screenshot: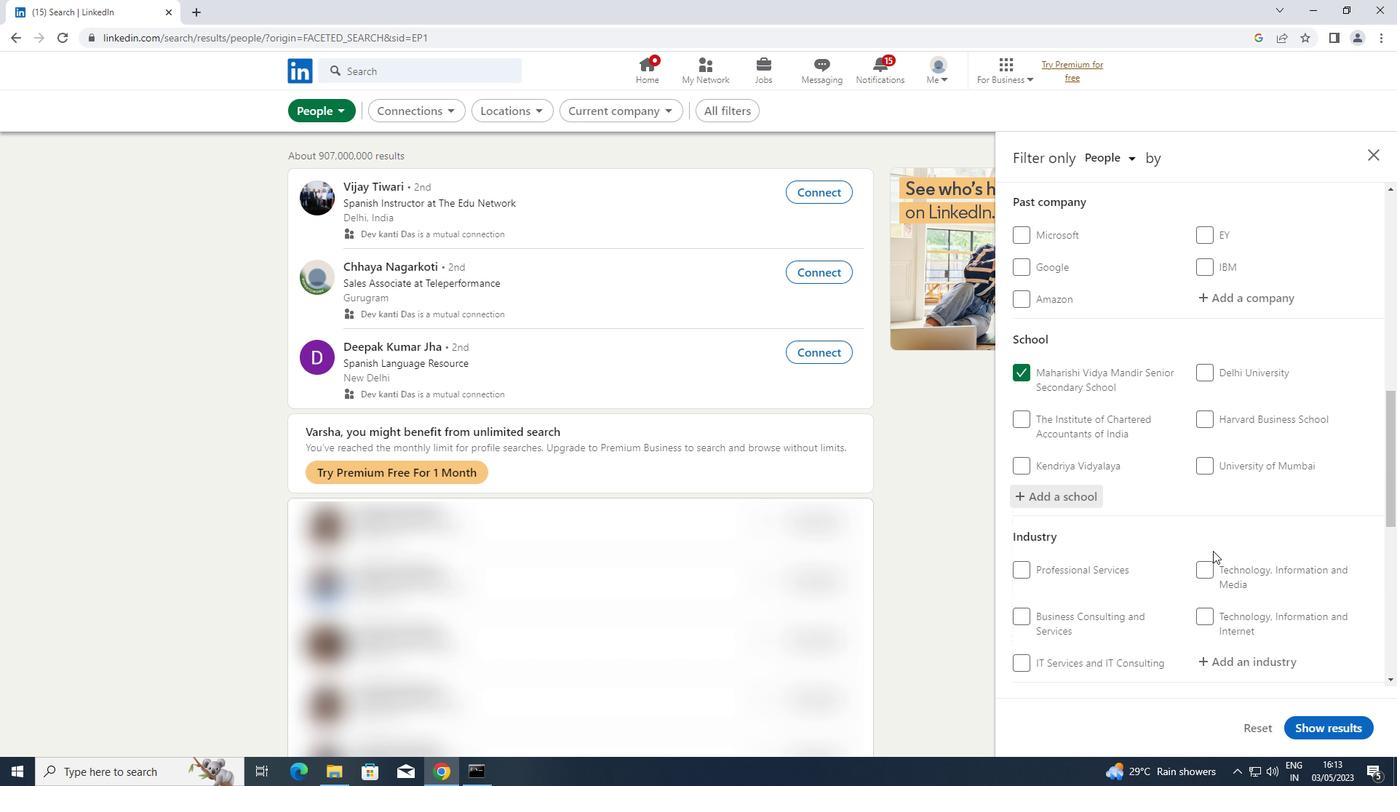 
Action: Mouse scrolled (1213, 550) with delta (0, 0)
Screenshot: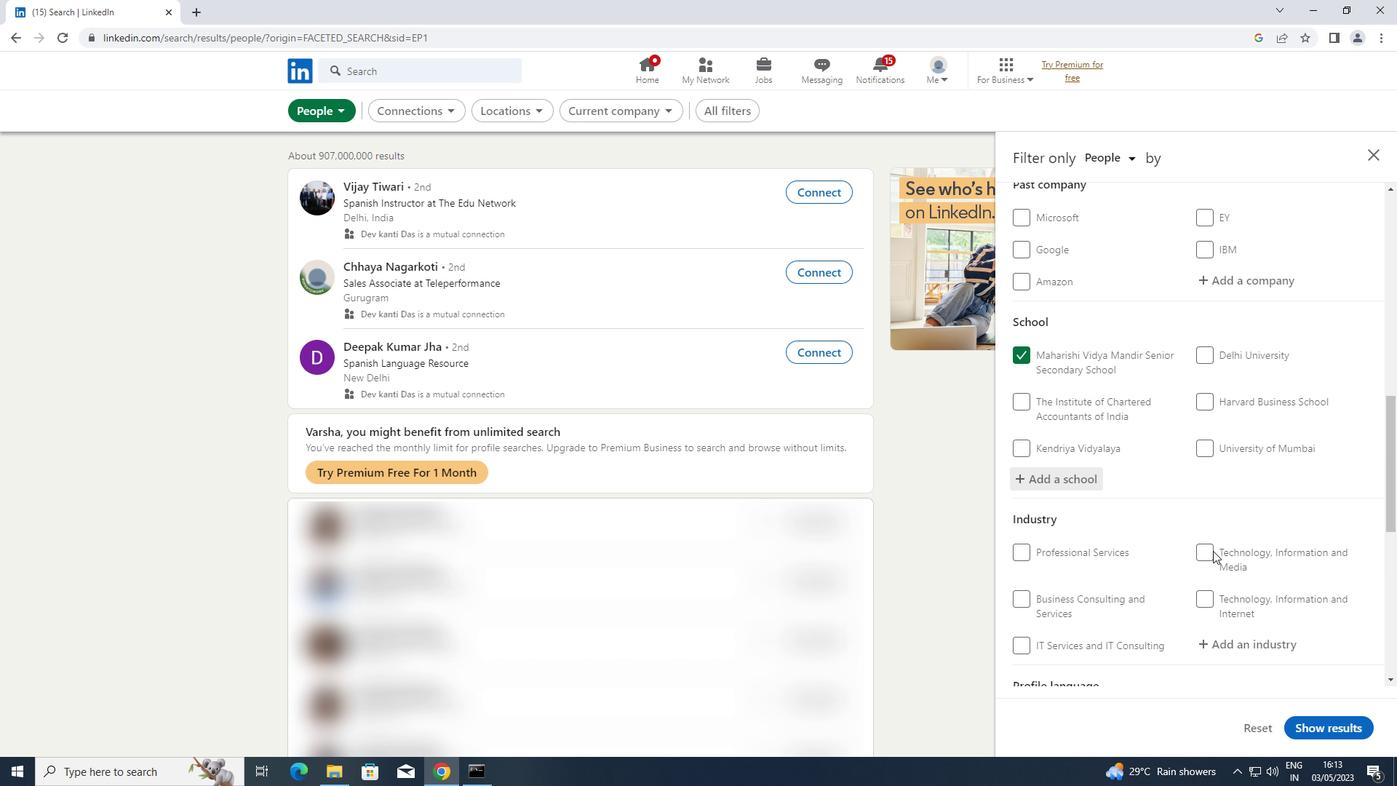 
Action: Mouse moved to (1280, 447)
Screenshot: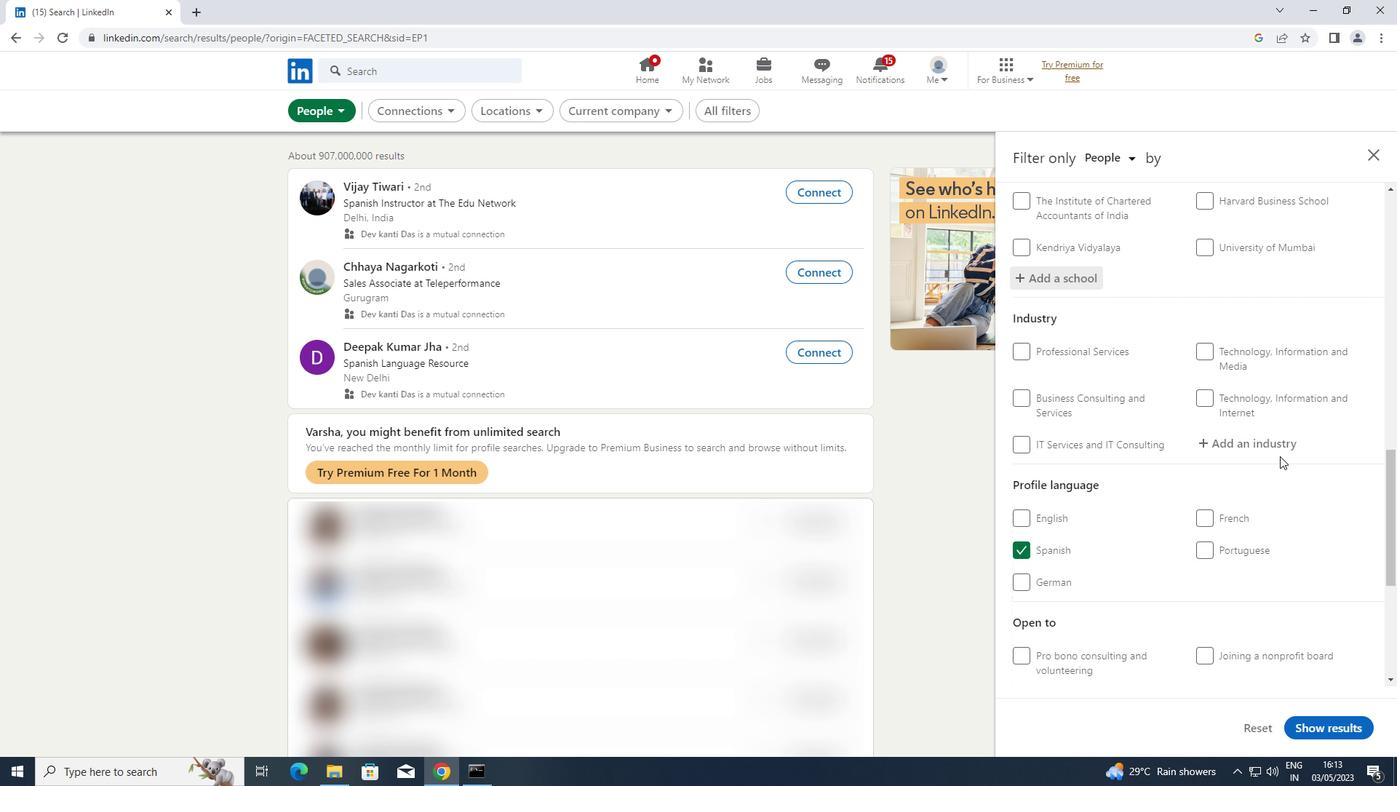 
Action: Mouse pressed left at (1280, 447)
Screenshot: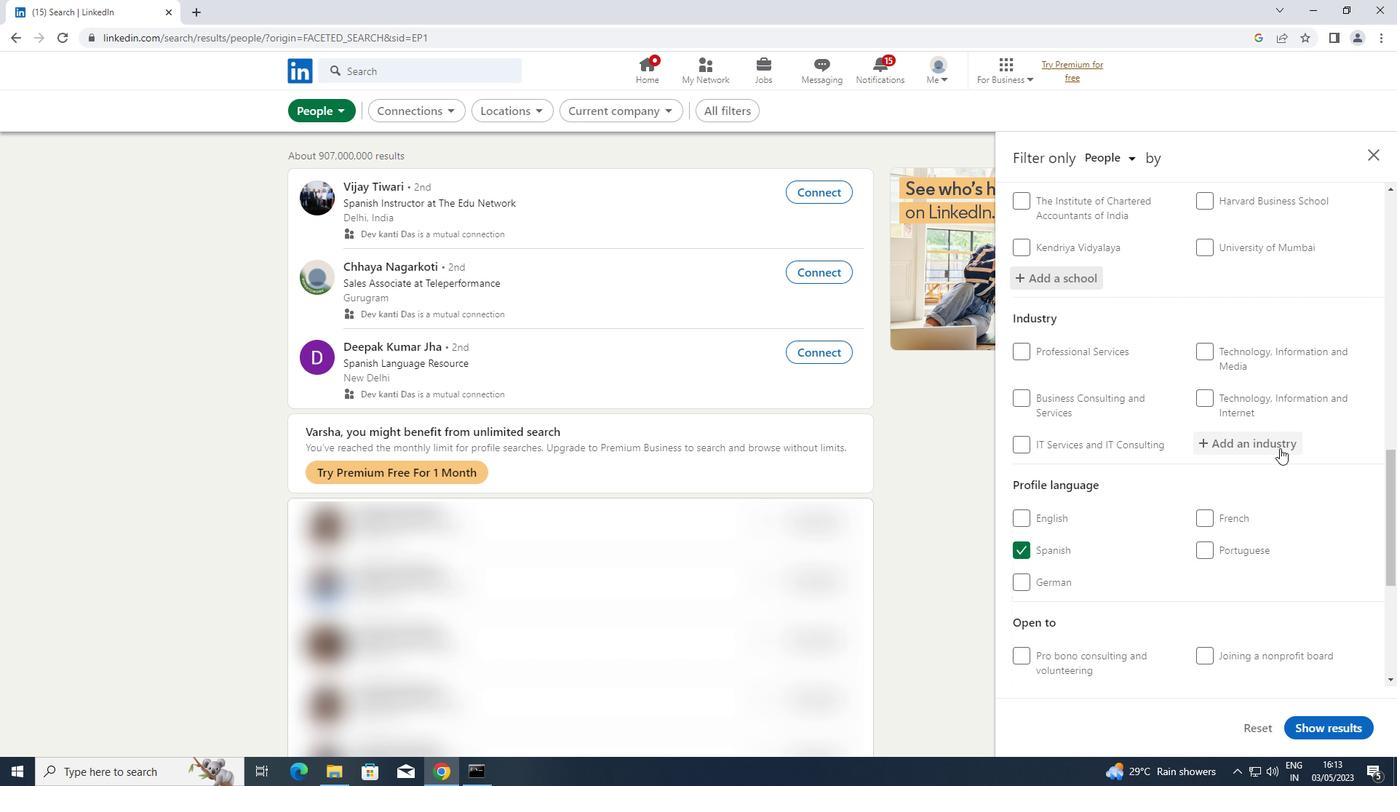 
Action: Key pressed <Key.shift>FARMING
Screenshot: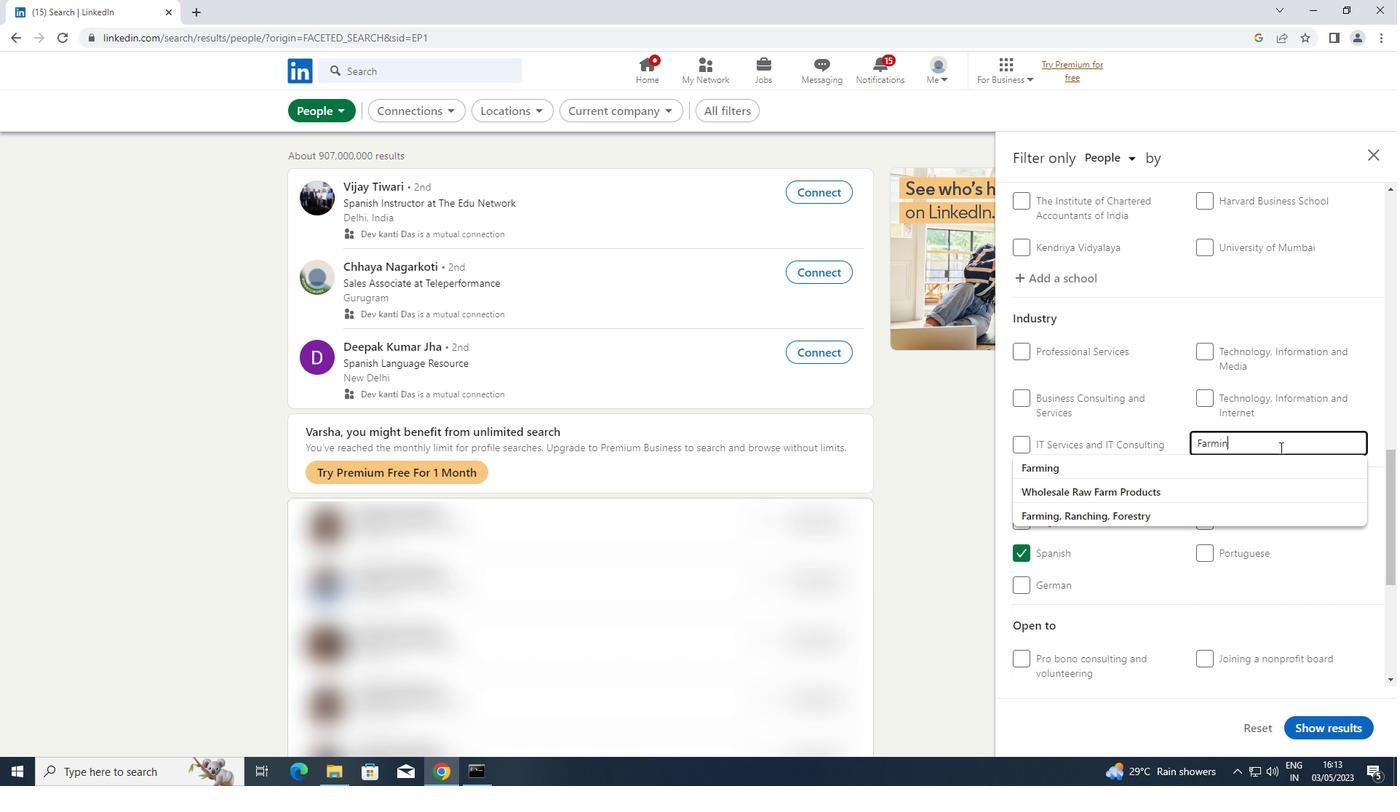 
Action: Mouse moved to (1199, 461)
Screenshot: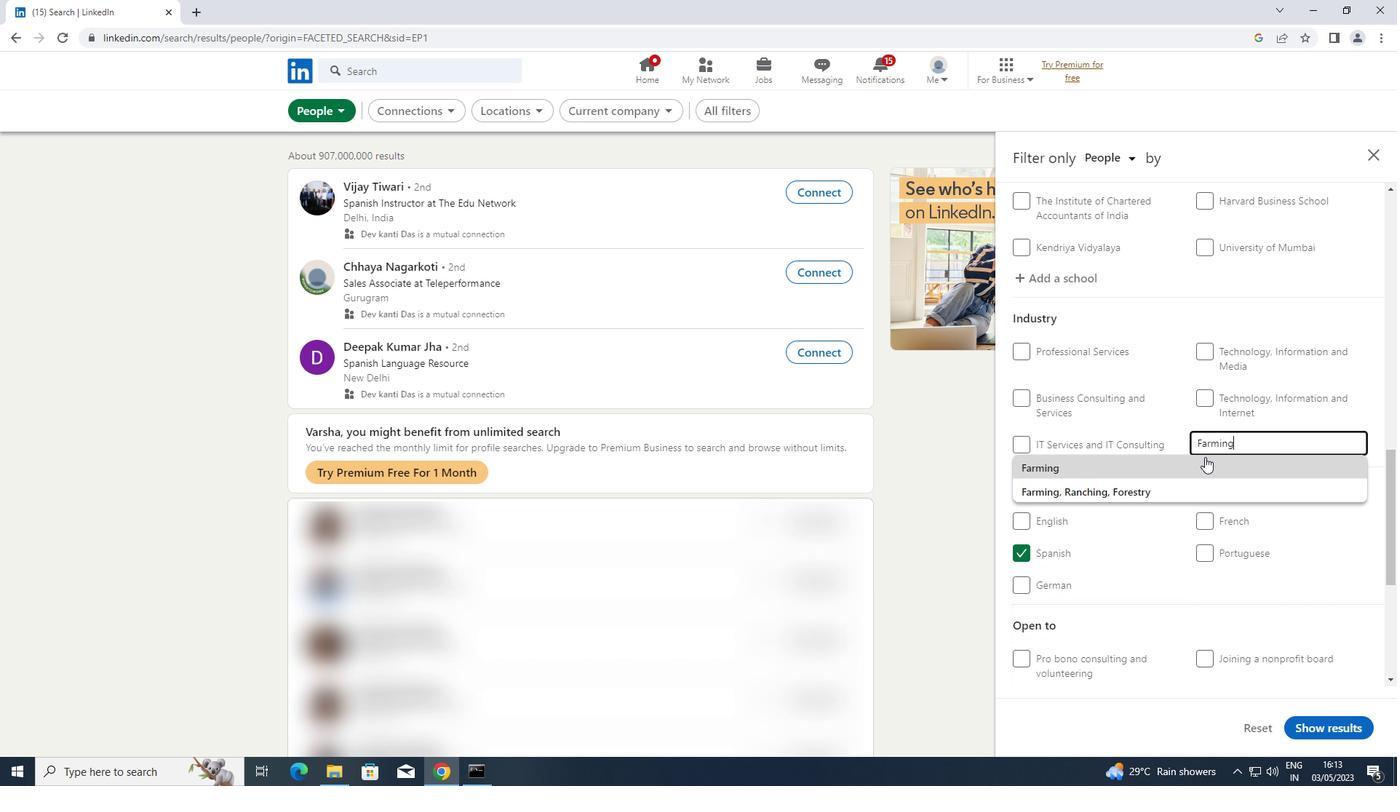 
Action: Mouse pressed left at (1199, 461)
Screenshot: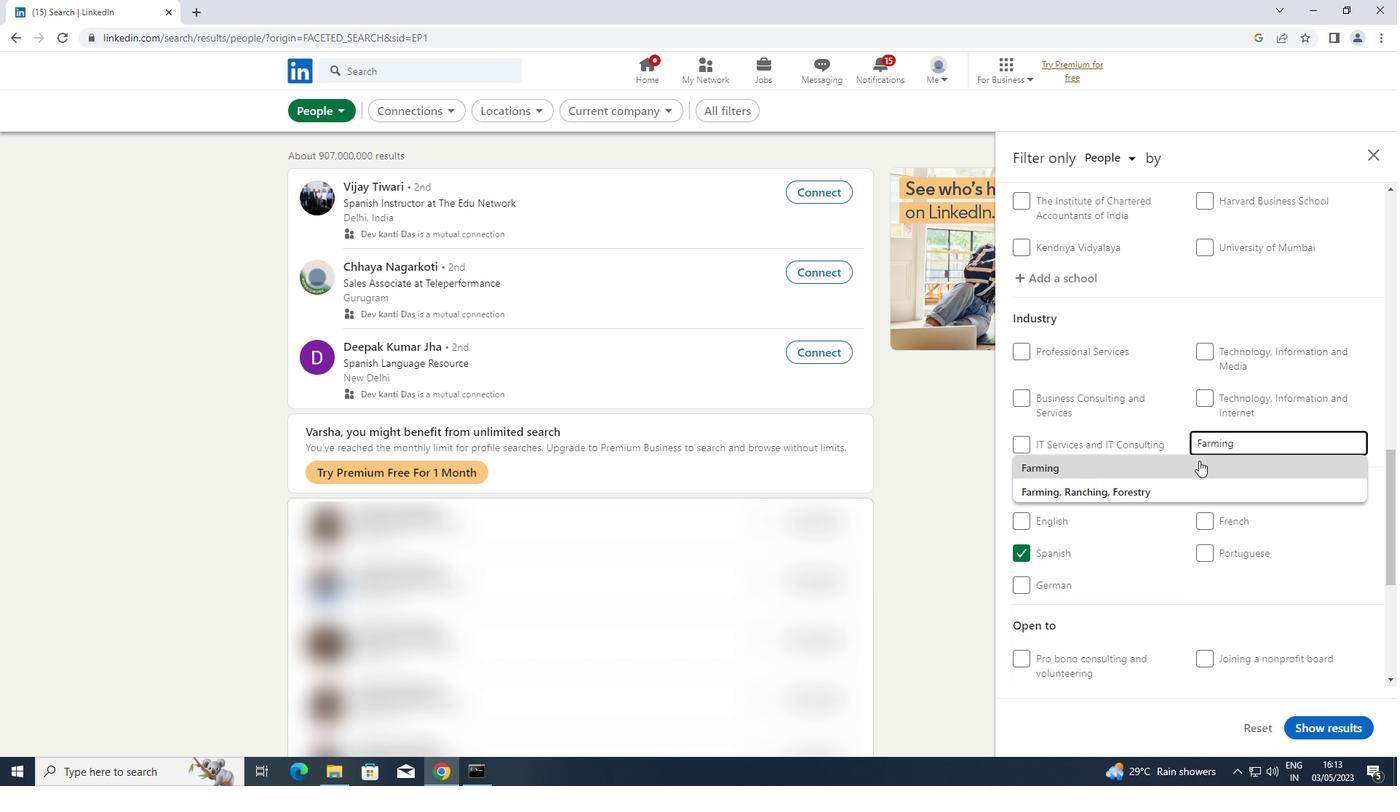
Action: Mouse scrolled (1199, 460) with delta (0, 0)
Screenshot: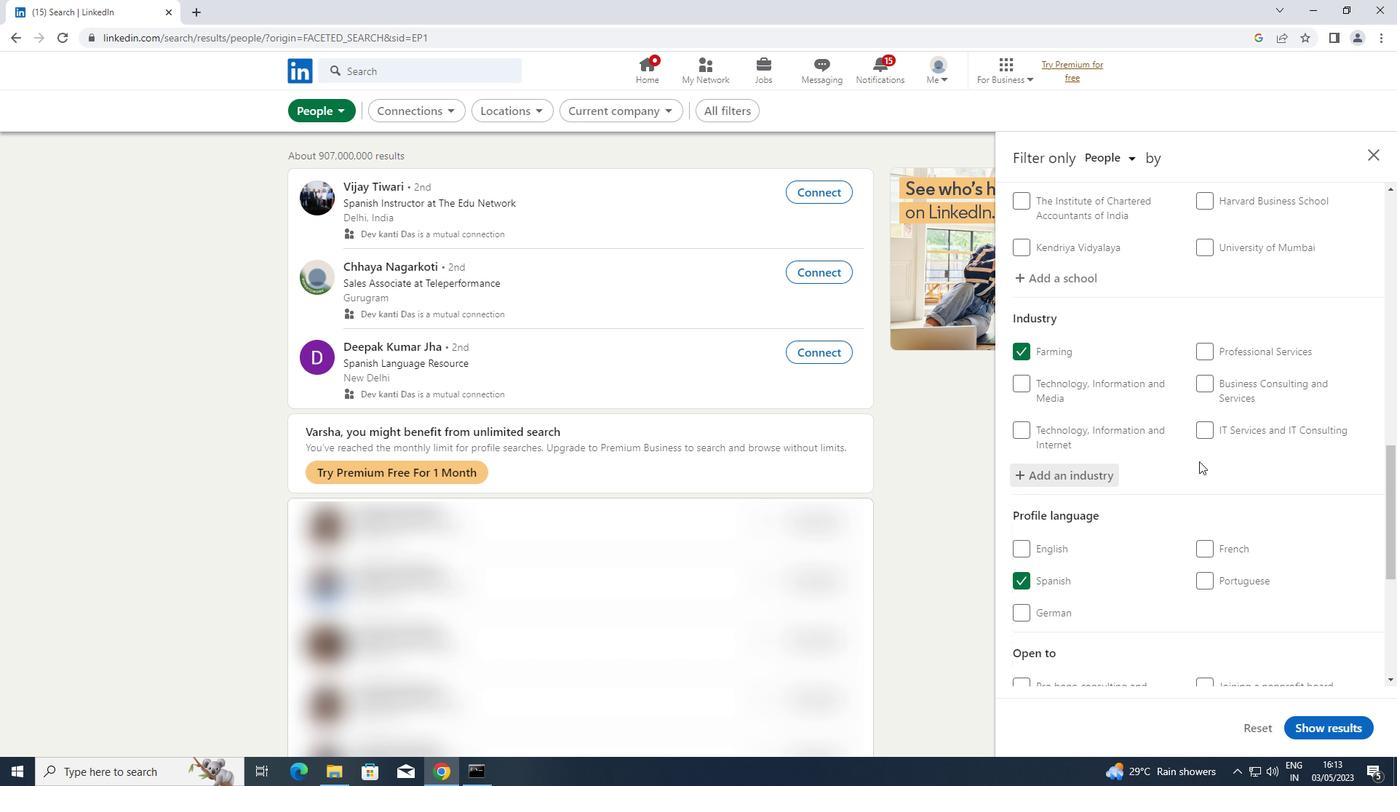 
Action: Mouse scrolled (1199, 460) with delta (0, 0)
Screenshot: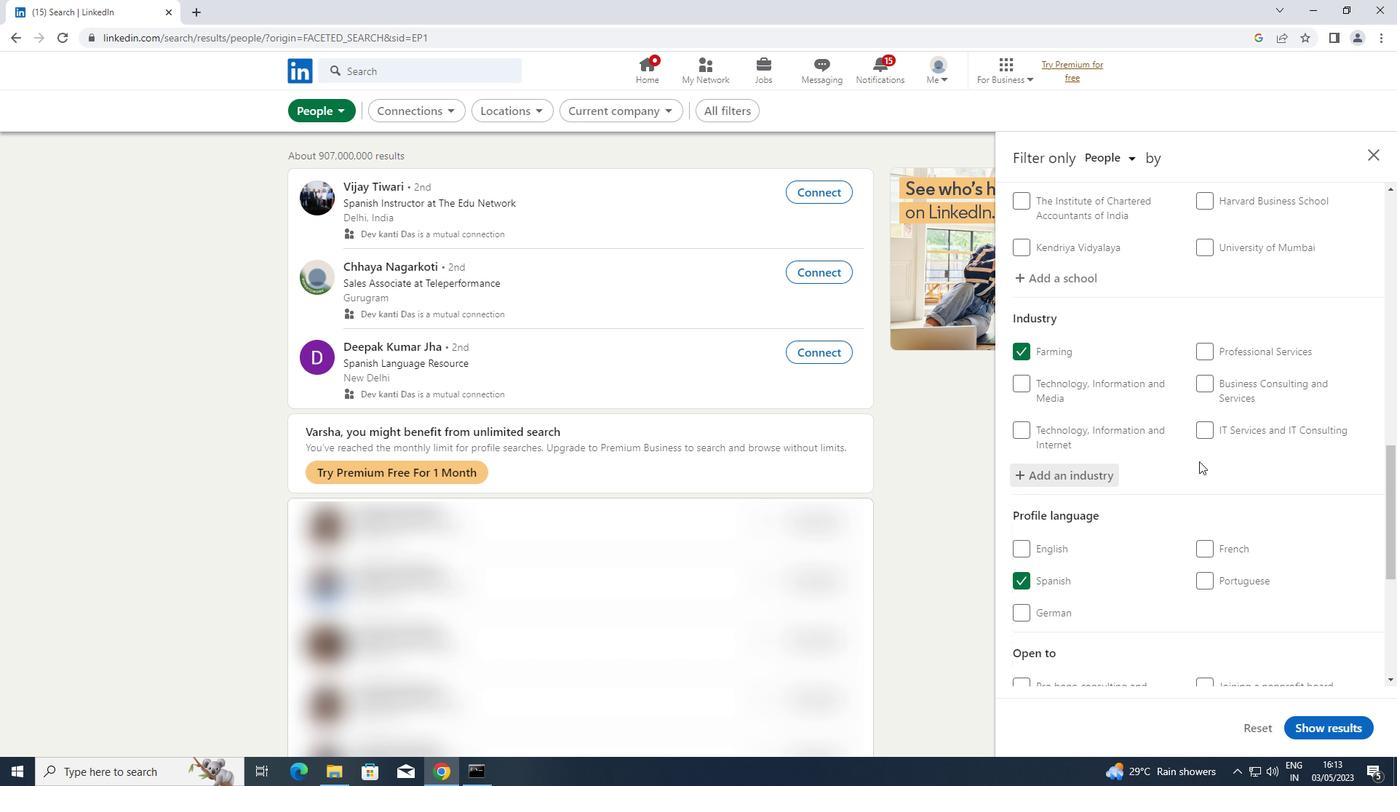
Action: Mouse scrolled (1199, 460) with delta (0, 0)
Screenshot: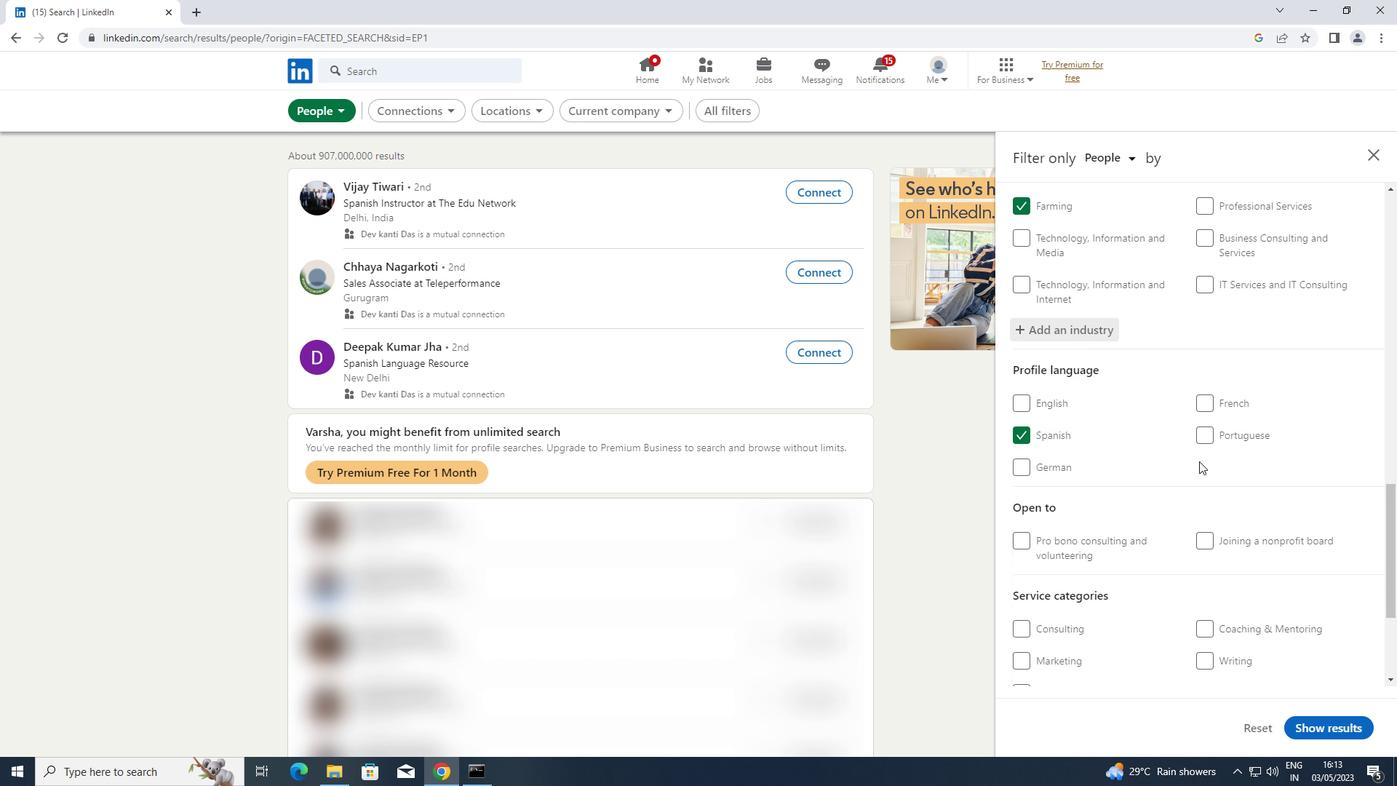 
Action: Mouse scrolled (1199, 460) with delta (0, 0)
Screenshot: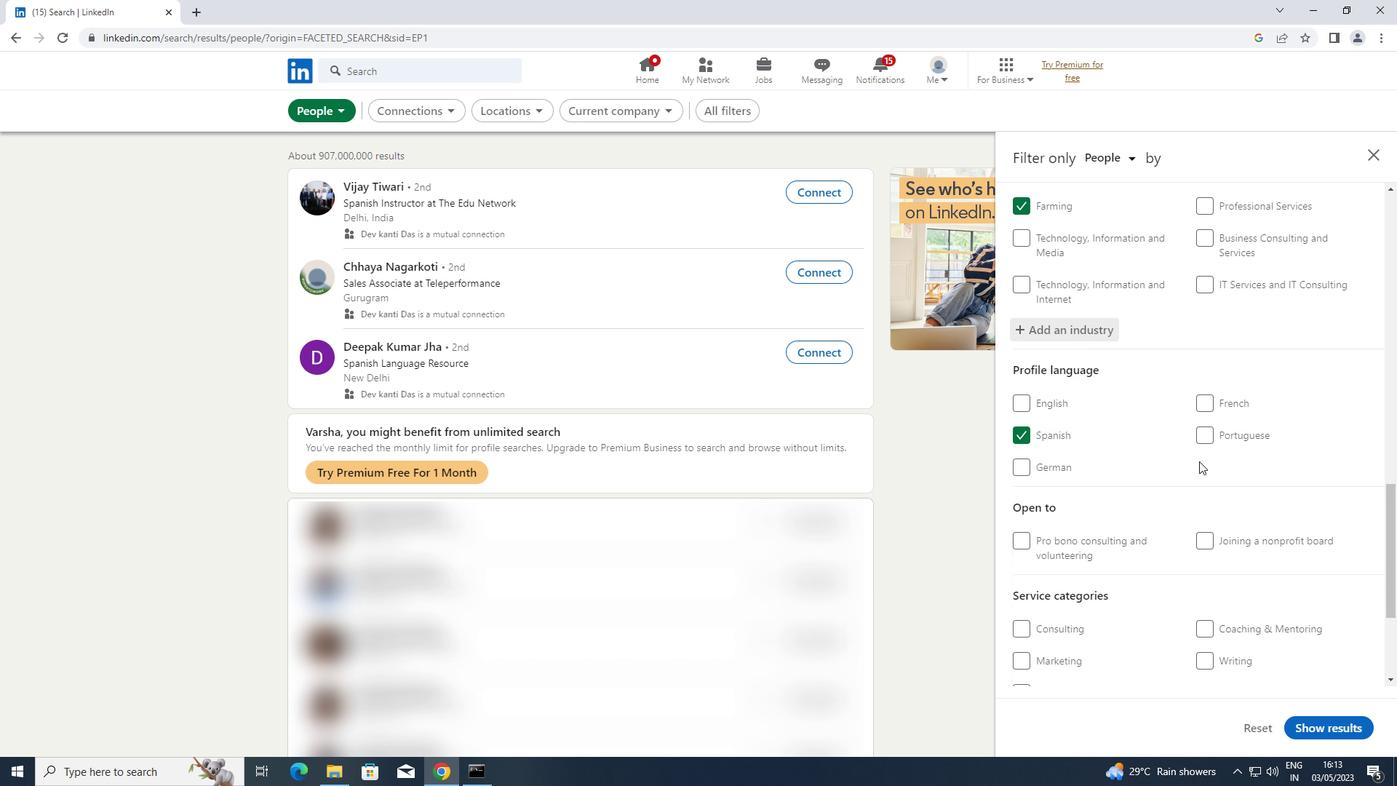 
Action: Mouse scrolled (1199, 460) with delta (0, 0)
Screenshot: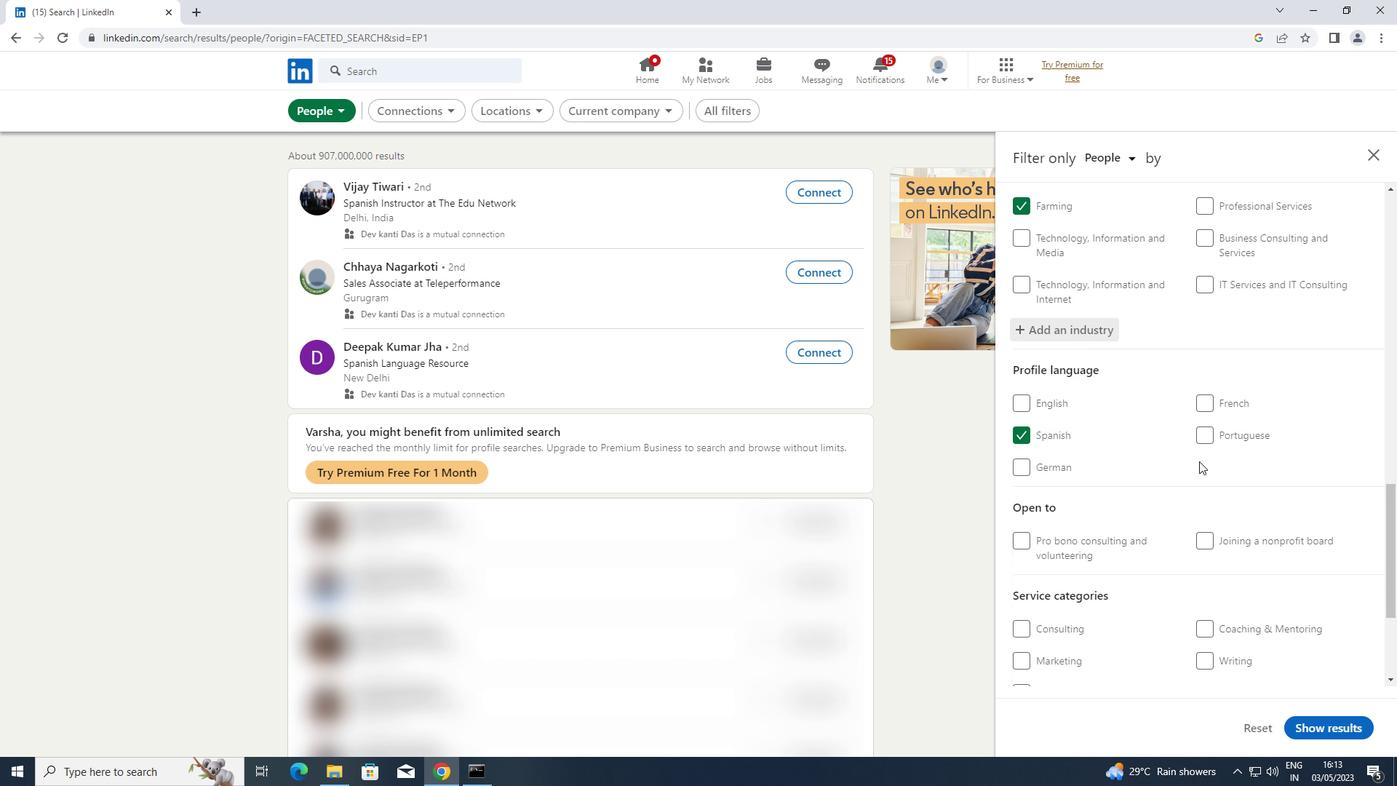 
Action: Mouse moved to (1237, 476)
Screenshot: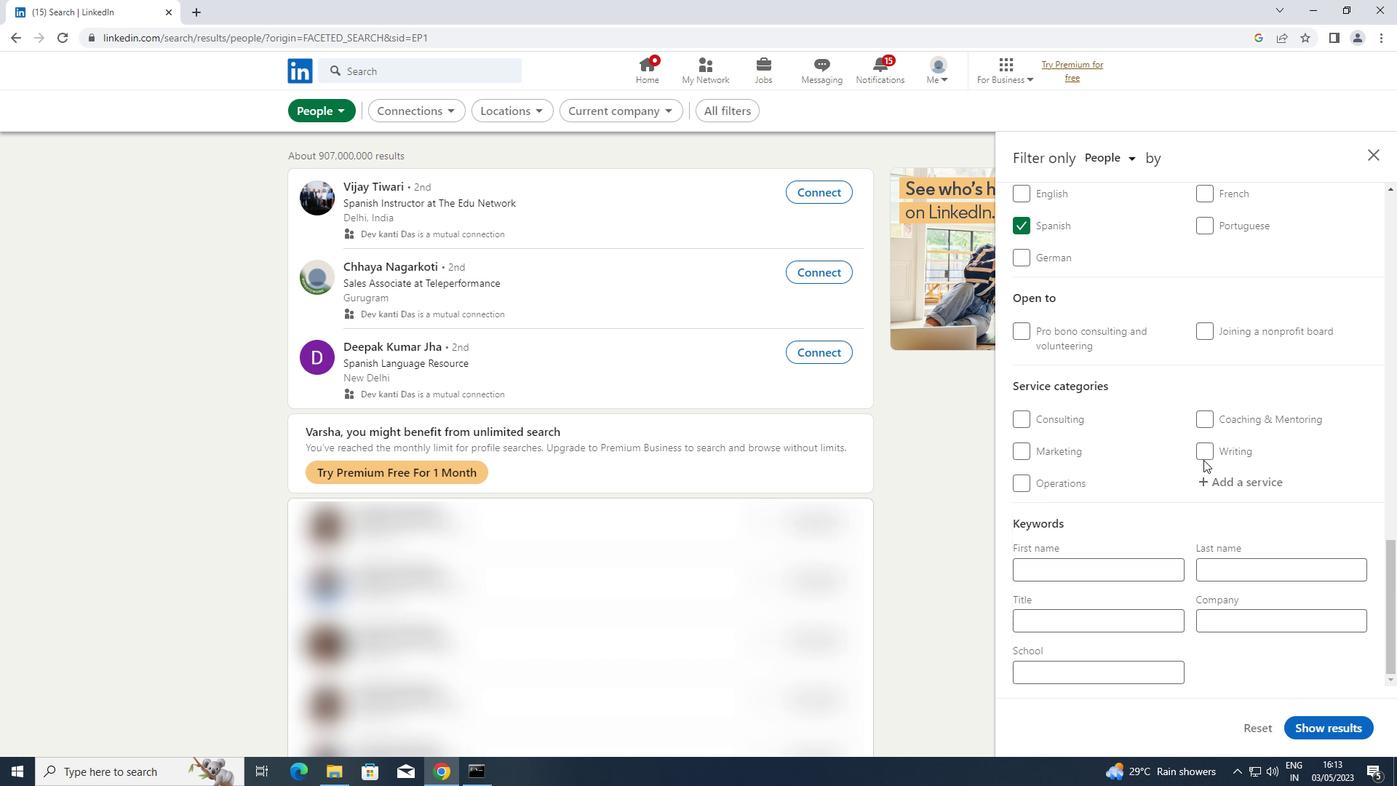 
Action: Mouse pressed left at (1237, 476)
Screenshot: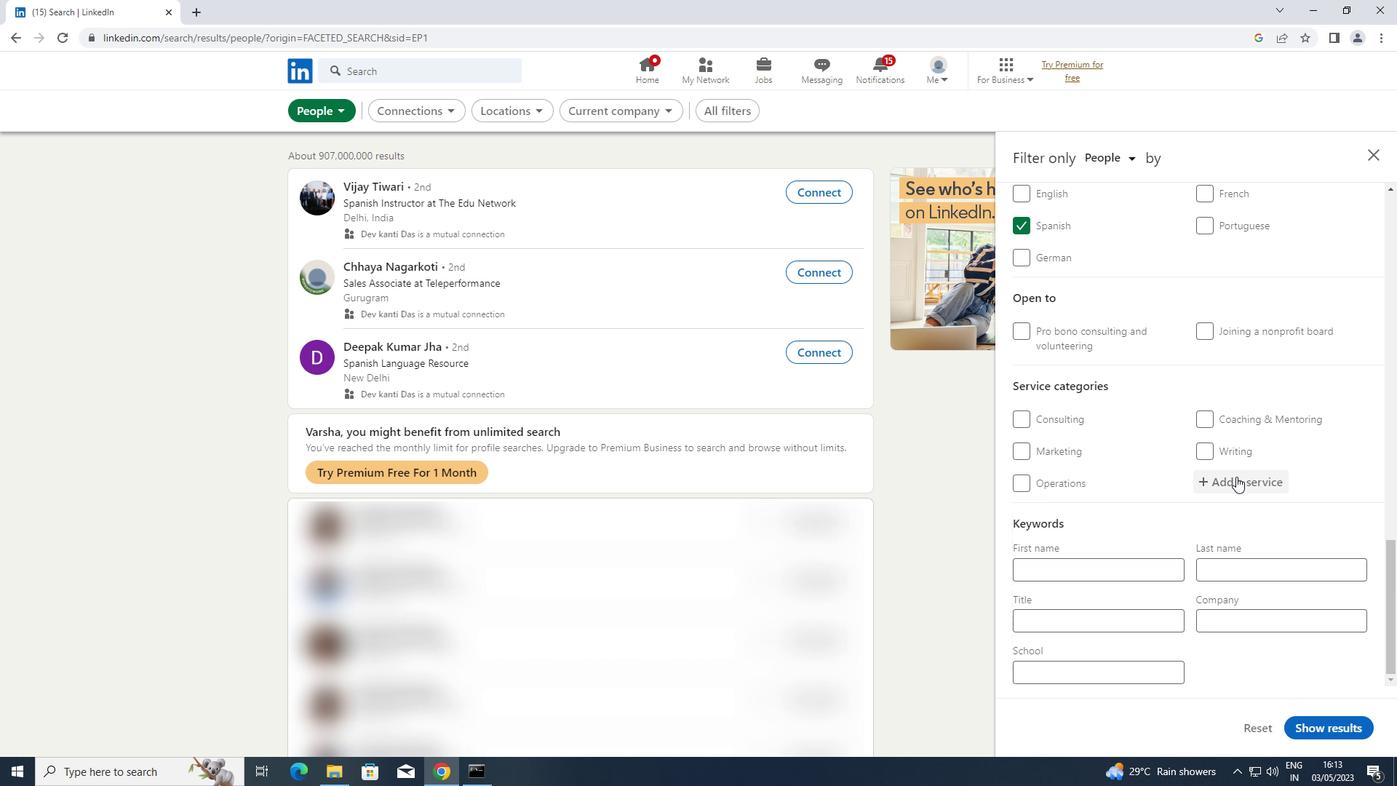 
Action: Key pressed <Key.shift>PORTRAIT
Screenshot: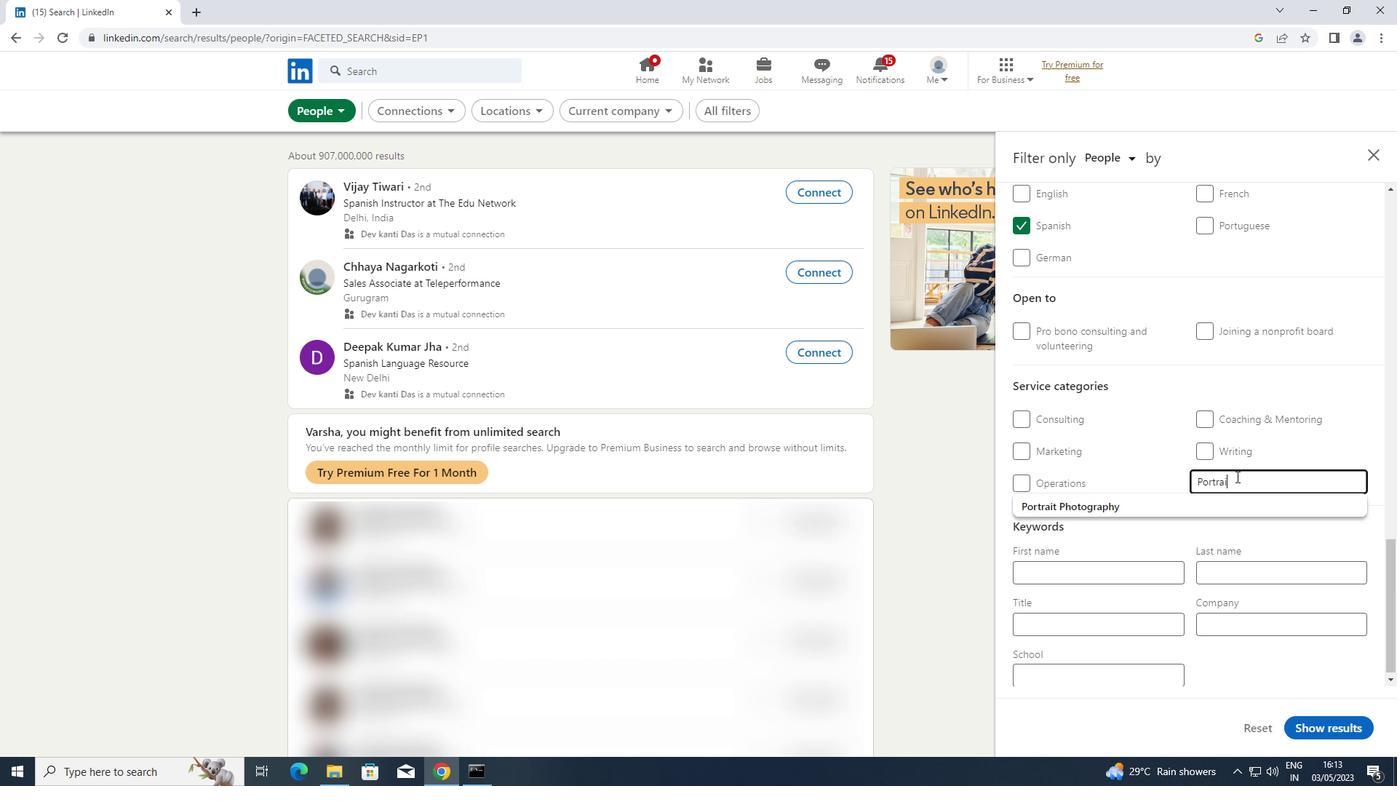 
Action: Mouse moved to (1158, 506)
Screenshot: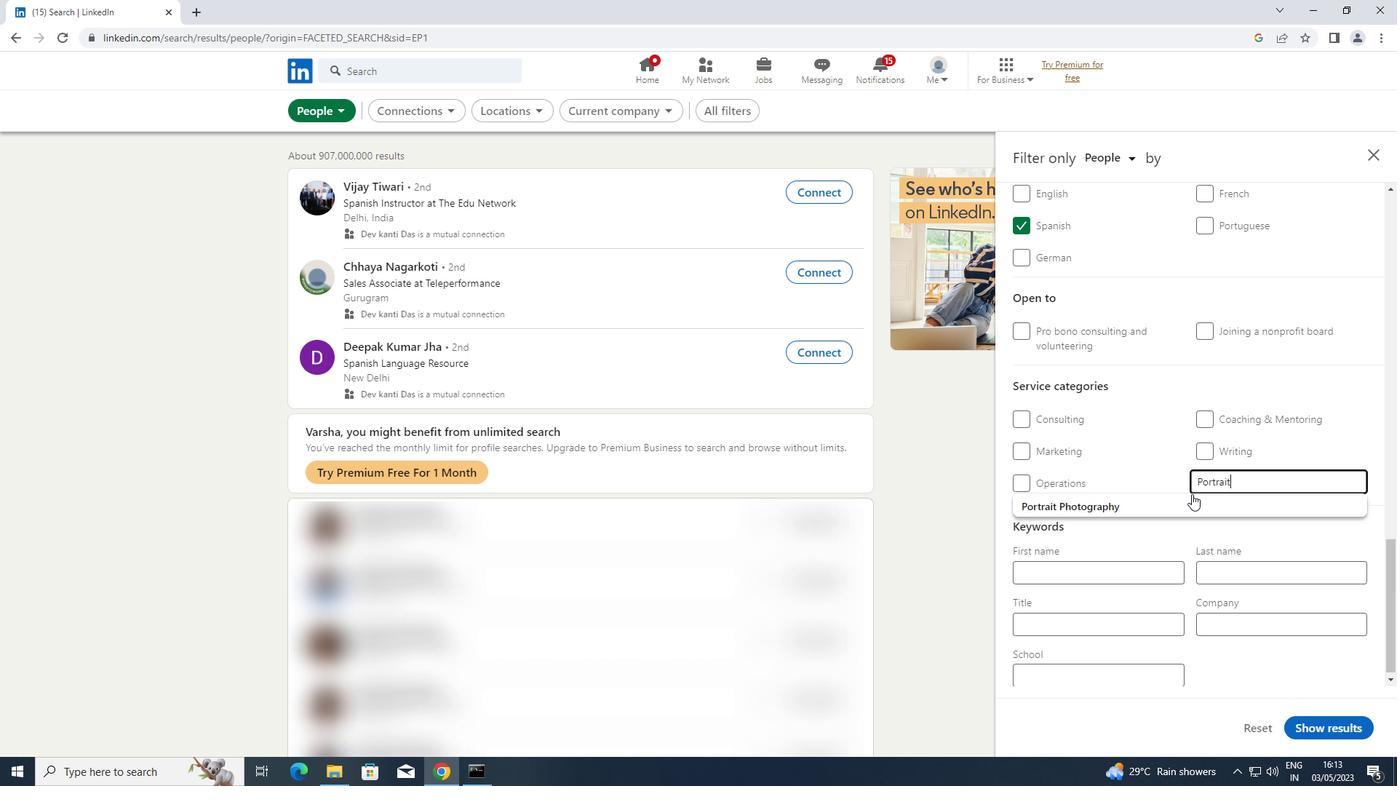 
Action: Mouse pressed left at (1158, 506)
Screenshot: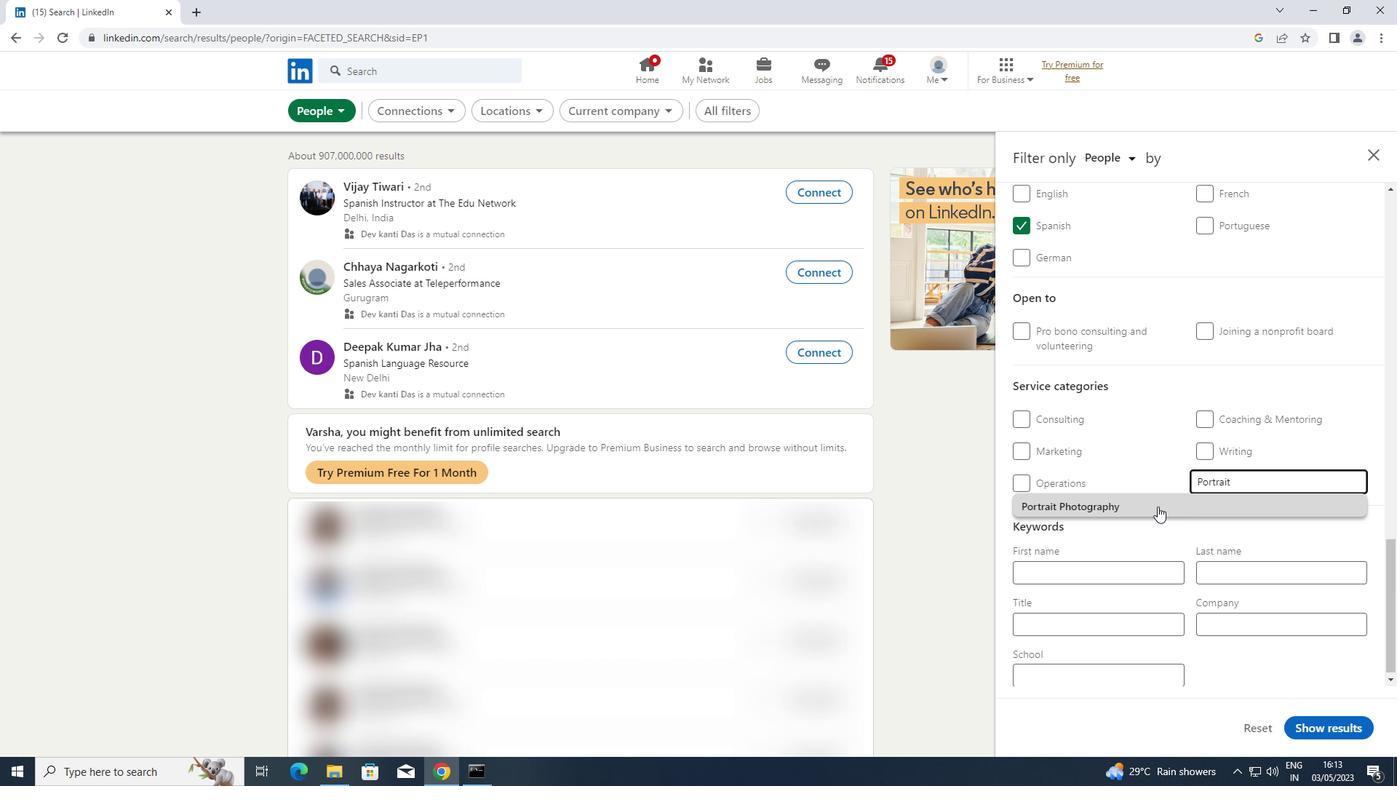 
Action: Mouse moved to (1104, 647)
Screenshot: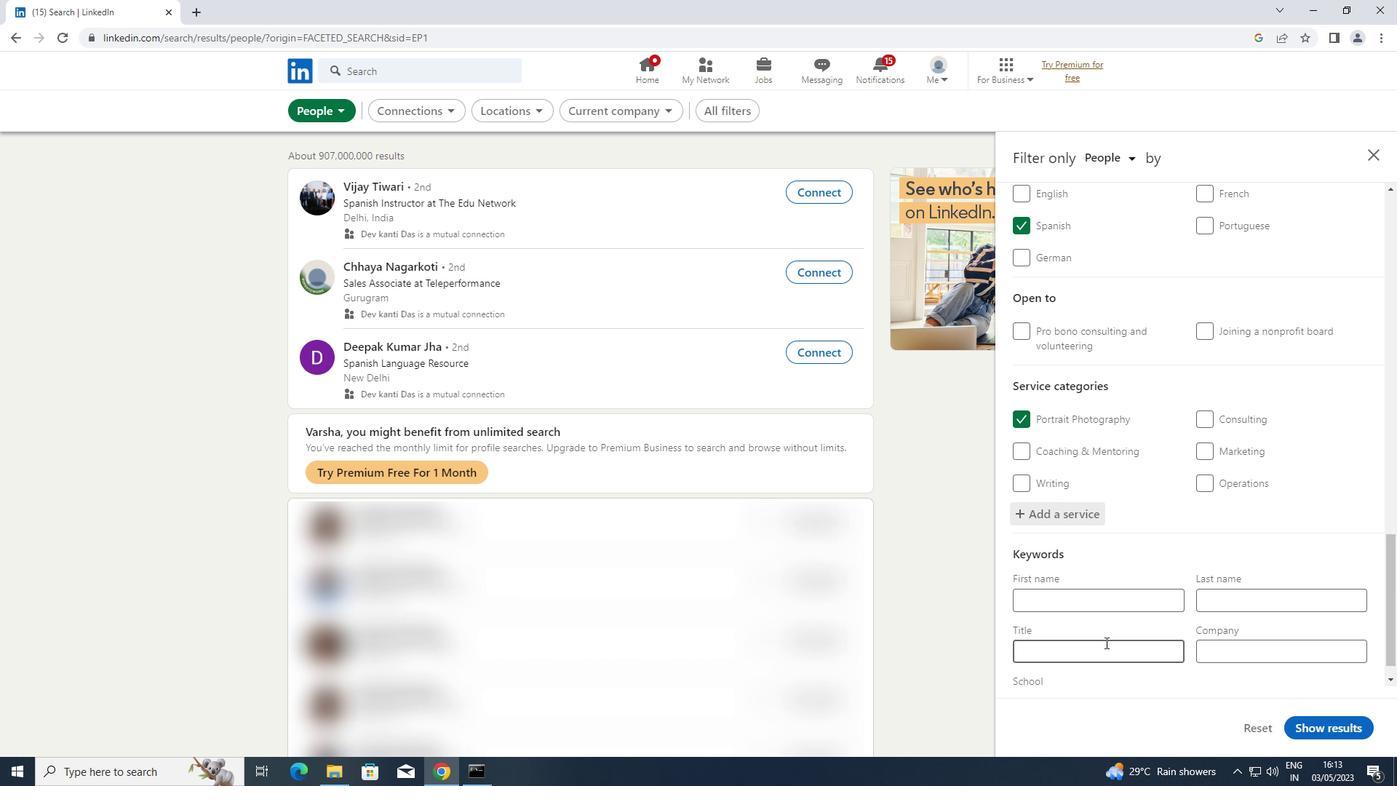 
Action: Mouse pressed left at (1104, 647)
Screenshot: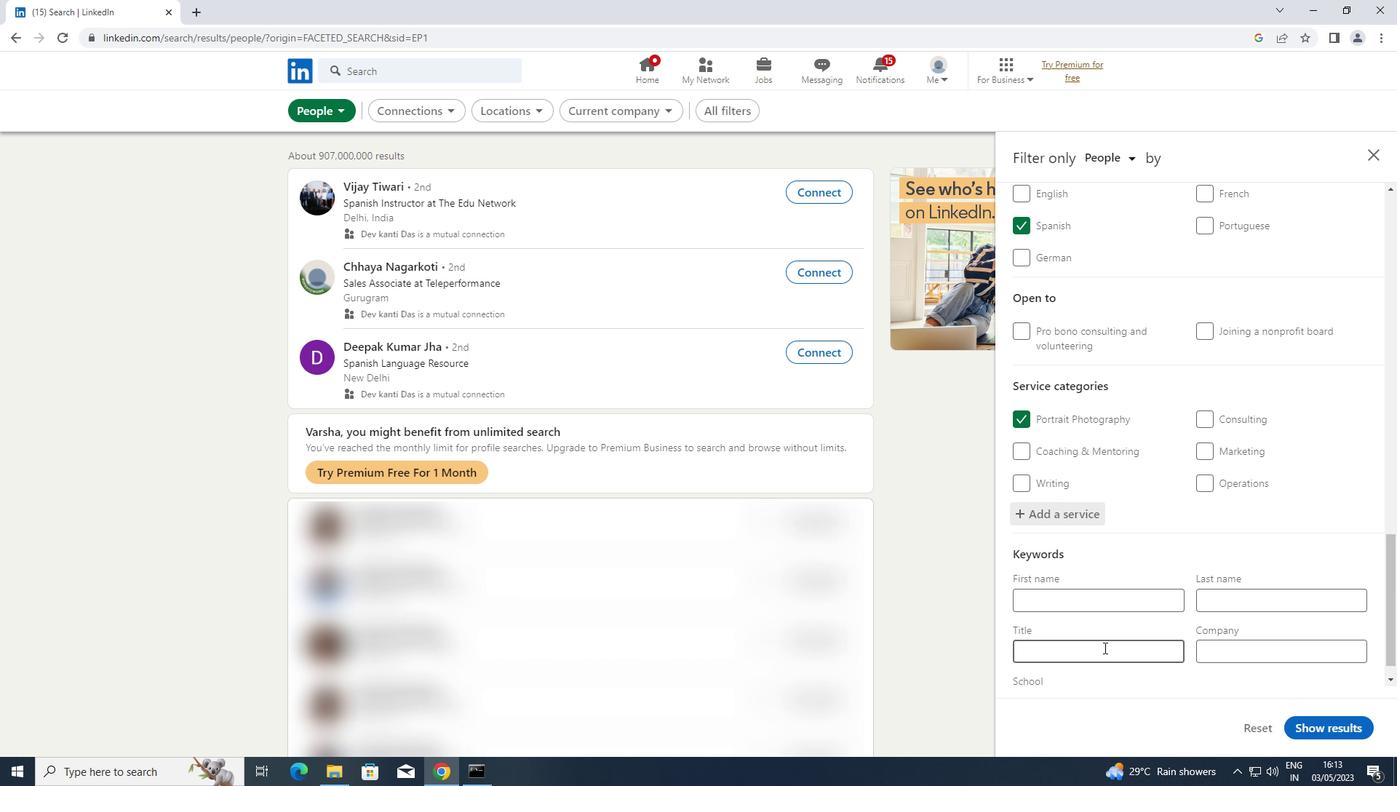 
Action: Mouse moved to (1104, 645)
Screenshot: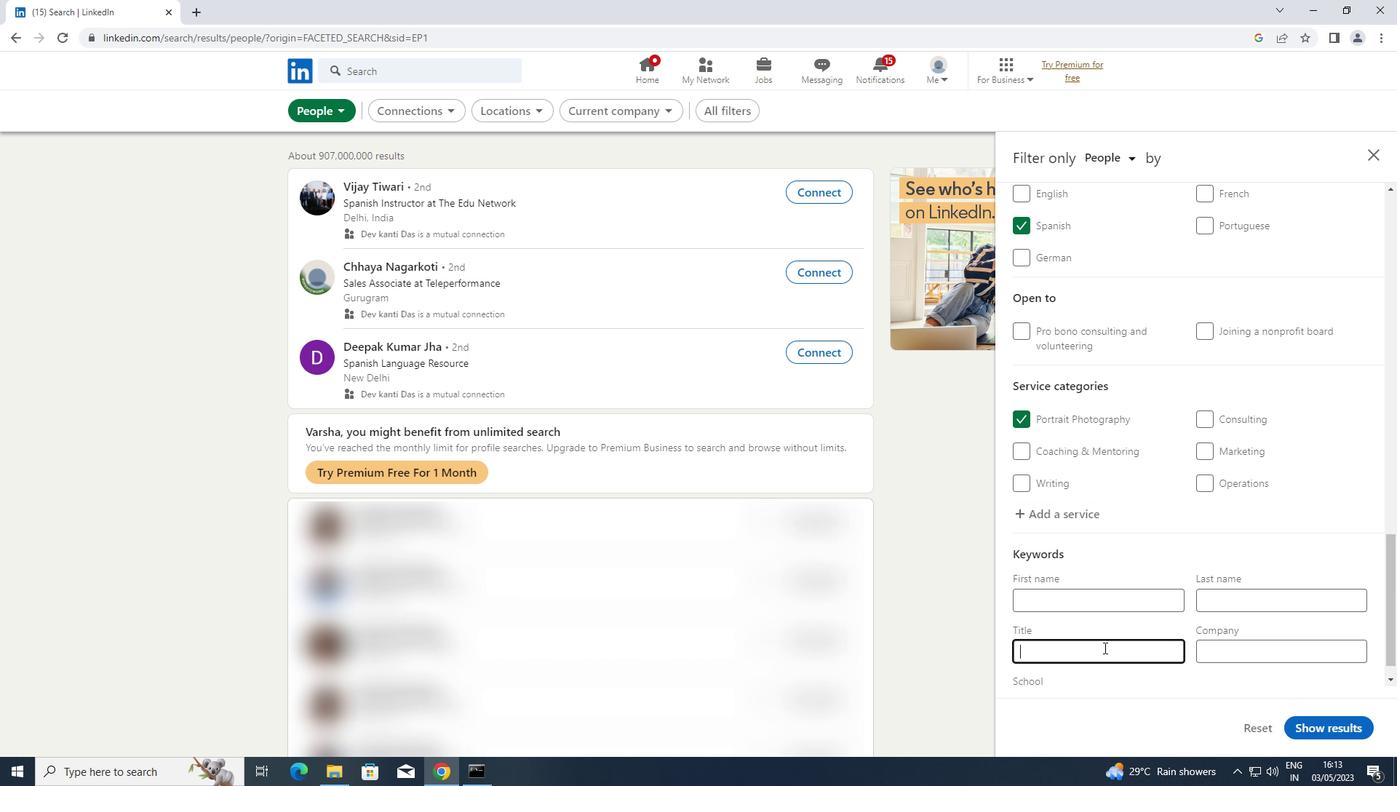 
Action: Key pressed <Key.shift>PAYROLL<Key.space><Key.shift>CLERK
Screenshot: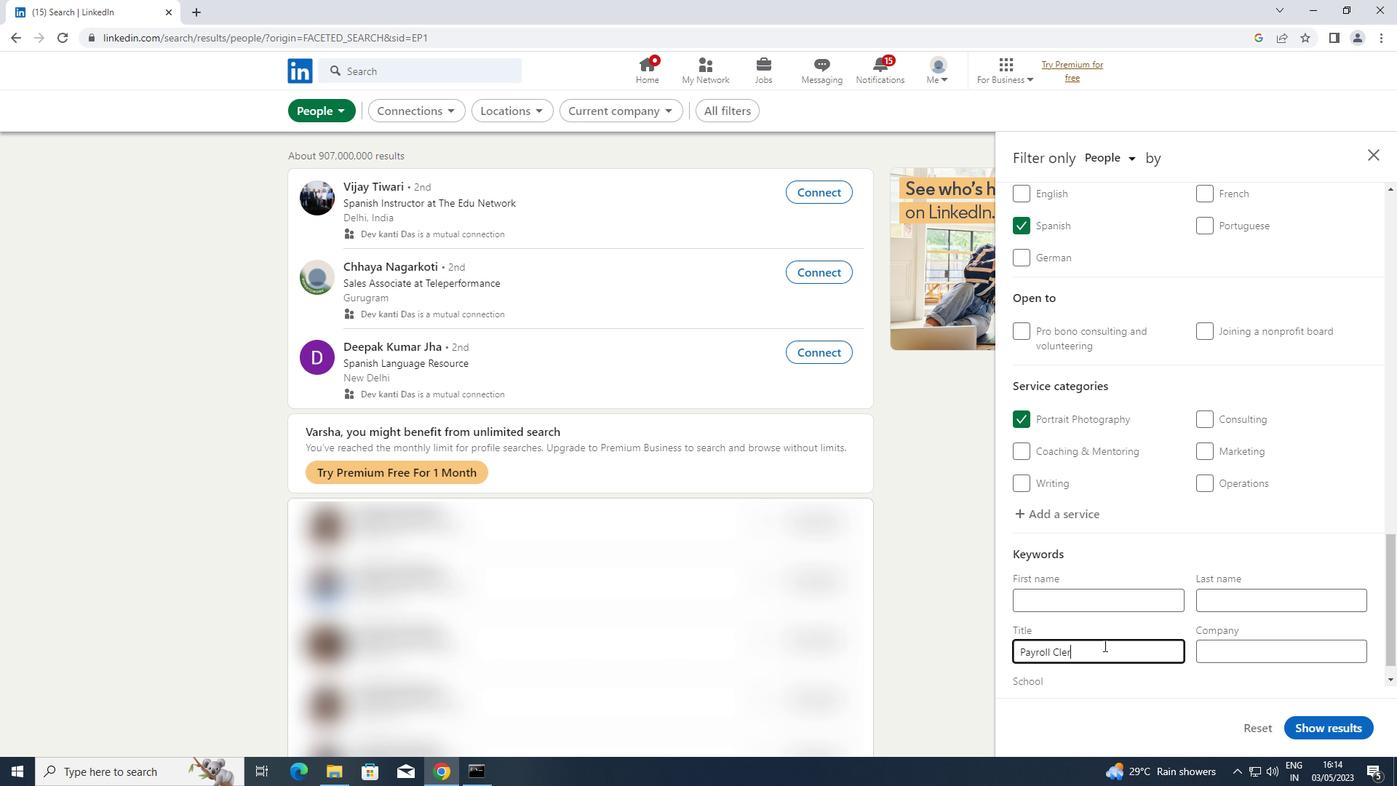 
Action: Mouse moved to (1306, 728)
Screenshot: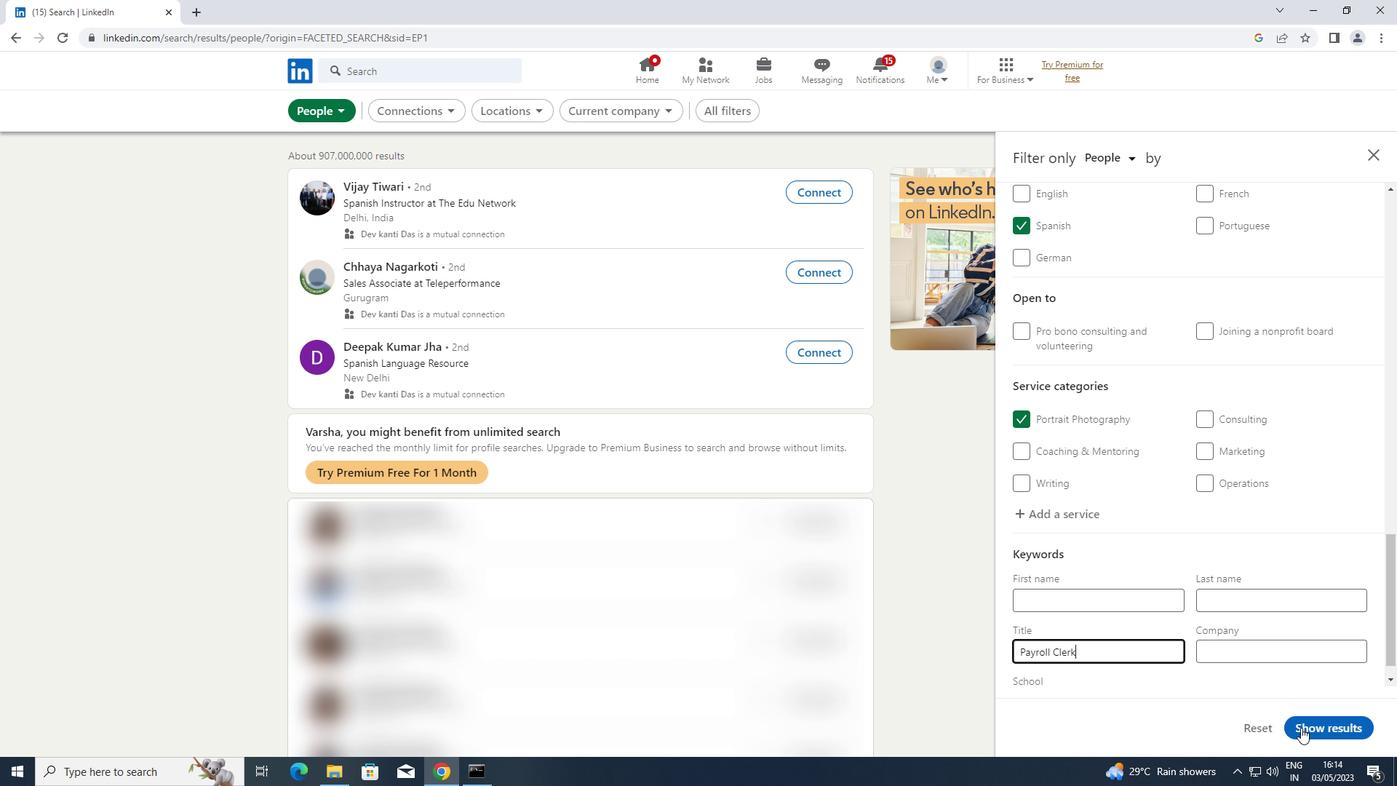 
Action: Mouse pressed left at (1306, 728)
Screenshot: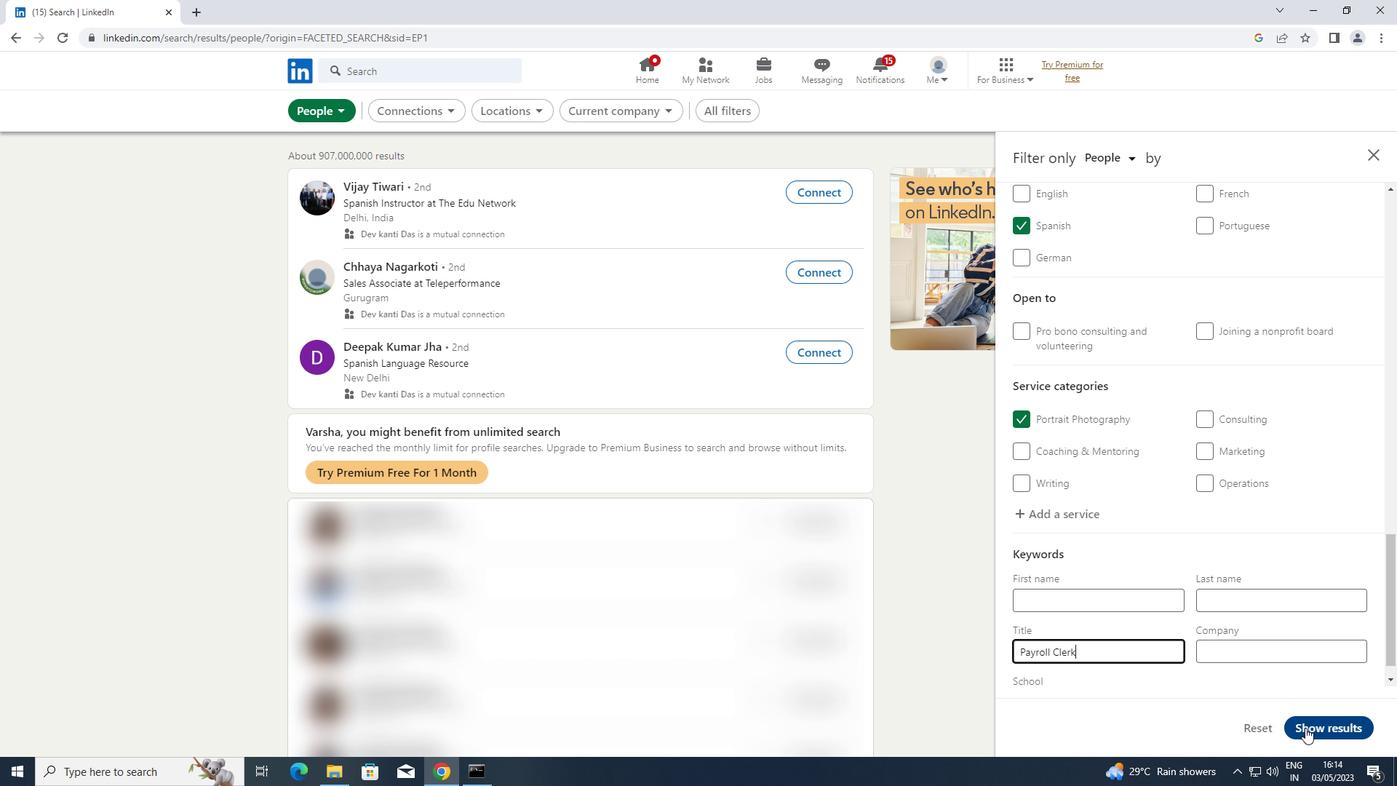 
